 Task: Look for space in Quickborn, Germany from 8th August, 2023 to 15th August, 2023 for 9 adults in price range Rs.10000 to Rs.14000. Place can be shared room with 5 bedrooms having 9 beds and 5 bathrooms. Property type can be house, flat, guest house. Amenities needed are: wifi, TV, free parkinig on premises, gym, breakfast. Booking option can be shelf check-in. Required host language is English.
Action: Mouse moved to (372, 160)
Screenshot: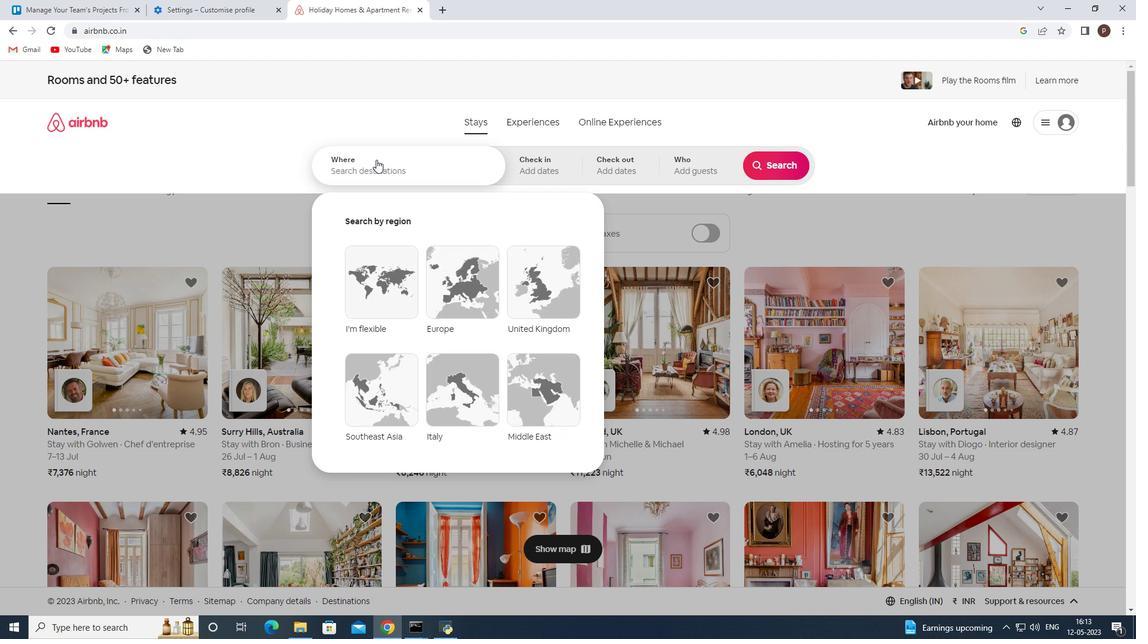 
Action: Mouse pressed left at (372, 160)
Screenshot: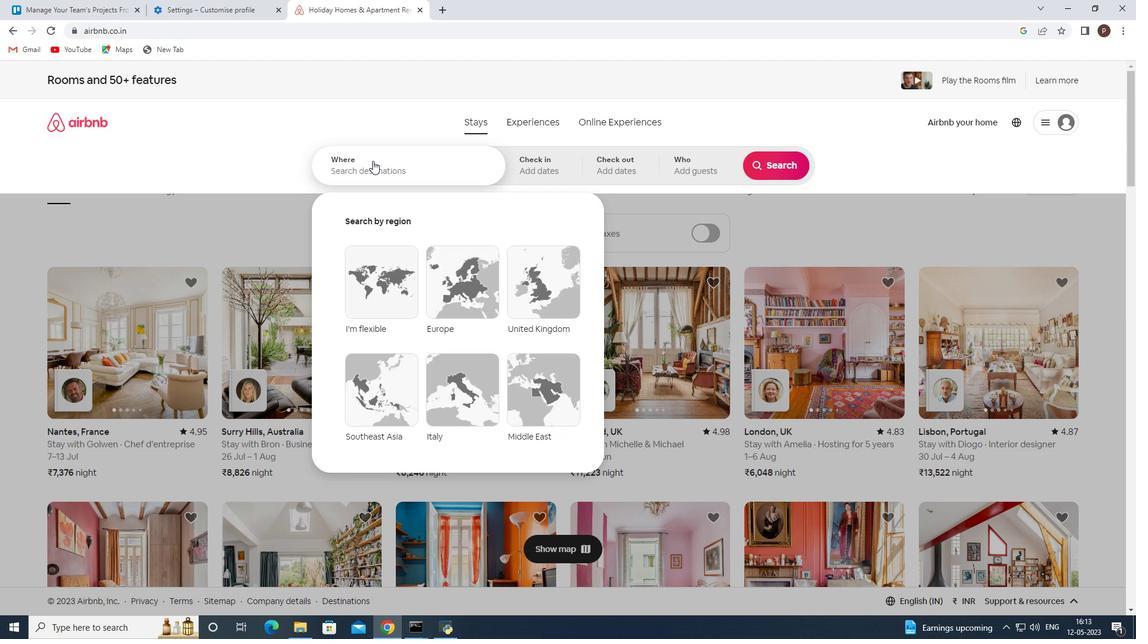 
Action: Mouse moved to (366, 169)
Screenshot: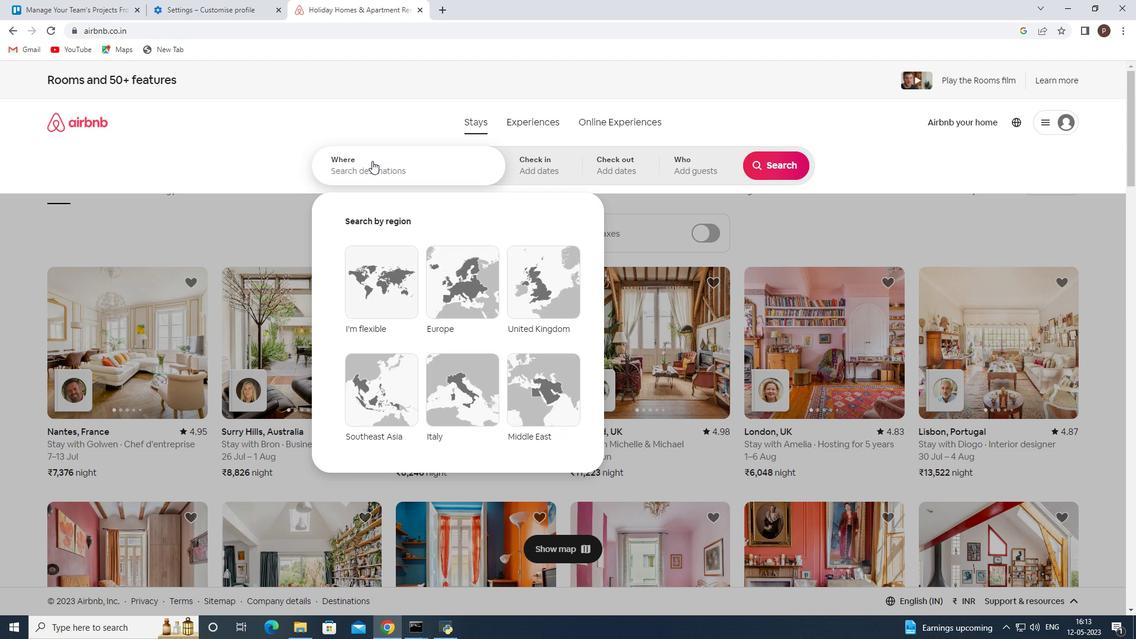 
Action: Mouse pressed left at (366, 169)
Screenshot: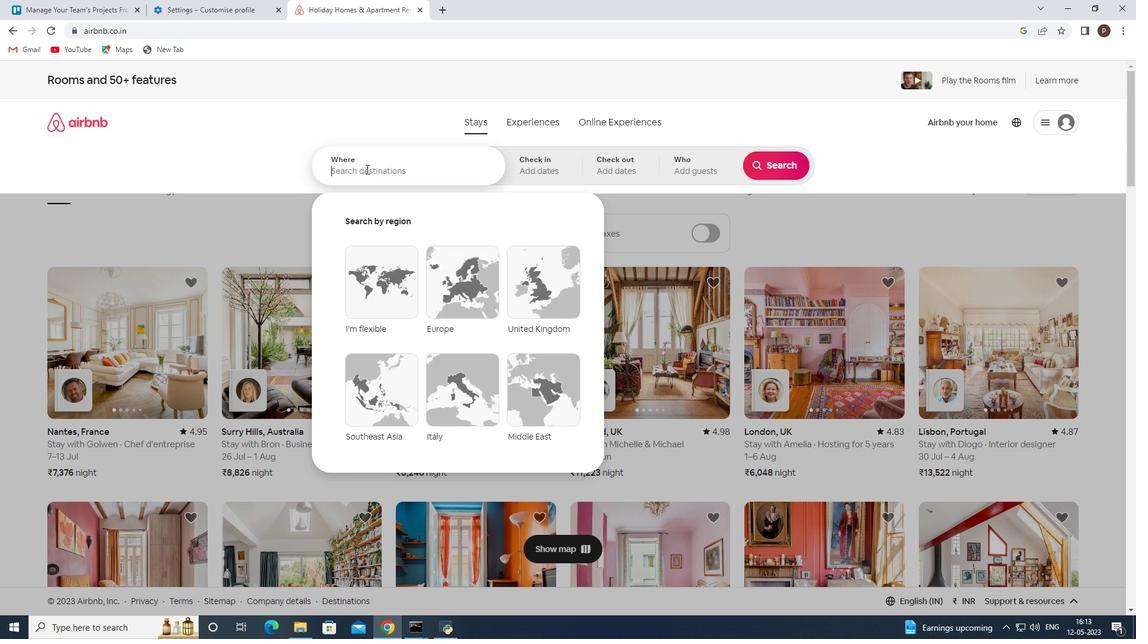
Action: Key pressed <Key.caps_lock>Q<Key.caps_lock>uickborn,<Key.space><Key.caps_lock>G<Key.caps_lock>ermany
Screenshot: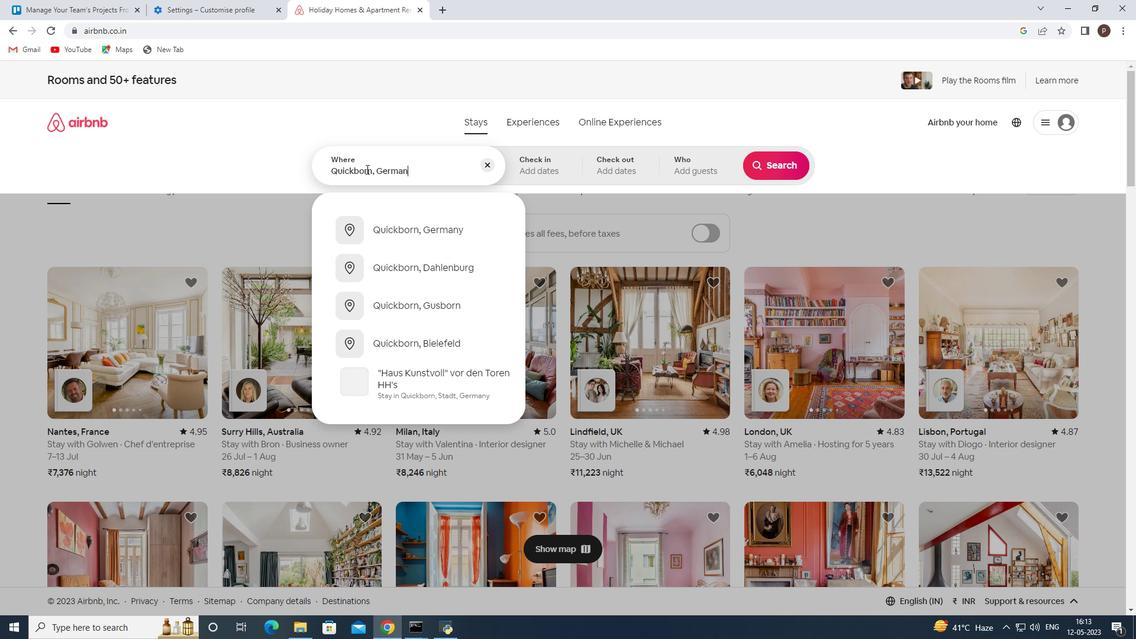 
Action: Mouse moved to (398, 222)
Screenshot: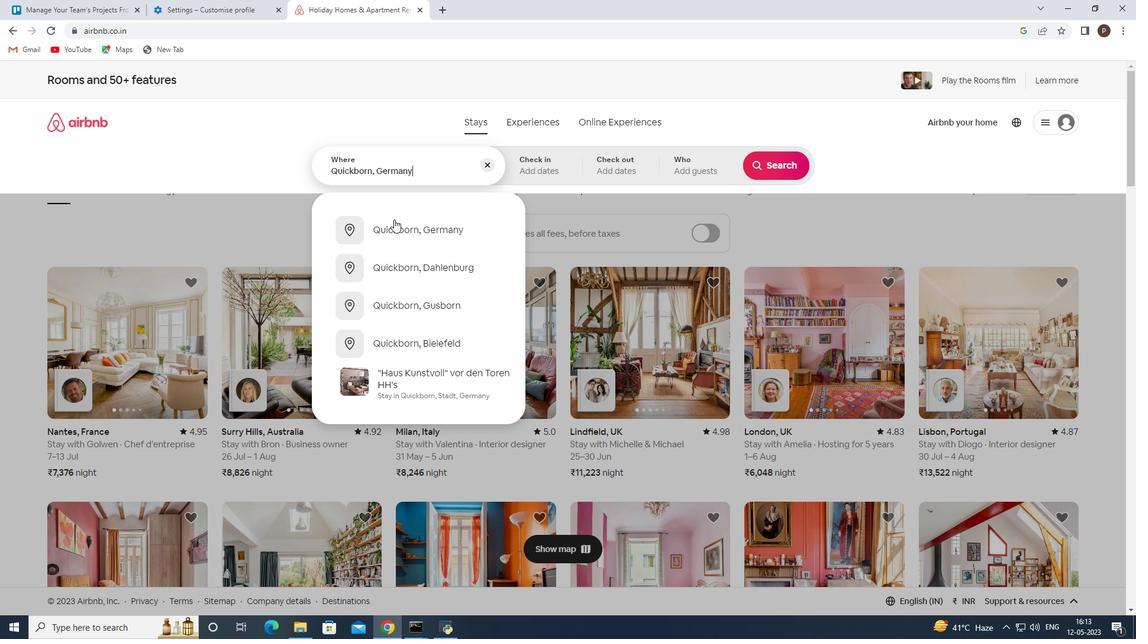 
Action: Mouse pressed left at (398, 222)
Screenshot: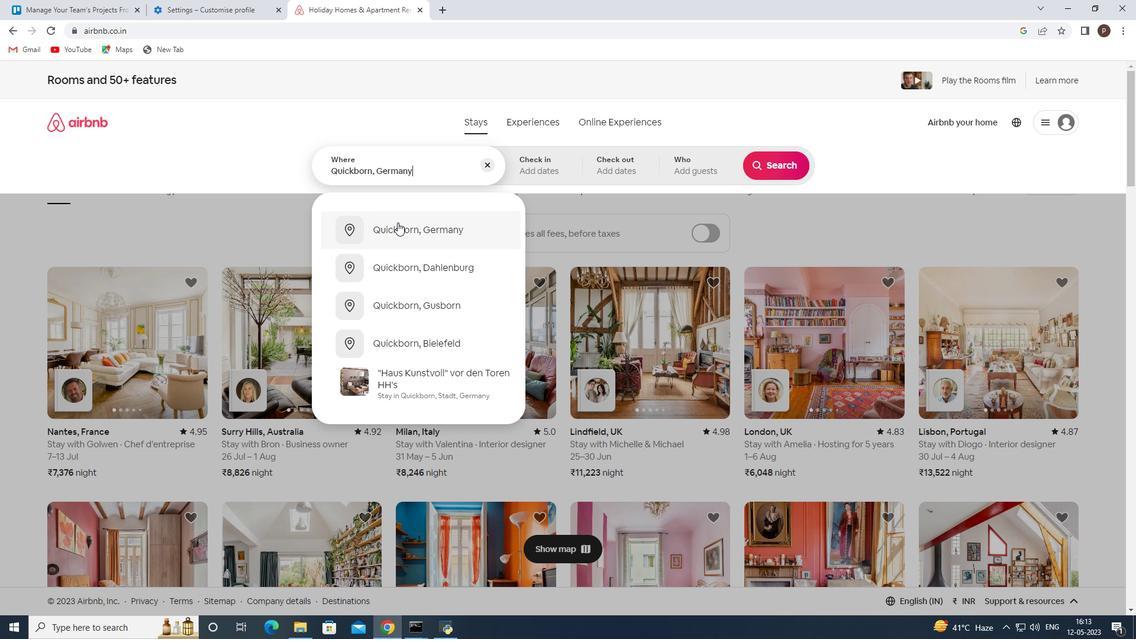 
Action: Mouse moved to (770, 262)
Screenshot: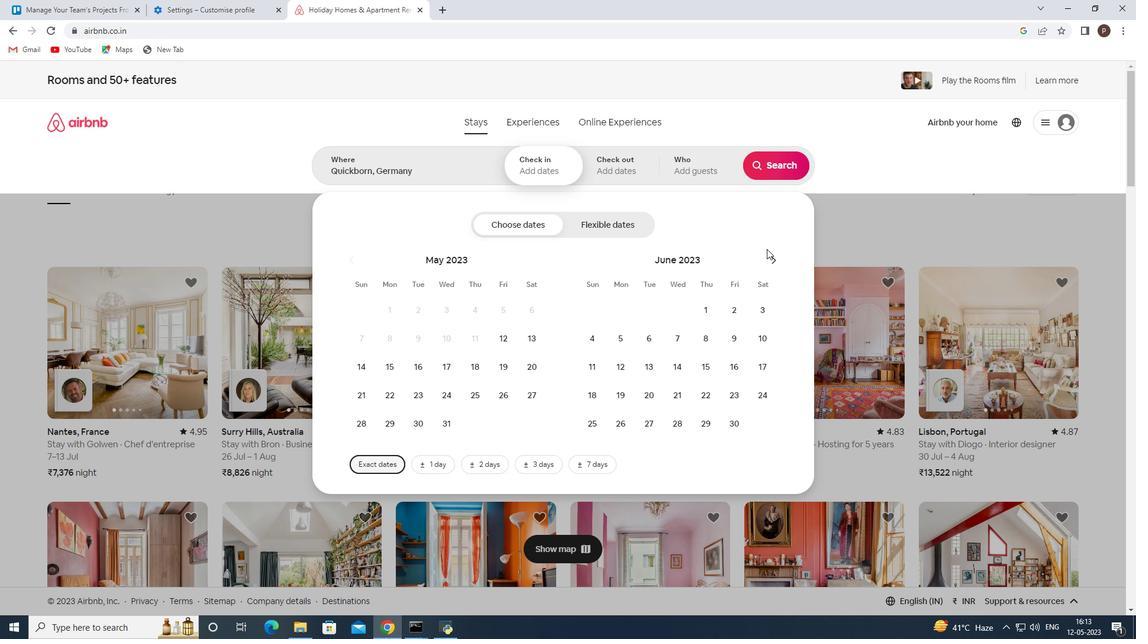 
Action: Mouse pressed left at (770, 262)
Screenshot: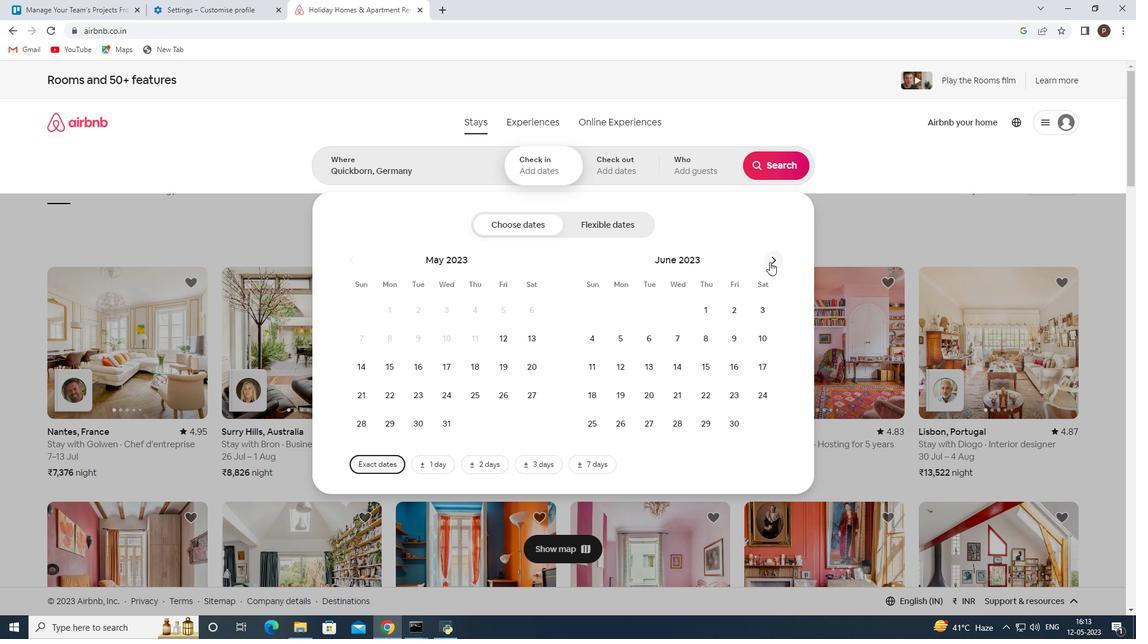 
Action: Mouse pressed left at (770, 262)
Screenshot: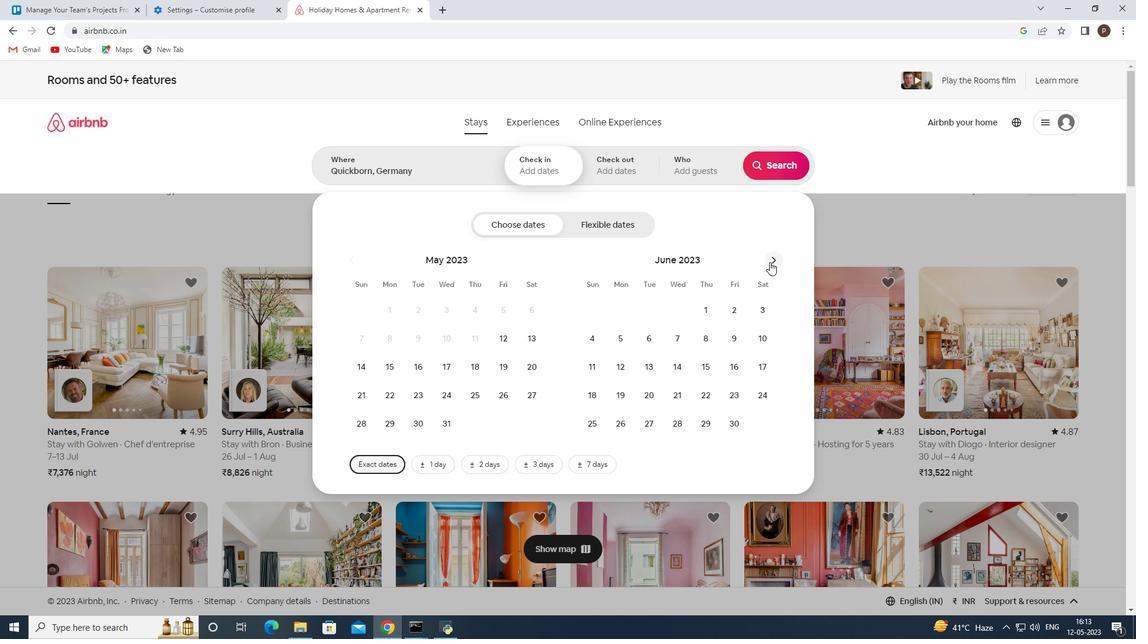 
Action: Mouse moved to (654, 334)
Screenshot: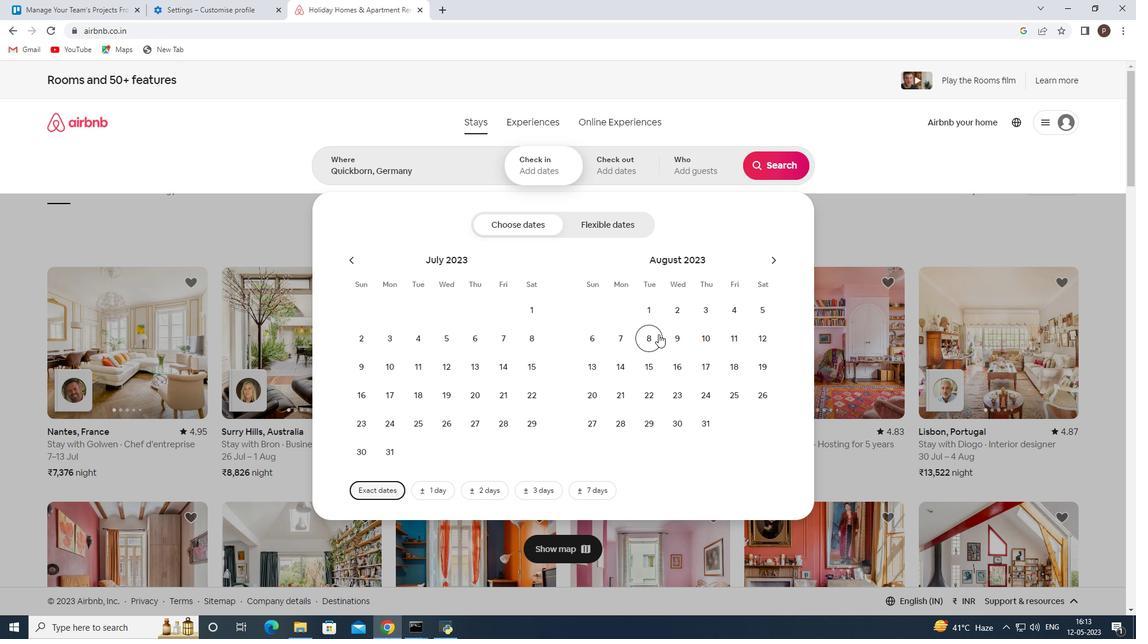 
Action: Mouse pressed left at (654, 334)
Screenshot: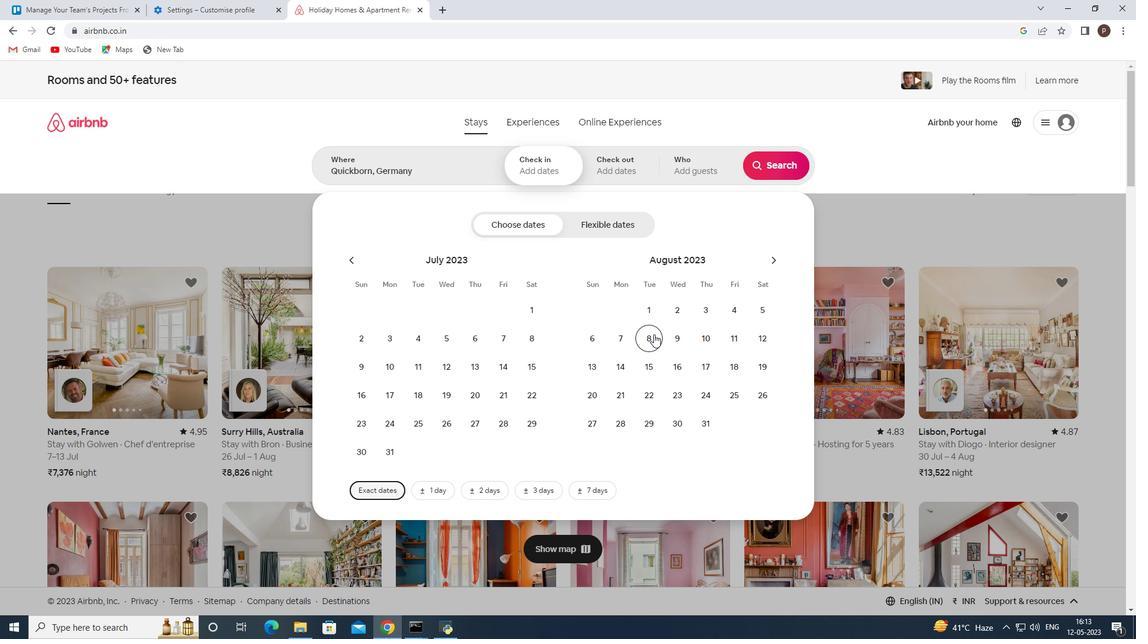 
Action: Mouse moved to (647, 363)
Screenshot: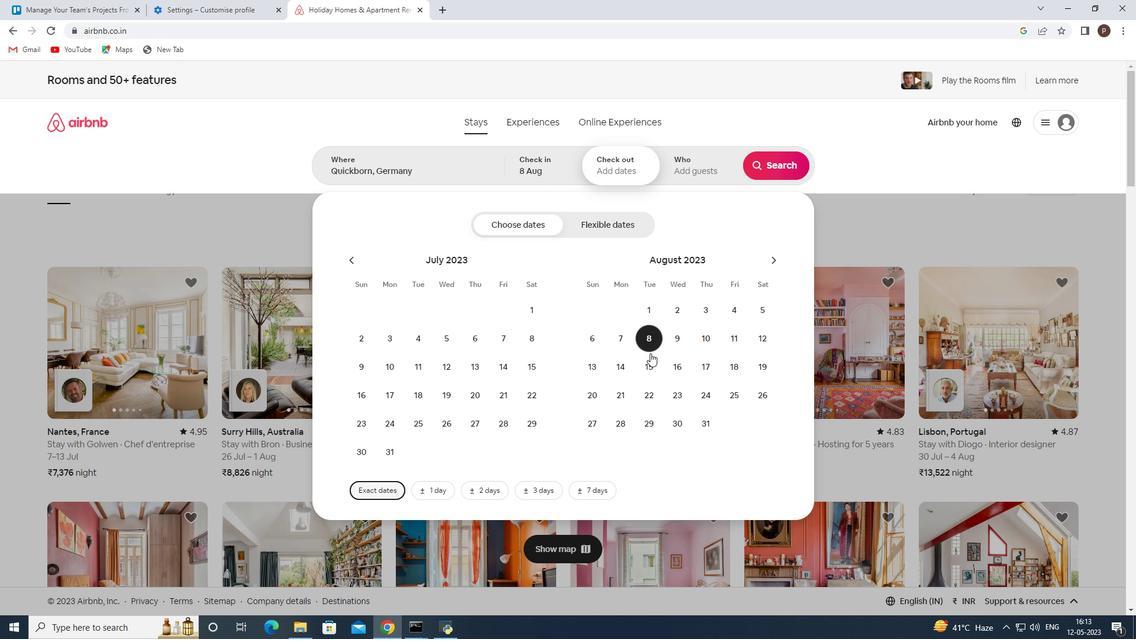 
Action: Mouse pressed left at (647, 363)
Screenshot: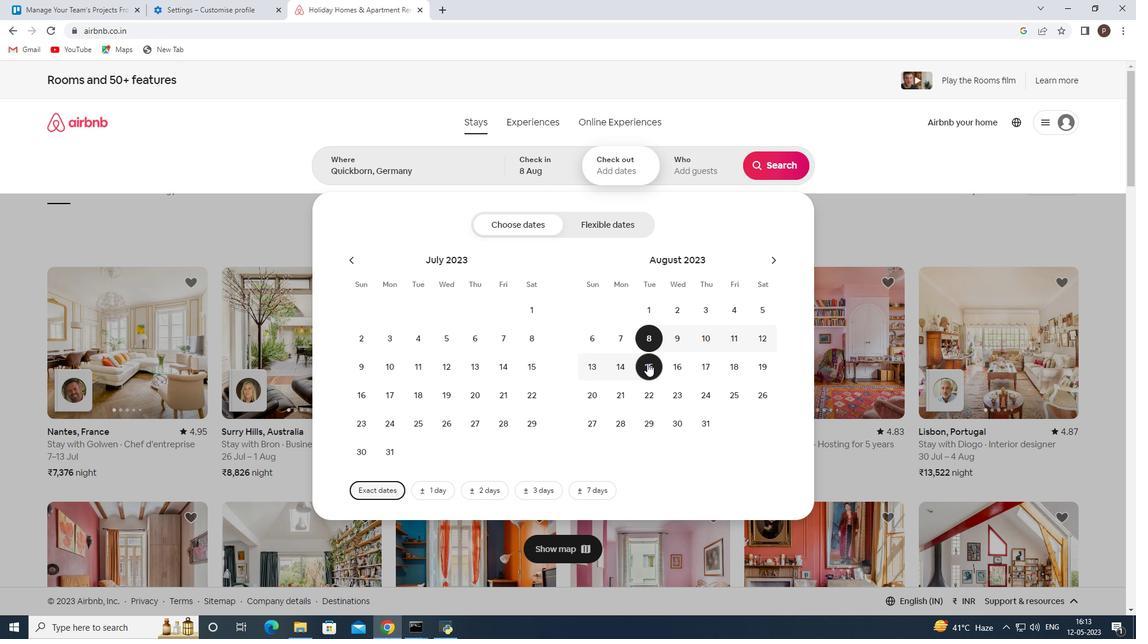 
Action: Mouse moved to (707, 164)
Screenshot: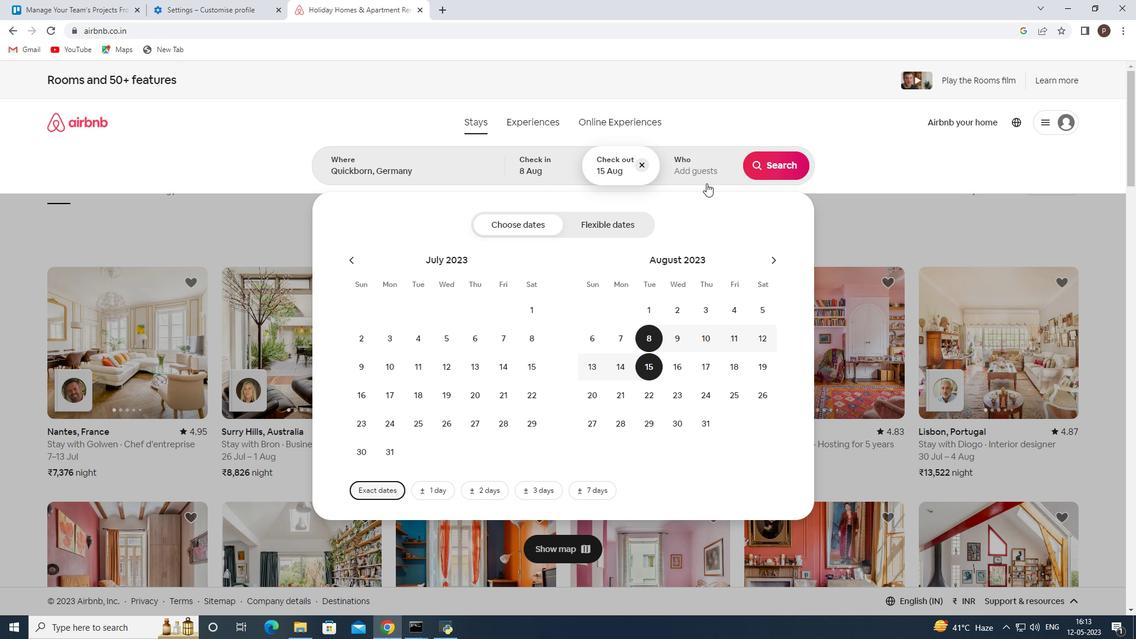
Action: Mouse pressed left at (707, 164)
Screenshot: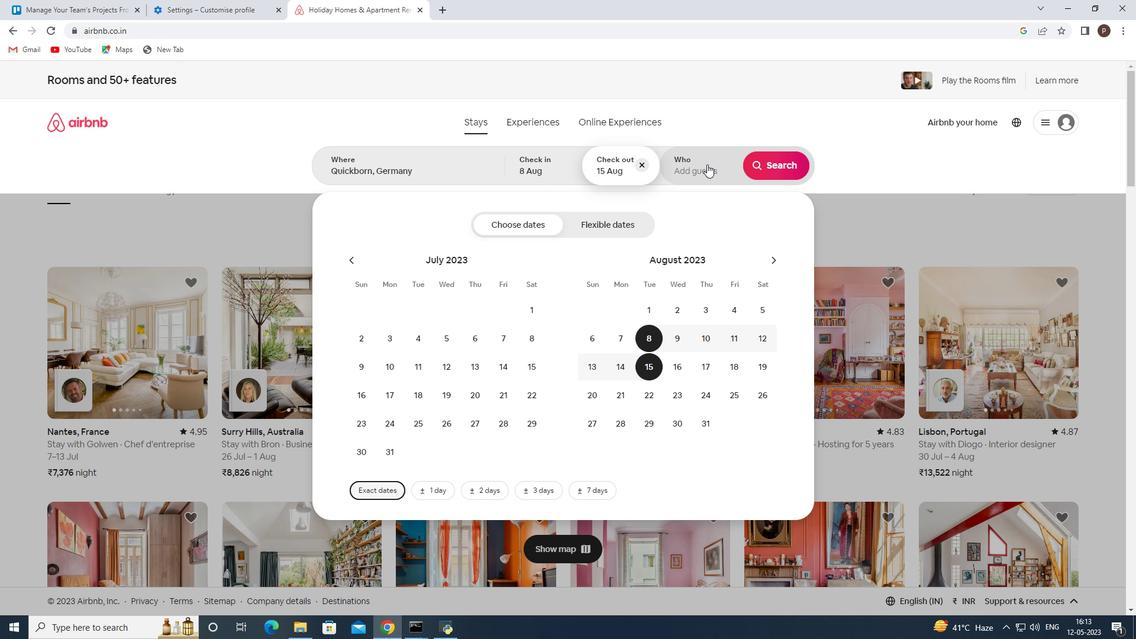 
Action: Mouse moved to (780, 231)
Screenshot: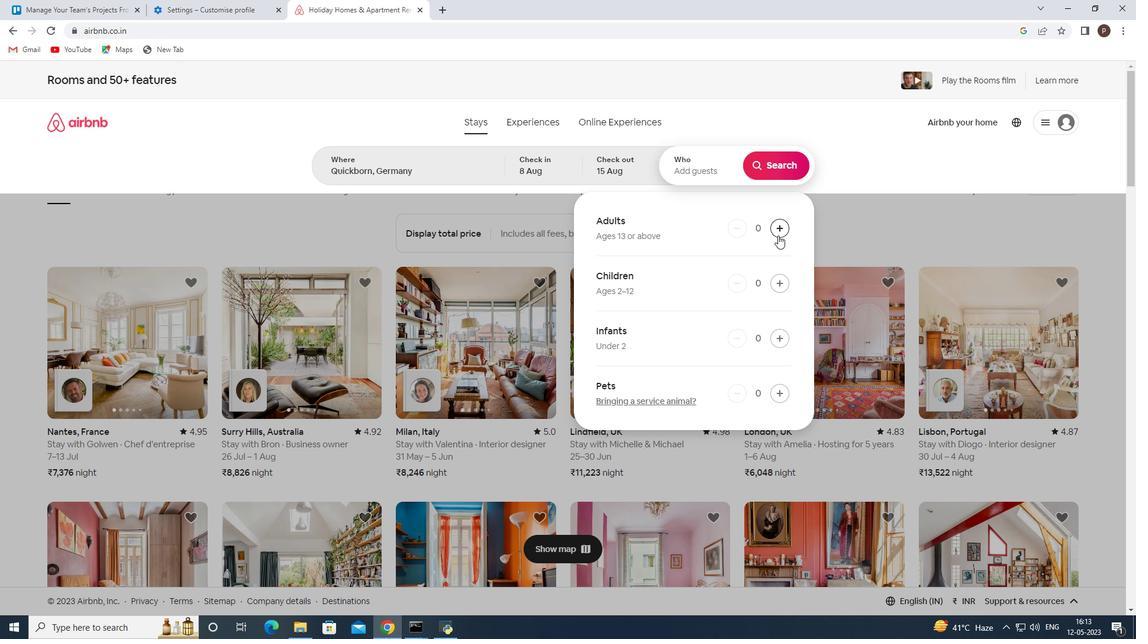
Action: Mouse pressed left at (780, 231)
Screenshot: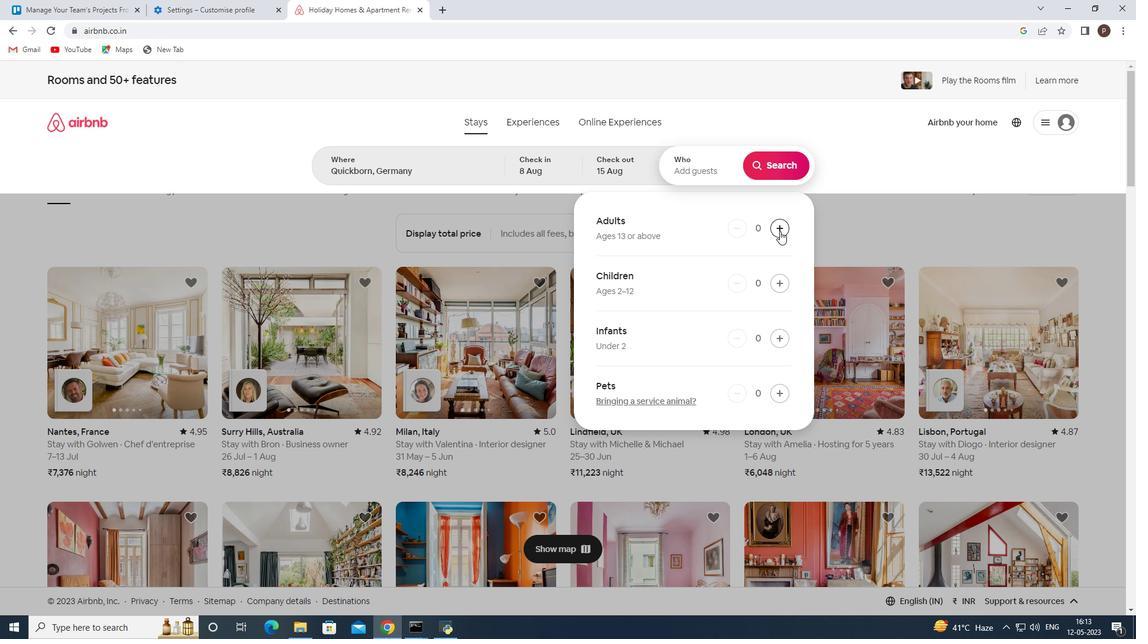 
Action: Mouse pressed left at (780, 231)
Screenshot: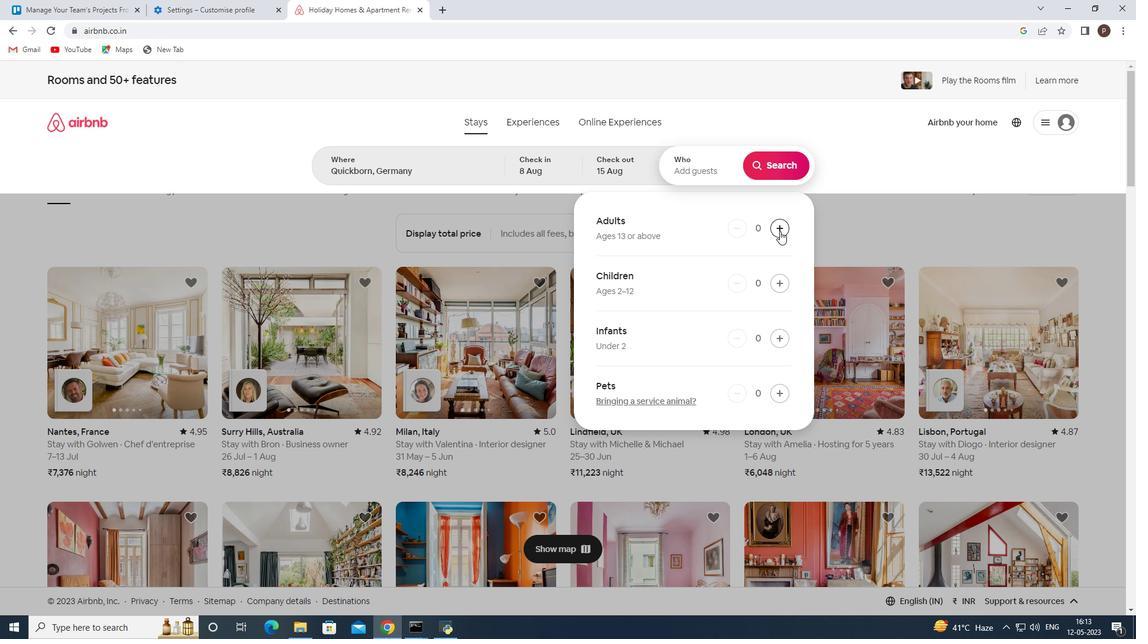 
Action: Mouse pressed left at (780, 231)
Screenshot: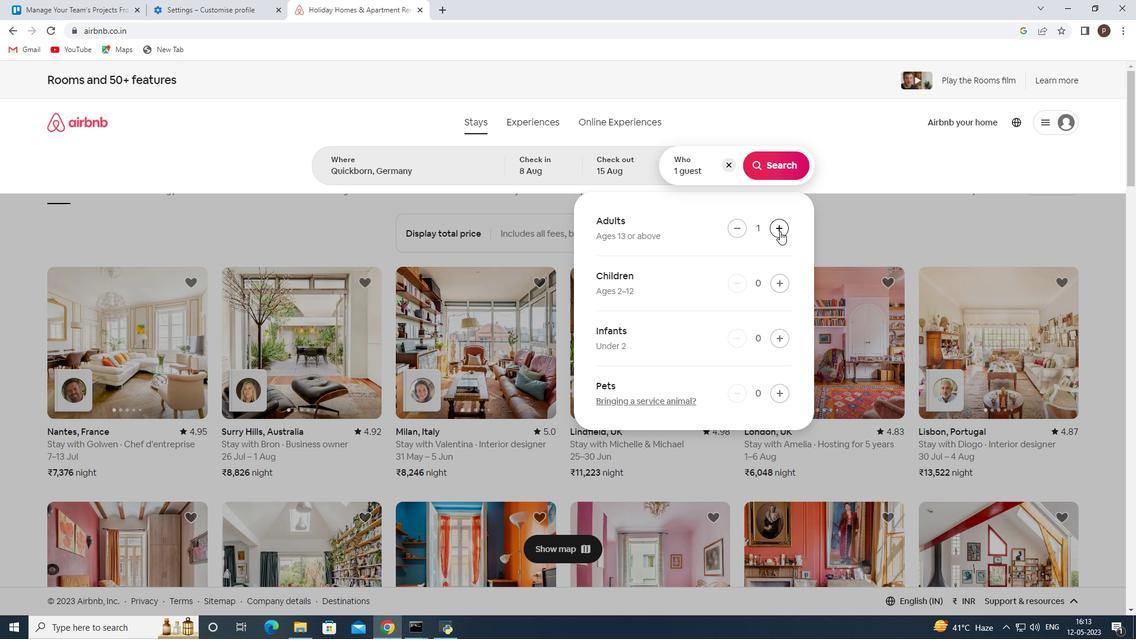 
Action: Mouse pressed left at (780, 231)
Screenshot: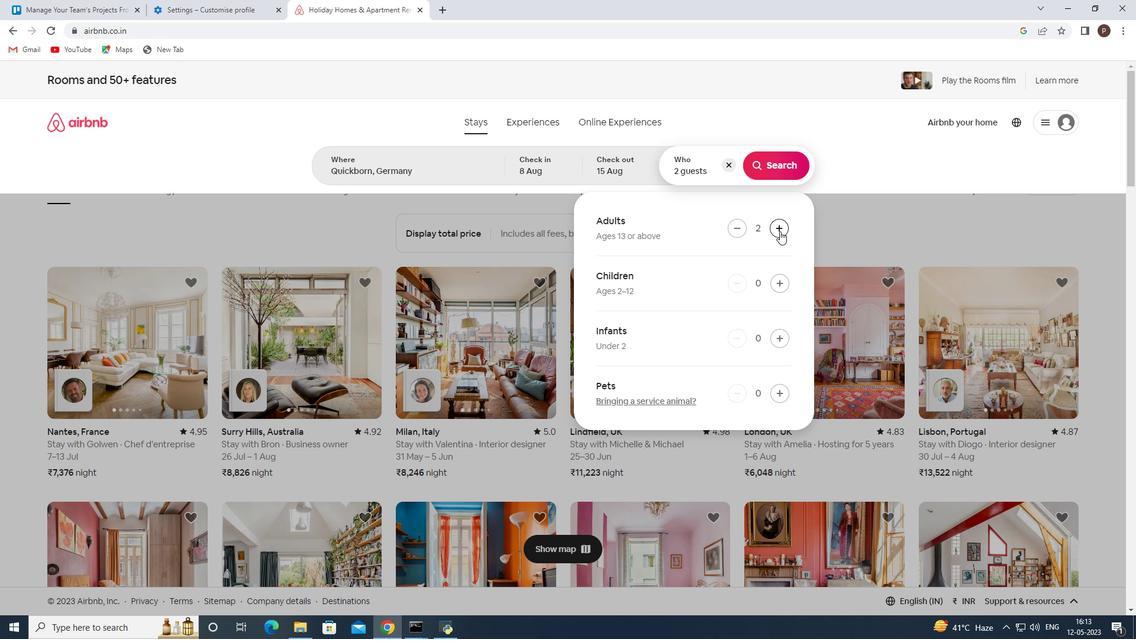 
Action: Mouse pressed left at (780, 231)
Screenshot: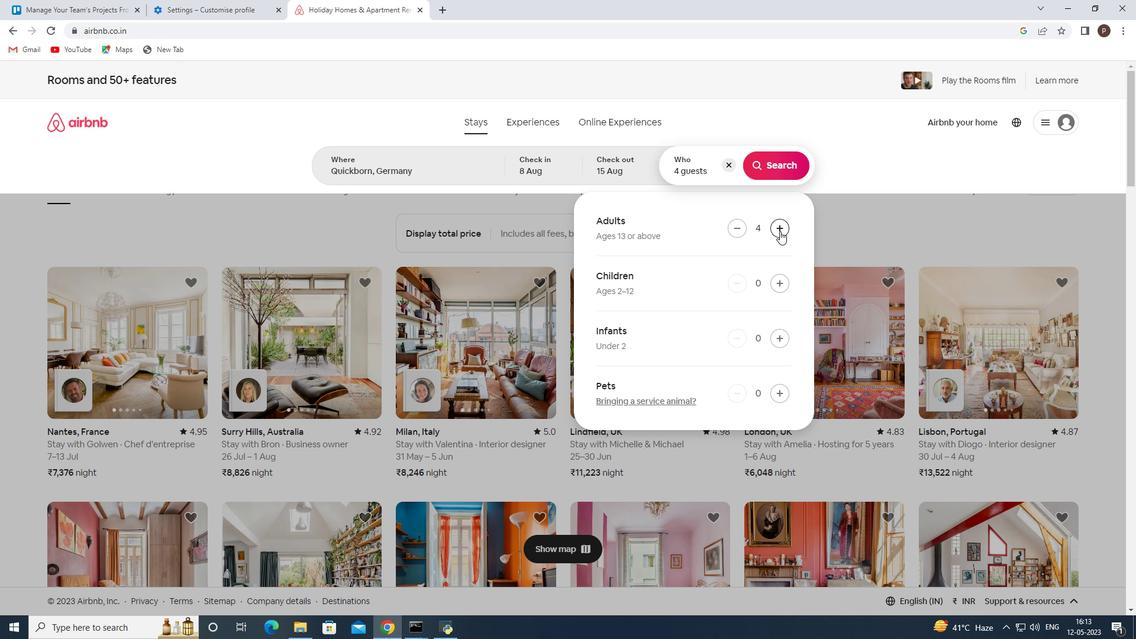 
Action: Mouse pressed left at (780, 231)
Screenshot: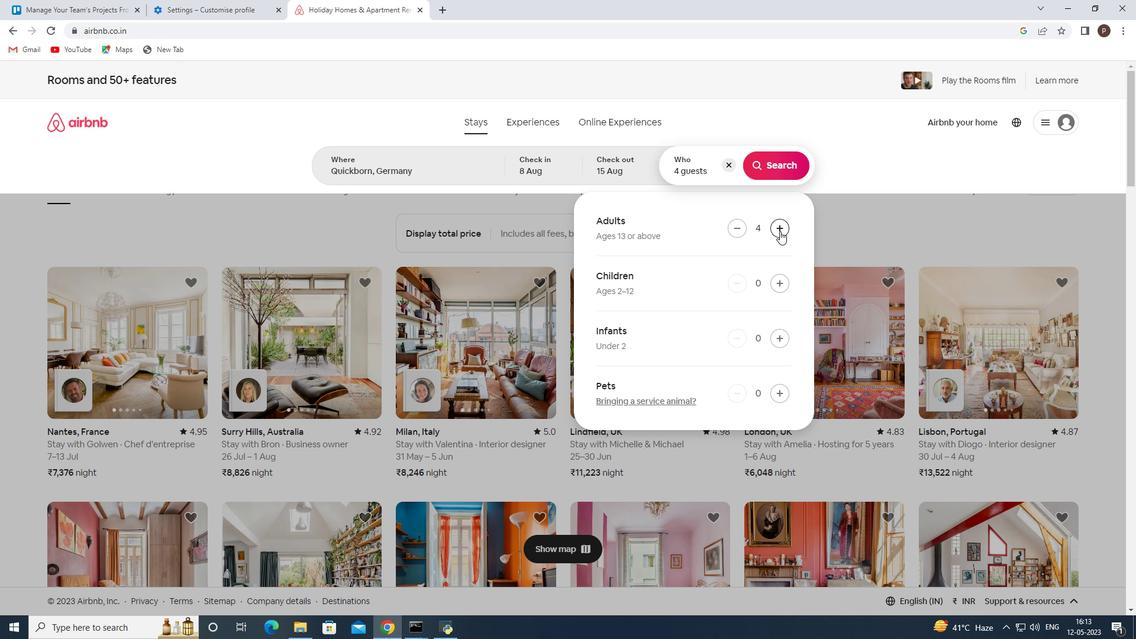 
Action: Mouse pressed left at (780, 231)
Screenshot: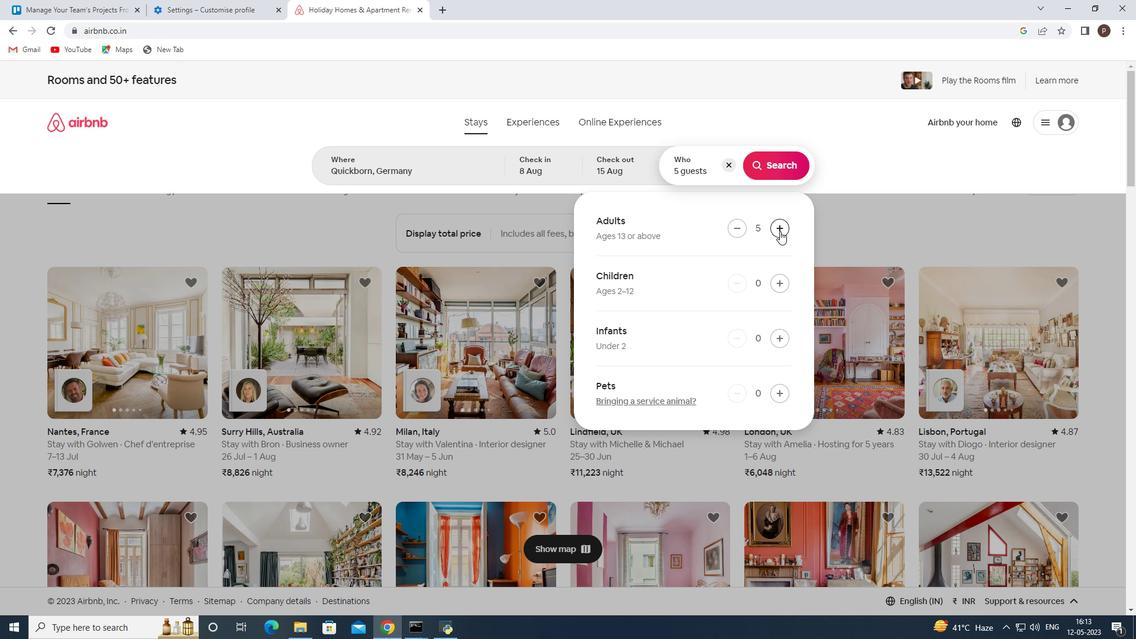 
Action: Mouse pressed left at (780, 231)
Screenshot: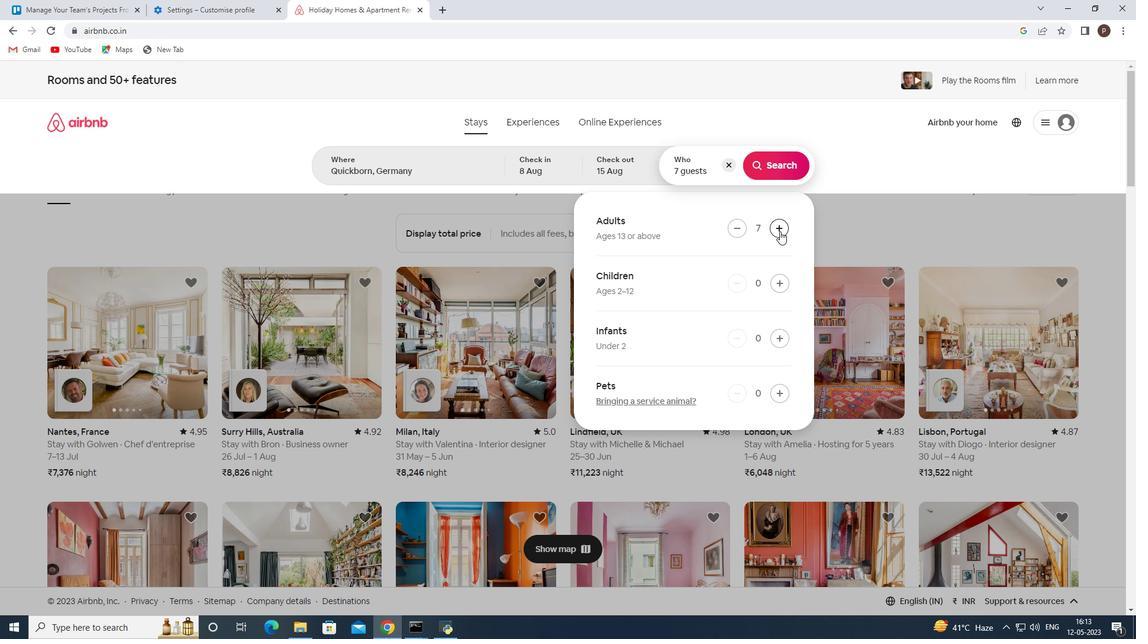
Action: Mouse pressed left at (780, 231)
Screenshot: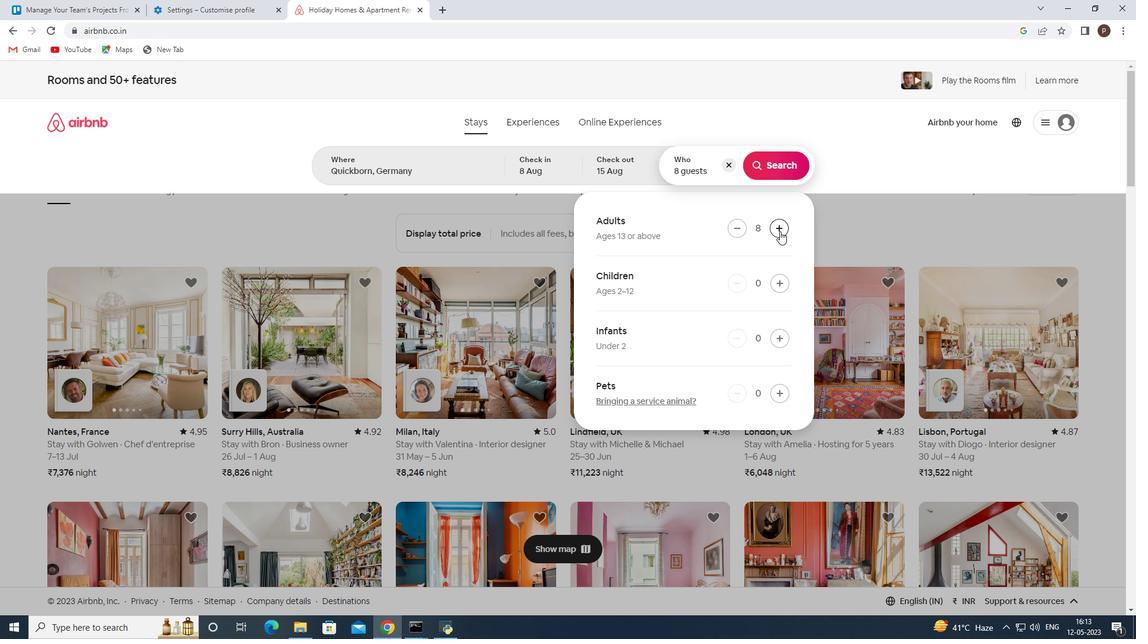 
Action: Mouse moved to (782, 165)
Screenshot: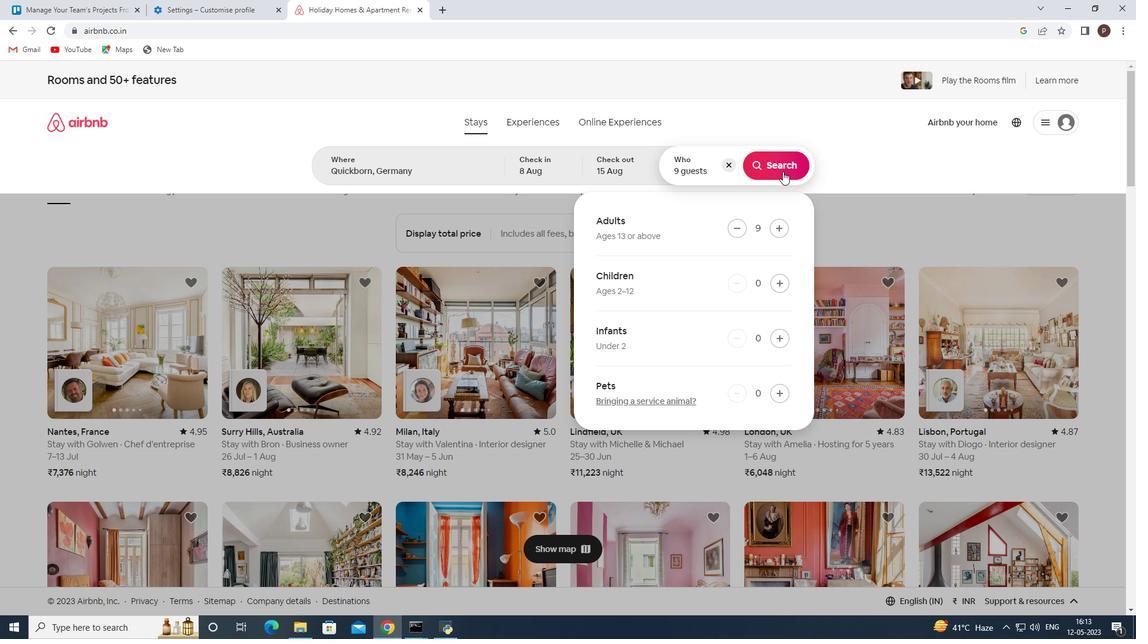 
Action: Mouse pressed left at (782, 165)
Screenshot: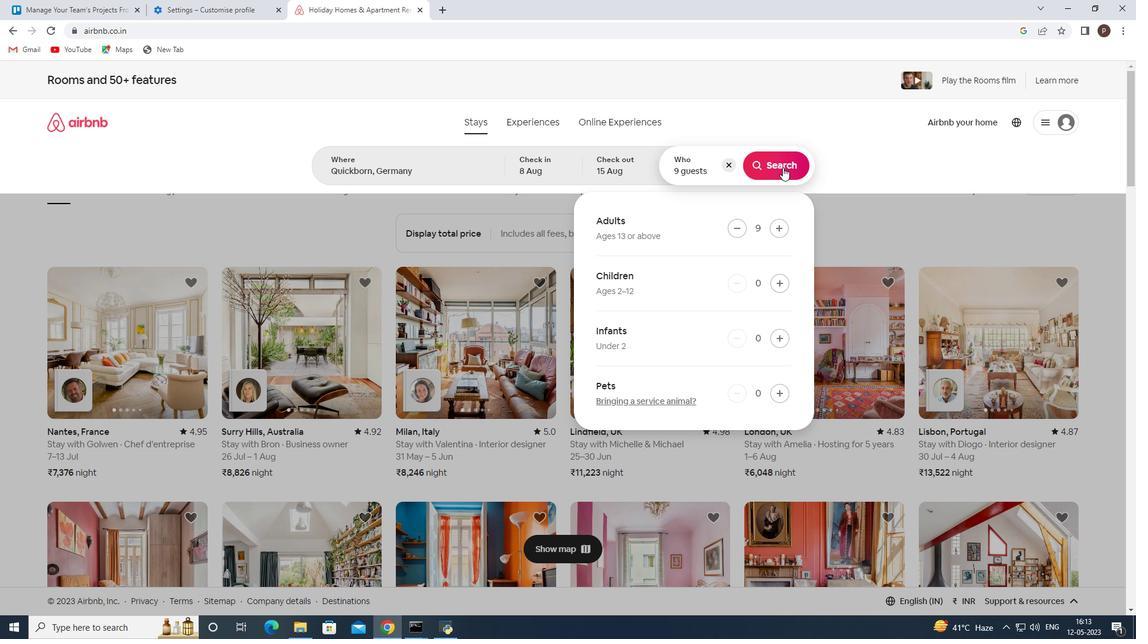 
Action: Mouse moved to (1066, 132)
Screenshot: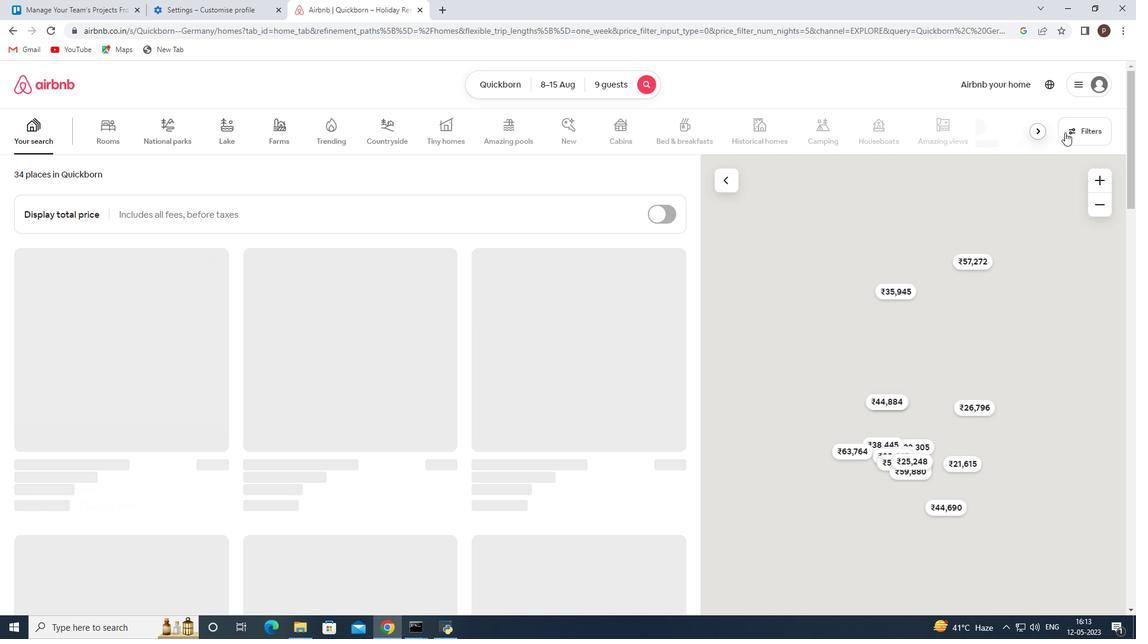 
Action: Mouse pressed left at (1066, 132)
Screenshot: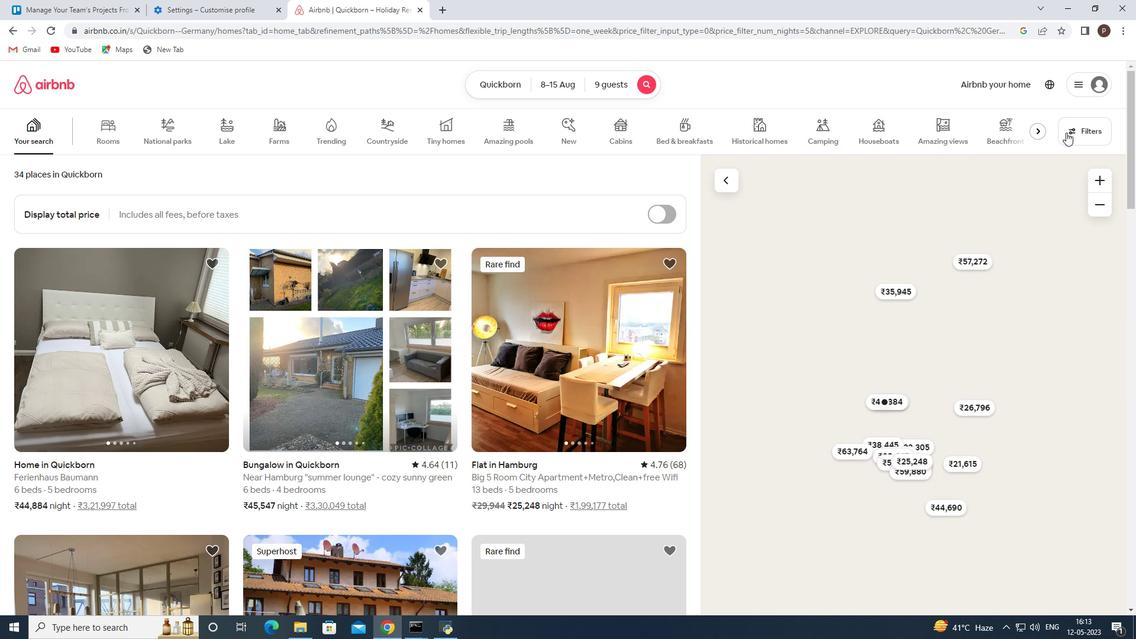 
Action: Mouse moved to (392, 420)
Screenshot: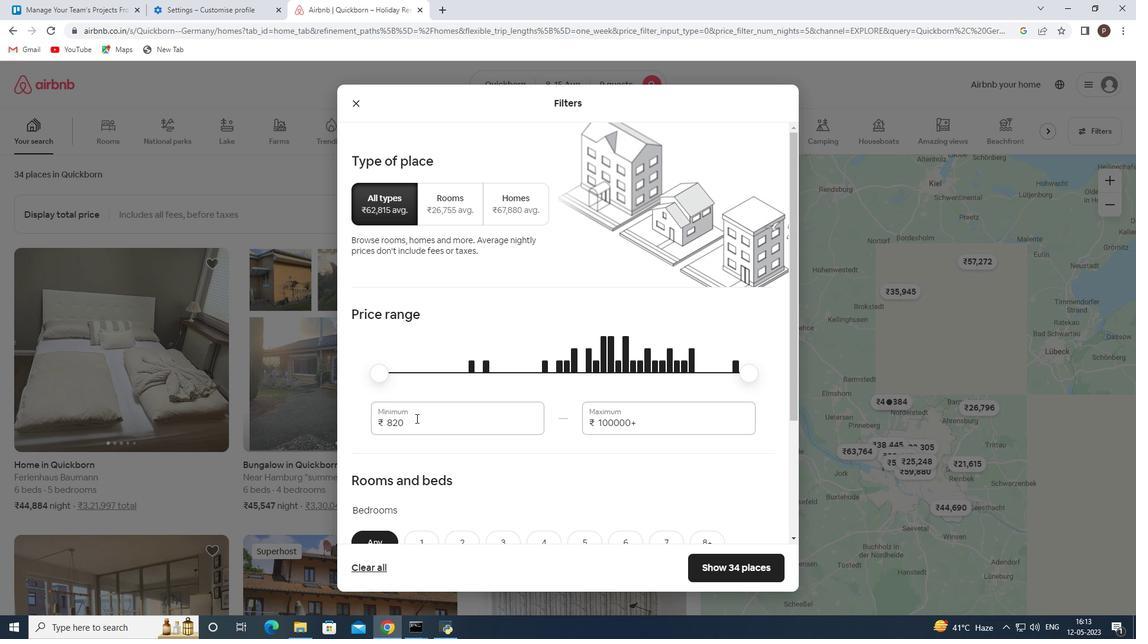
Action: Mouse pressed left at (392, 420)
Screenshot: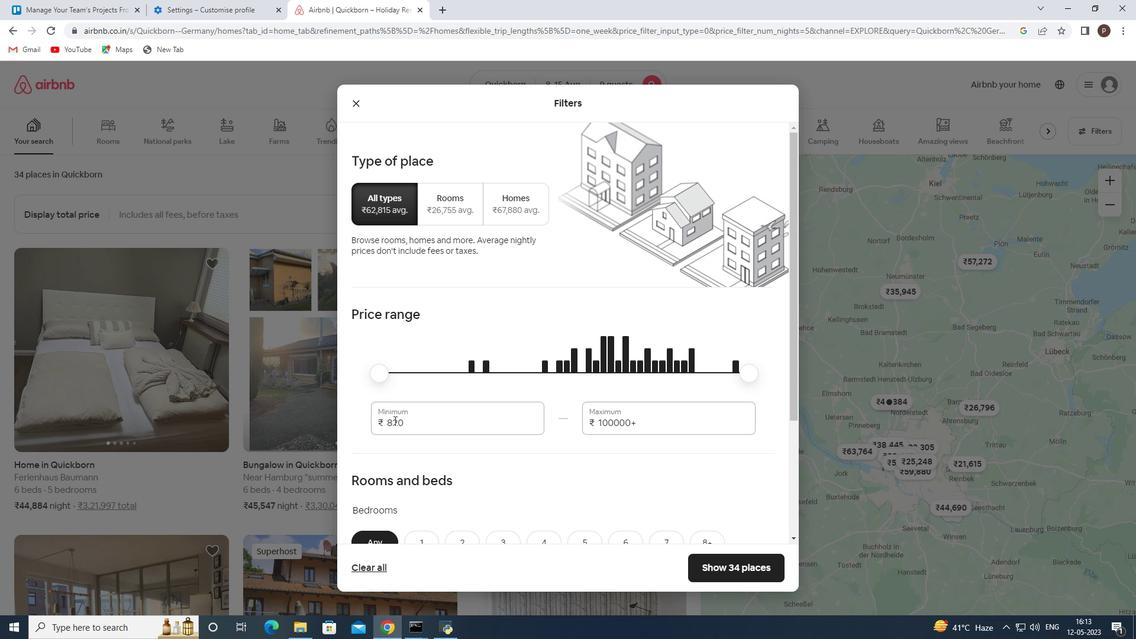 
Action: Mouse pressed left at (392, 420)
Screenshot: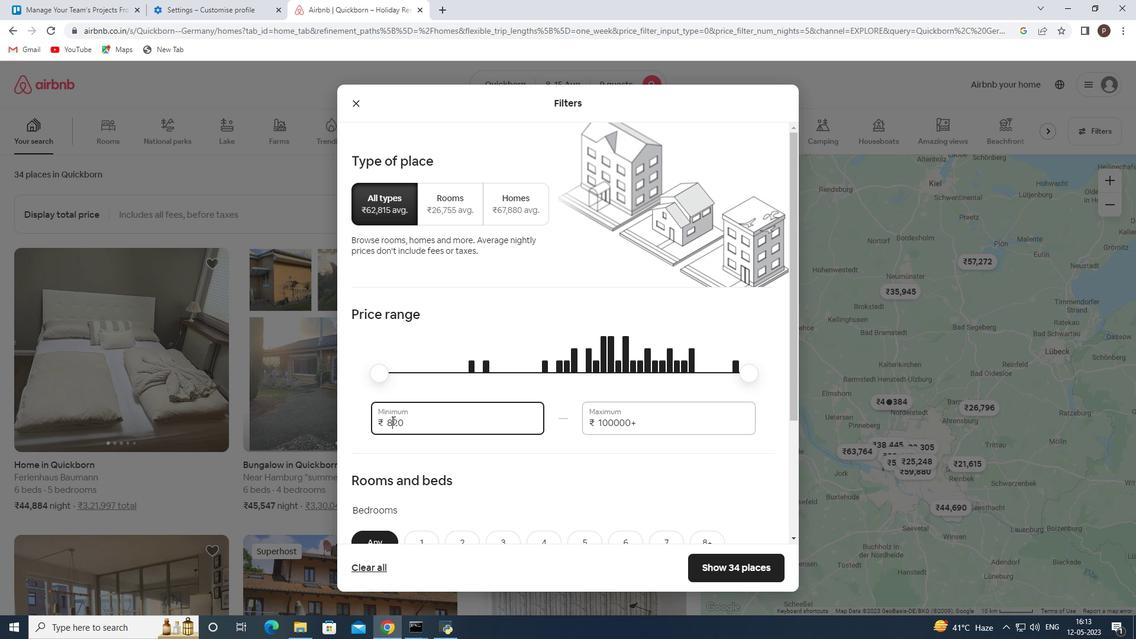 
Action: Key pressed 10000<Key.tab>14000
Screenshot: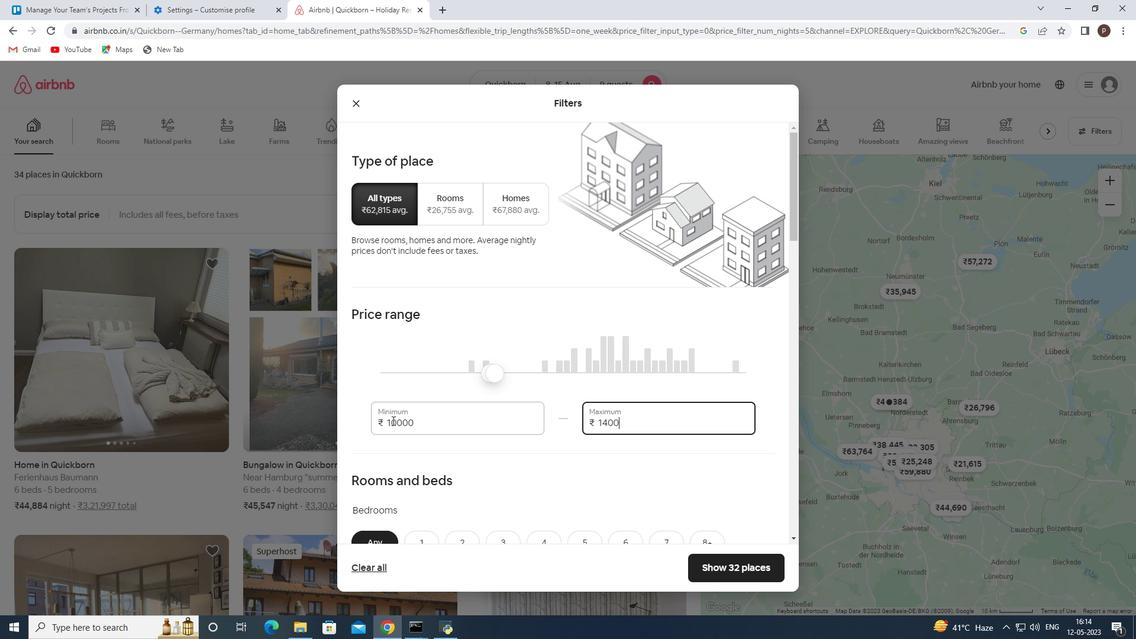 
Action: Mouse moved to (426, 435)
Screenshot: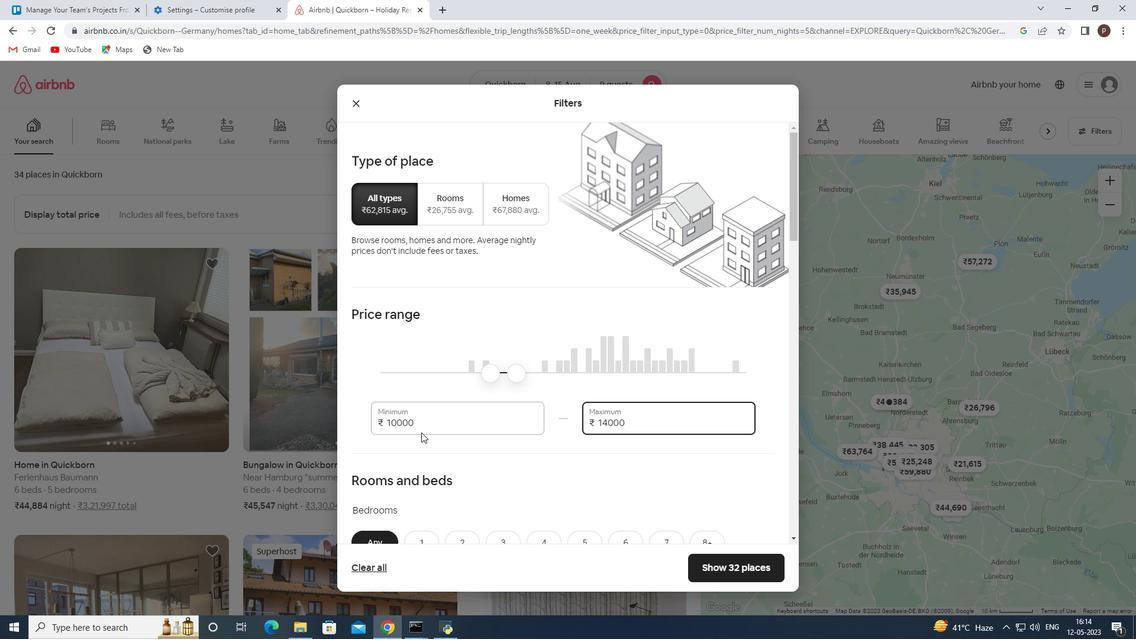 
Action: Mouse scrolled (426, 434) with delta (0, 0)
Screenshot: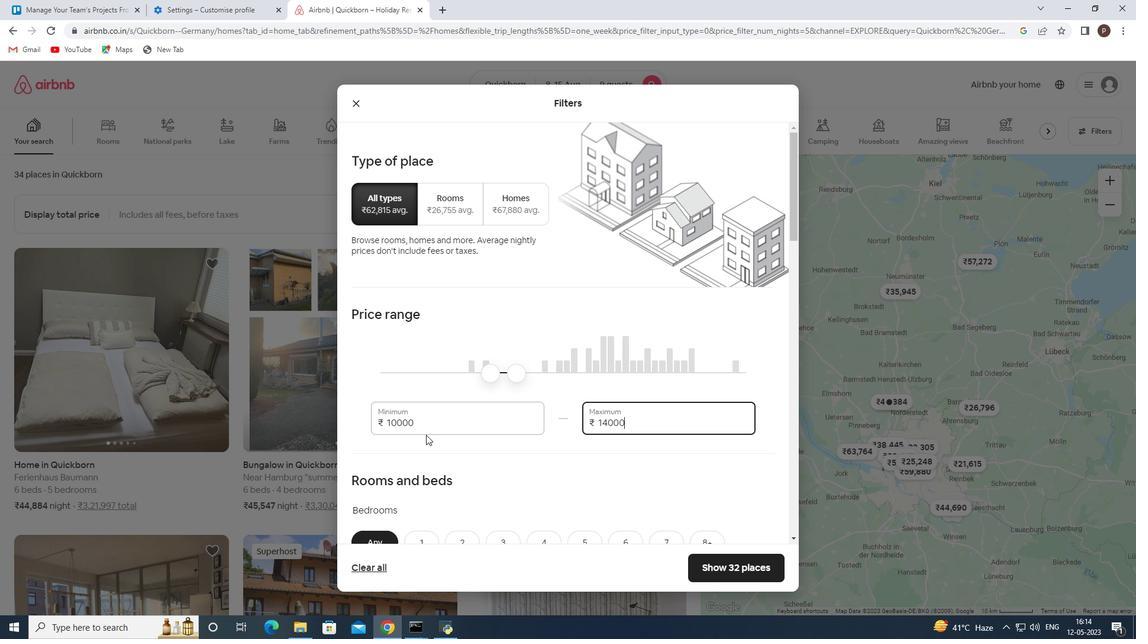 
Action: Mouse scrolled (426, 434) with delta (0, 0)
Screenshot: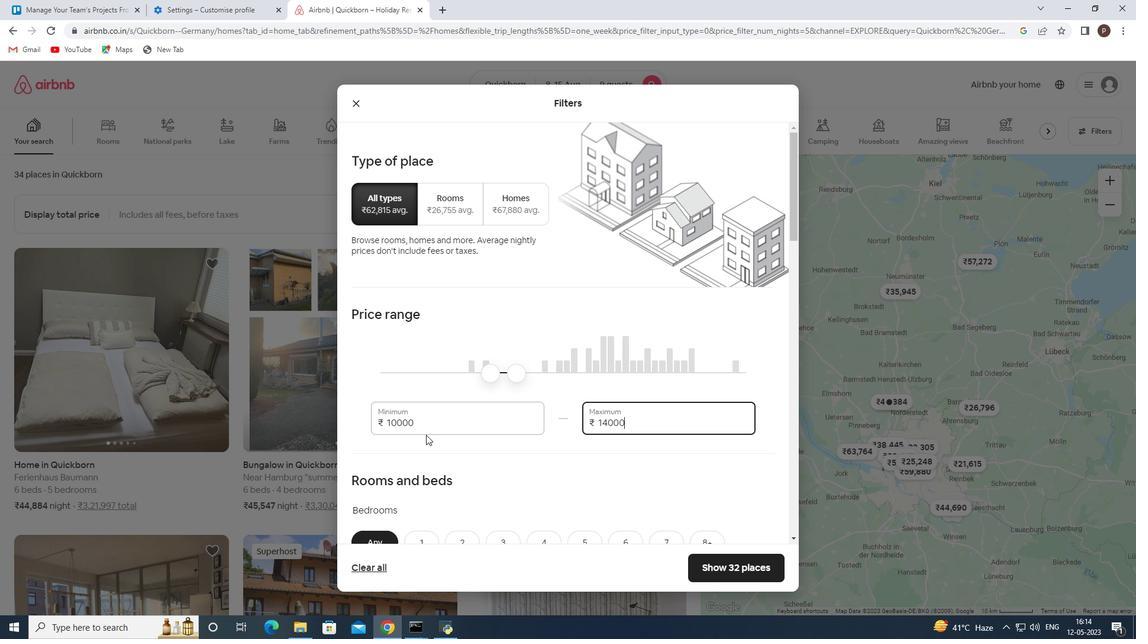
Action: Mouse moved to (426, 436)
Screenshot: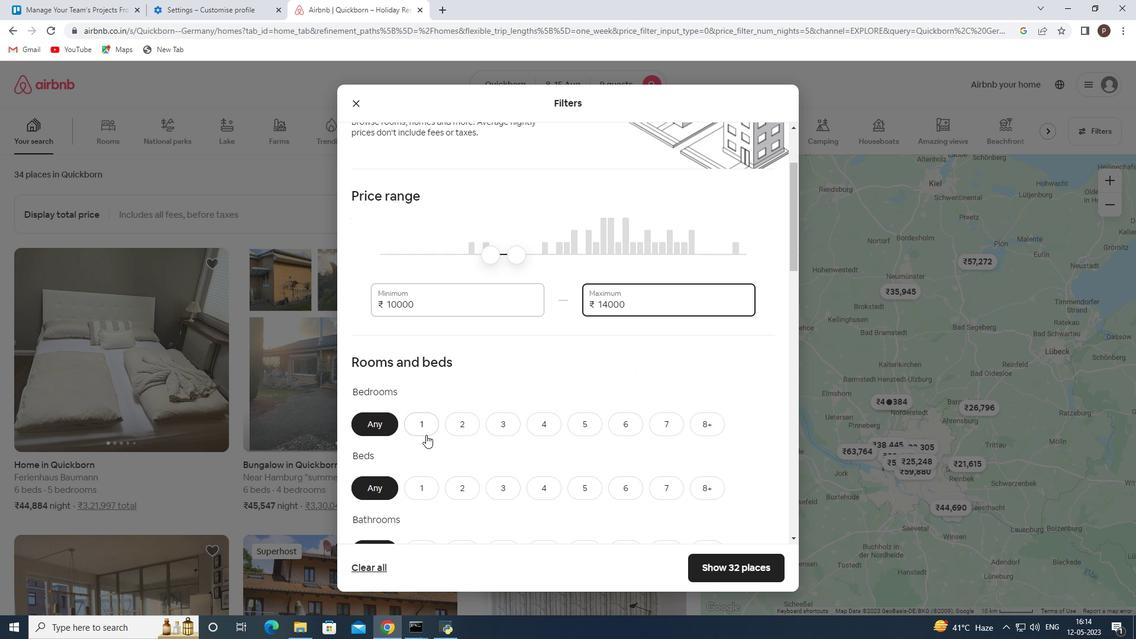 
Action: Mouse scrolled (426, 436) with delta (0, 0)
Screenshot: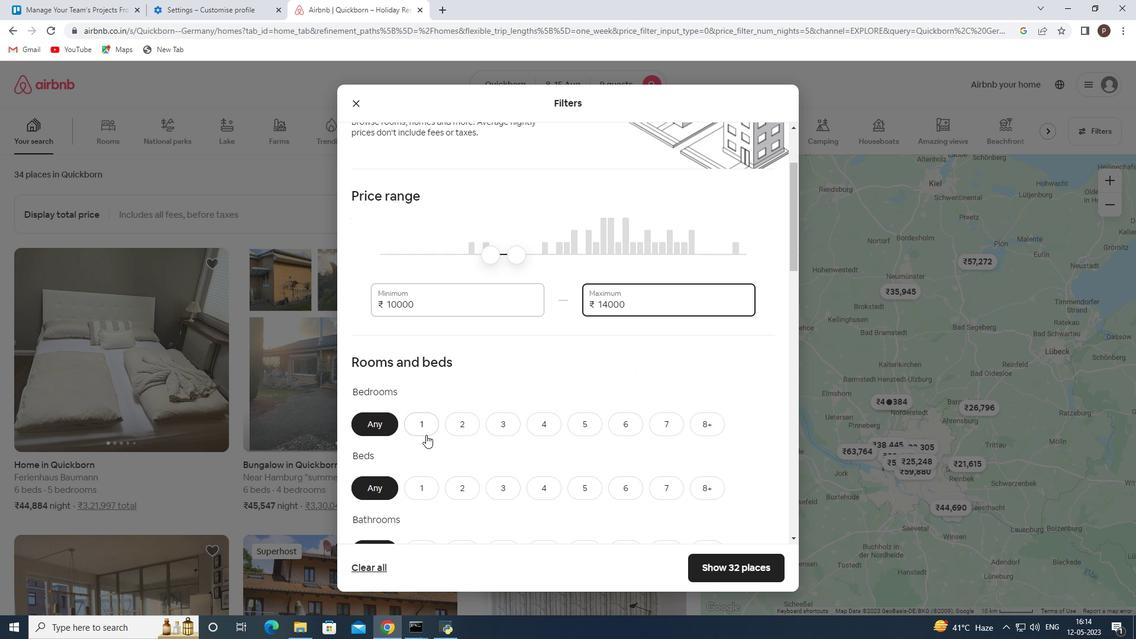 
Action: Mouse moved to (591, 358)
Screenshot: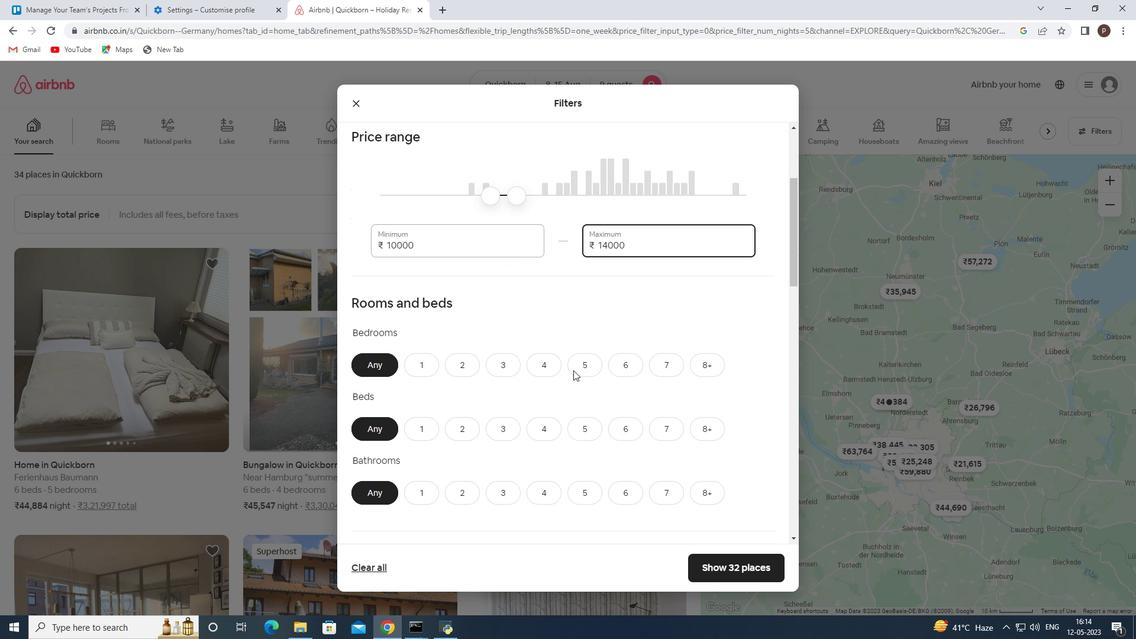 
Action: Mouse pressed left at (591, 358)
Screenshot: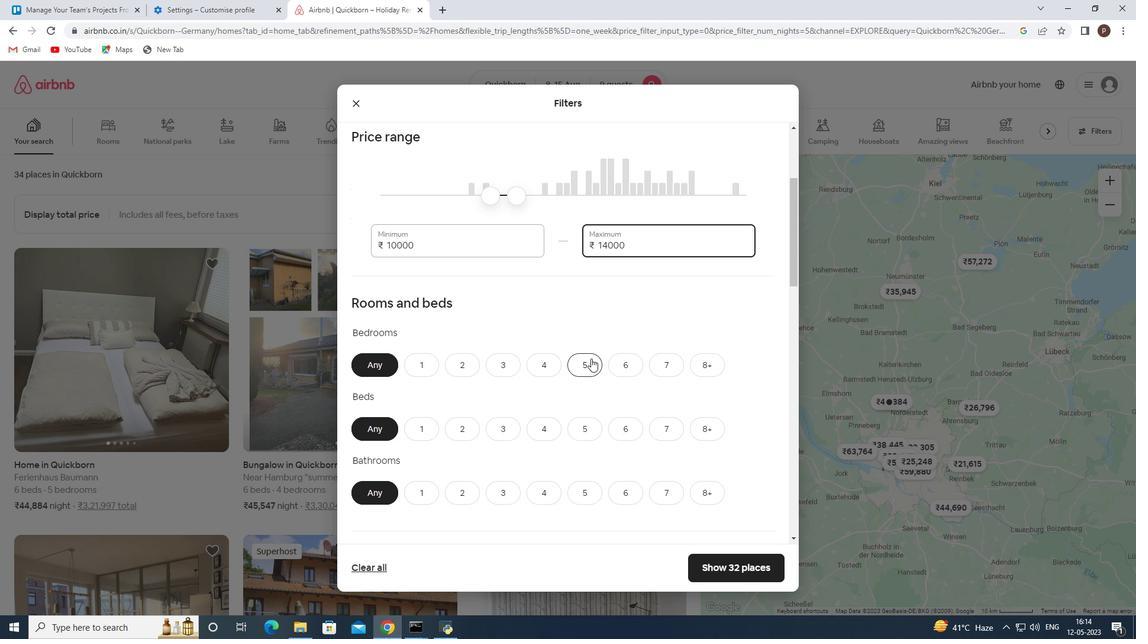 
Action: Mouse moved to (700, 429)
Screenshot: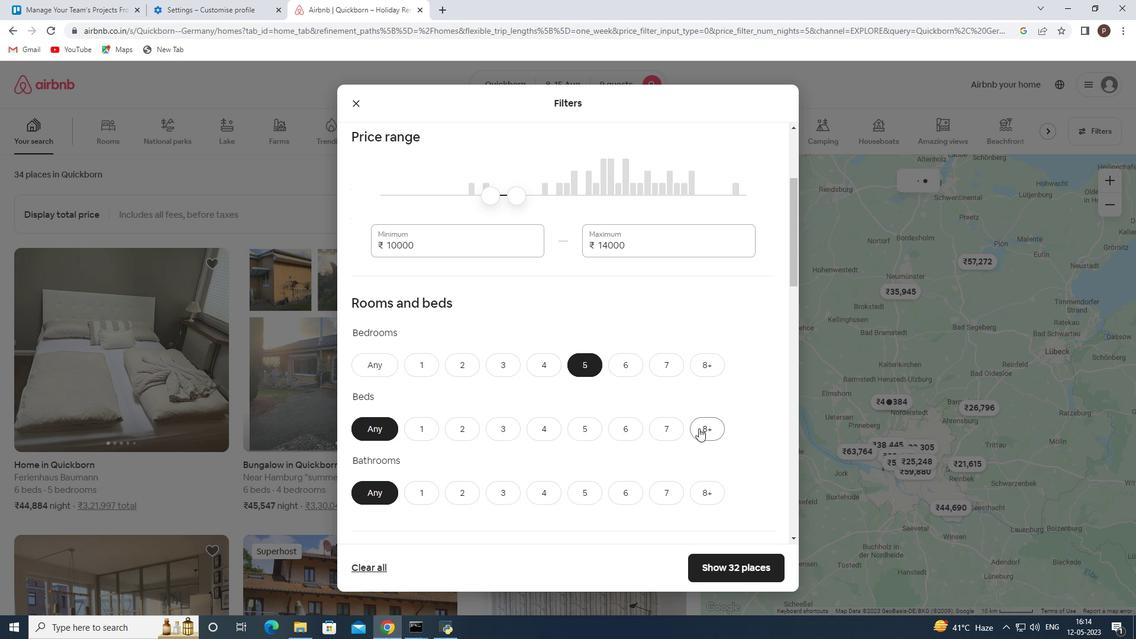 
Action: Mouse pressed left at (700, 429)
Screenshot: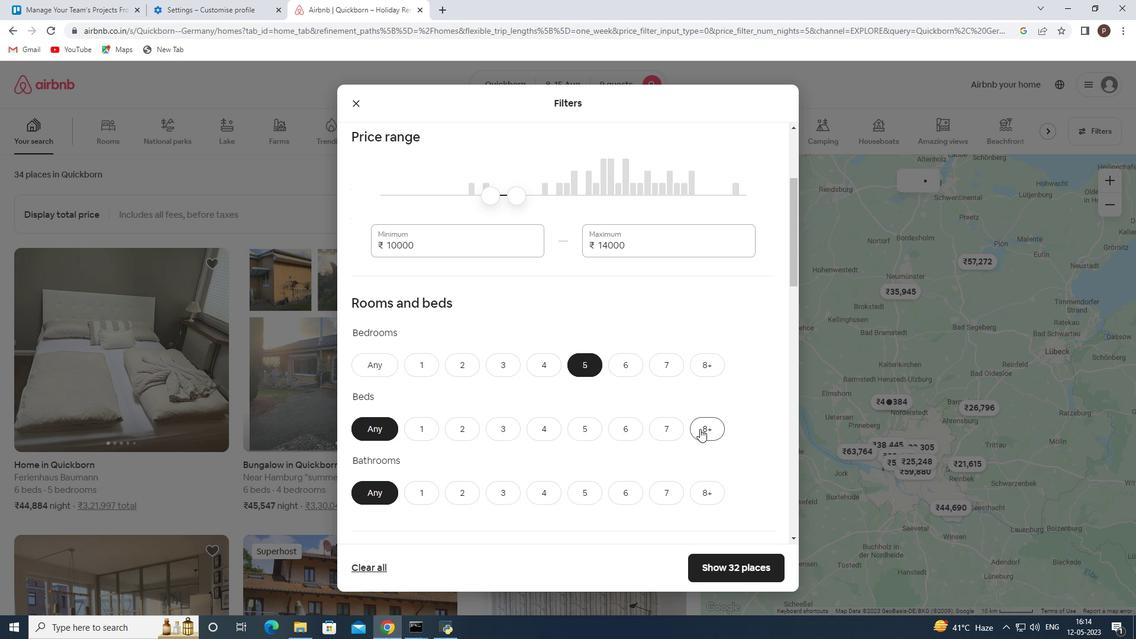
Action: Mouse moved to (586, 490)
Screenshot: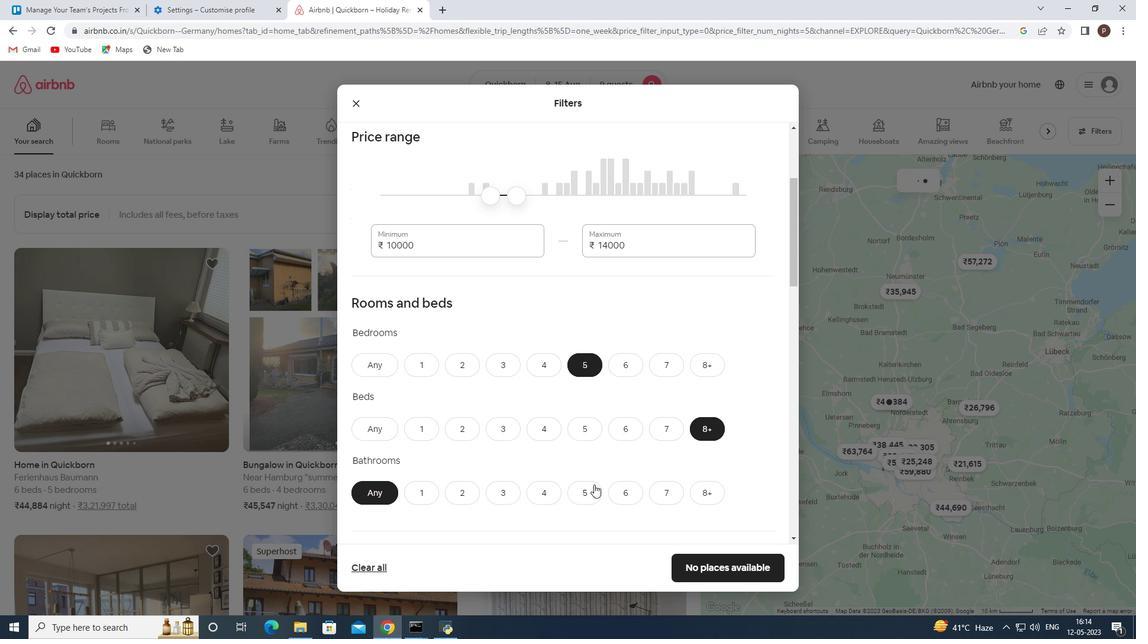
Action: Mouse pressed left at (586, 490)
Screenshot: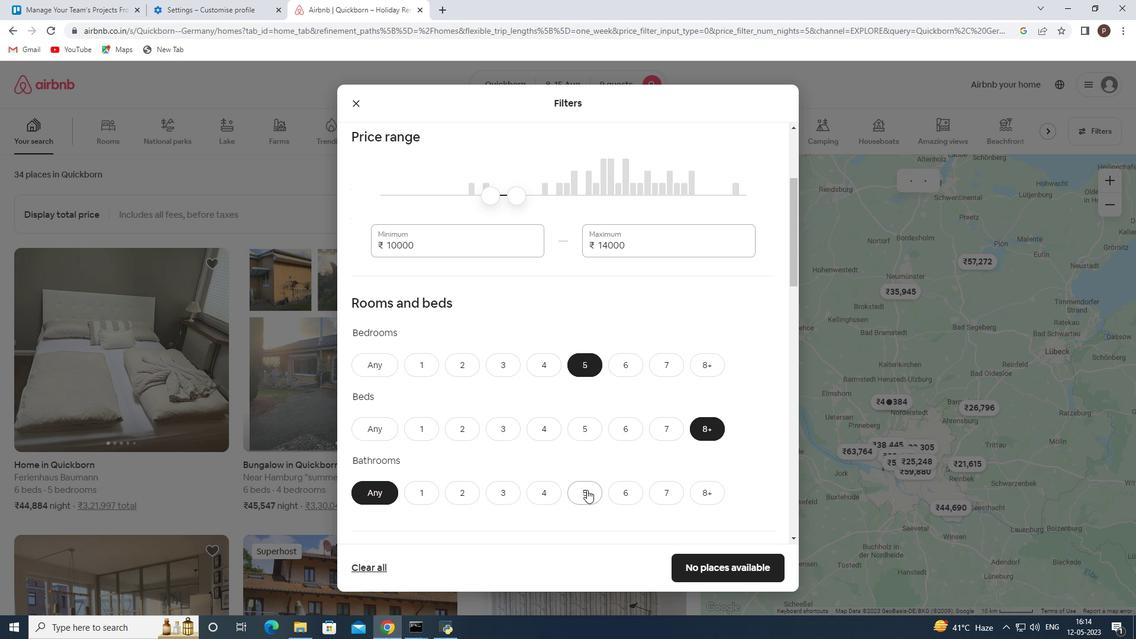 
Action: Mouse moved to (539, 466)
Screenshot: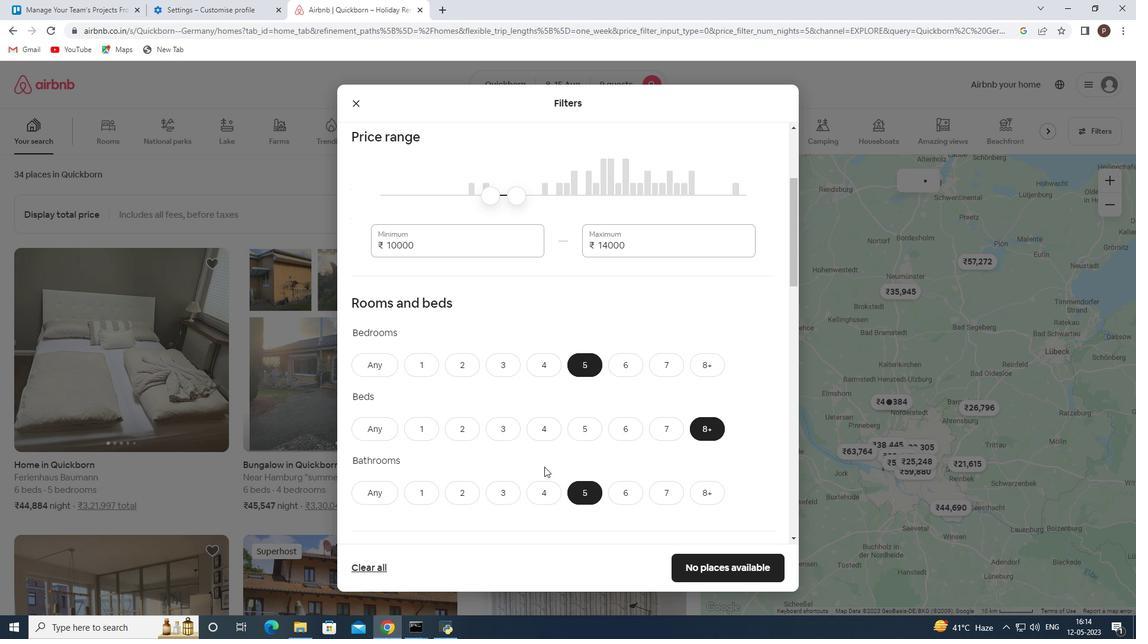 
Action: Mouse scrolled (539, 466) with delta (0, 0)
Screenshot: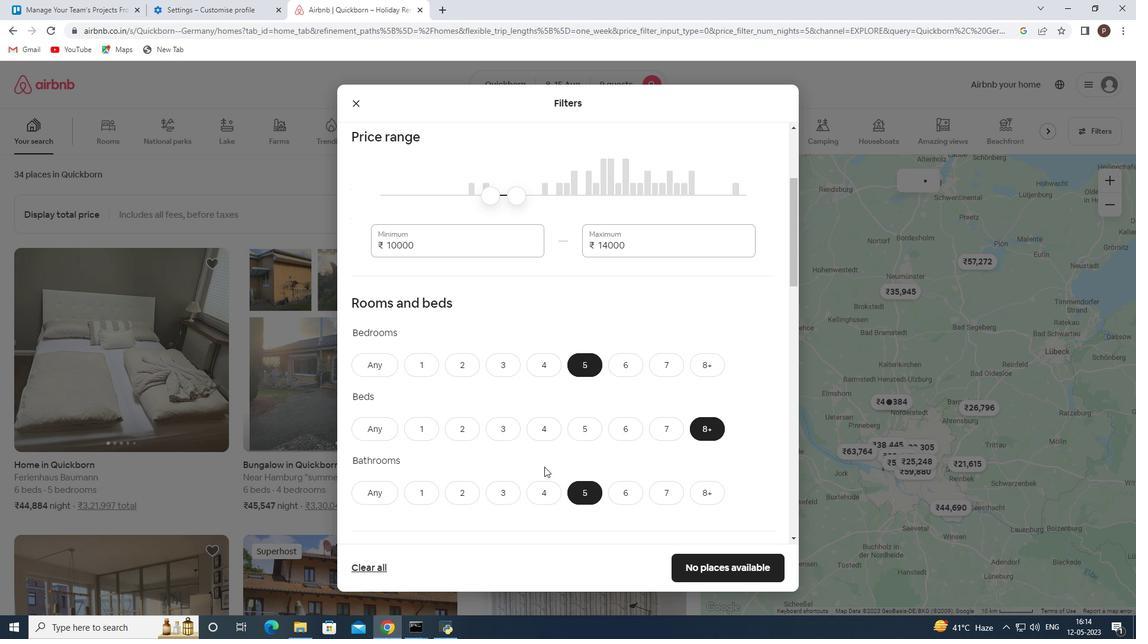 
Action: Mouse moved to (538, 466)
Screenshot: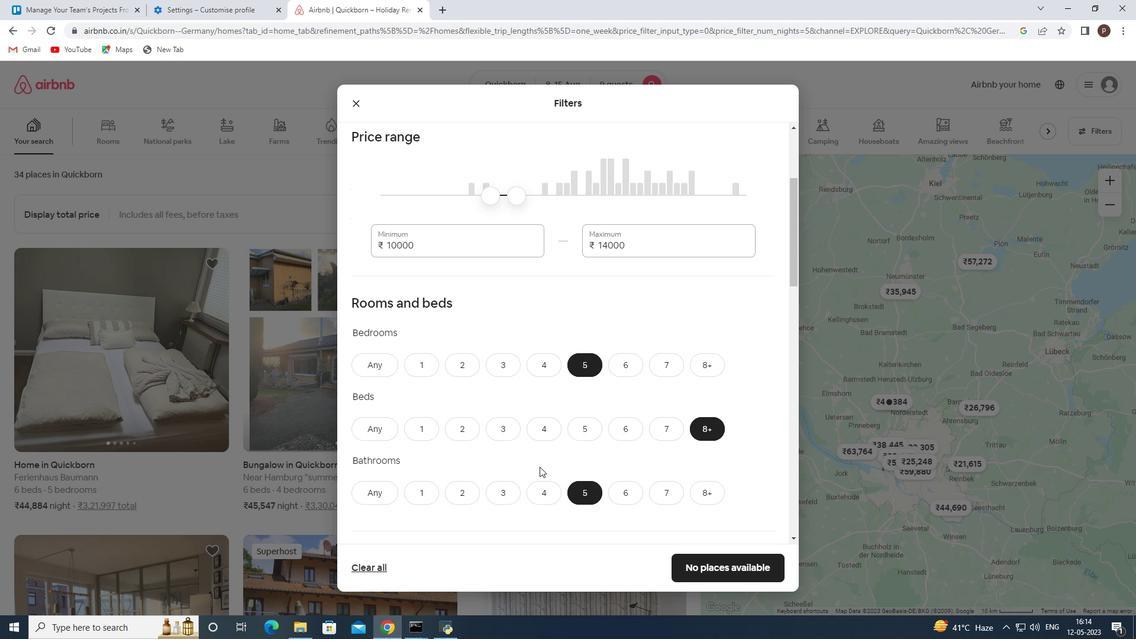 
Action: Mouse scrolled (538, 466) with delta (0, 0)
Screenshot: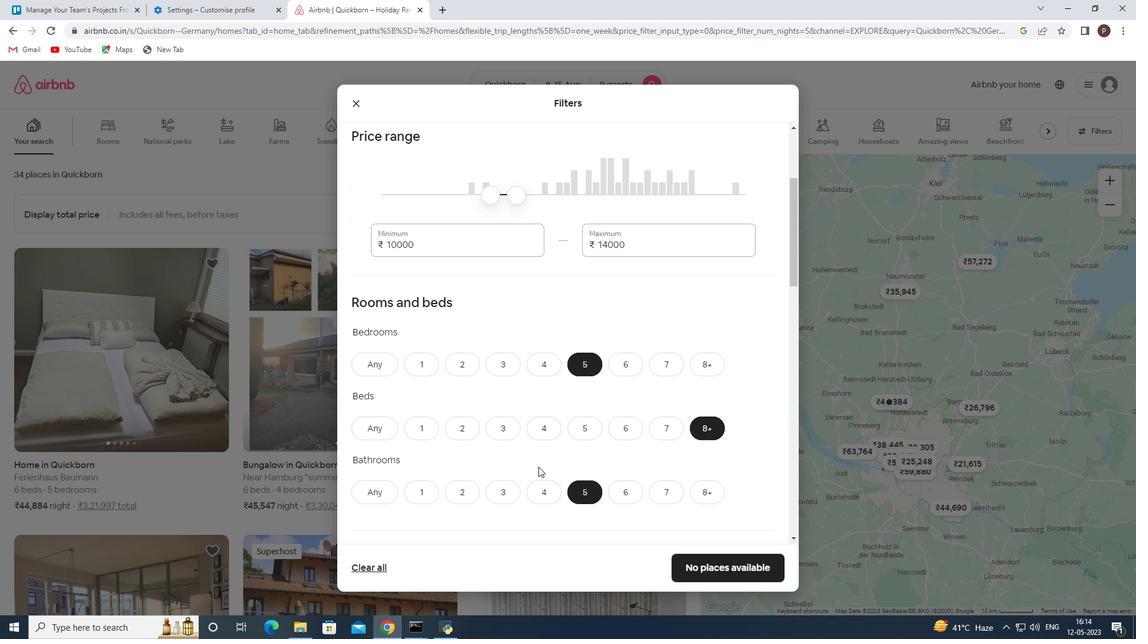 
Action: Mouse moved to (528, 445)
Screenshot: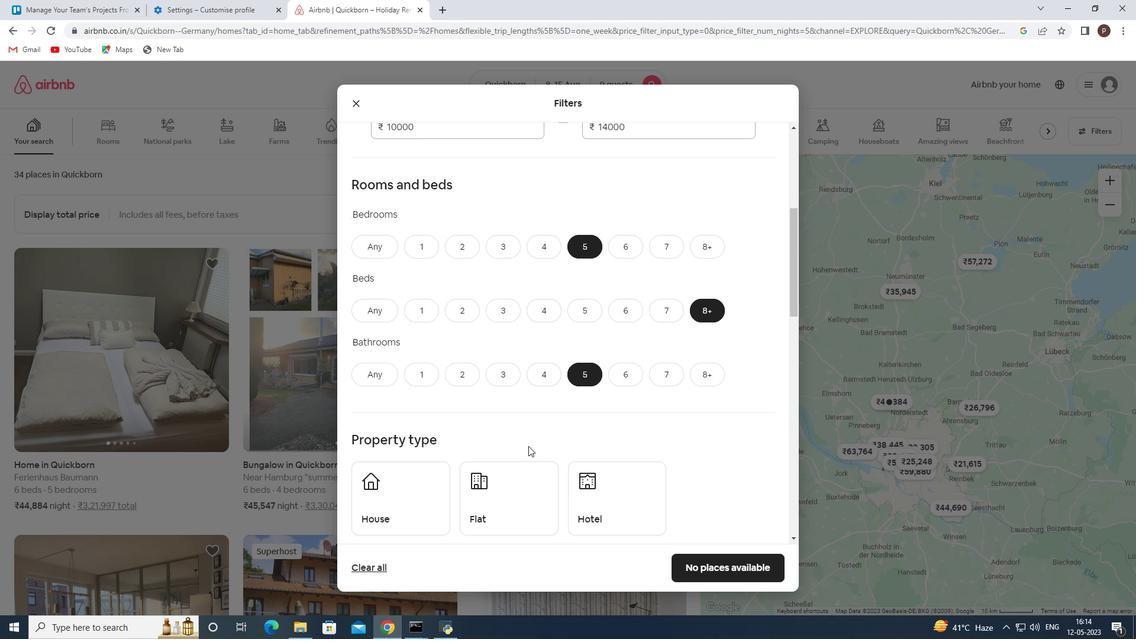 
Action: Mouse scrolled (528, 445) with delta (0, 0)
Screenshot: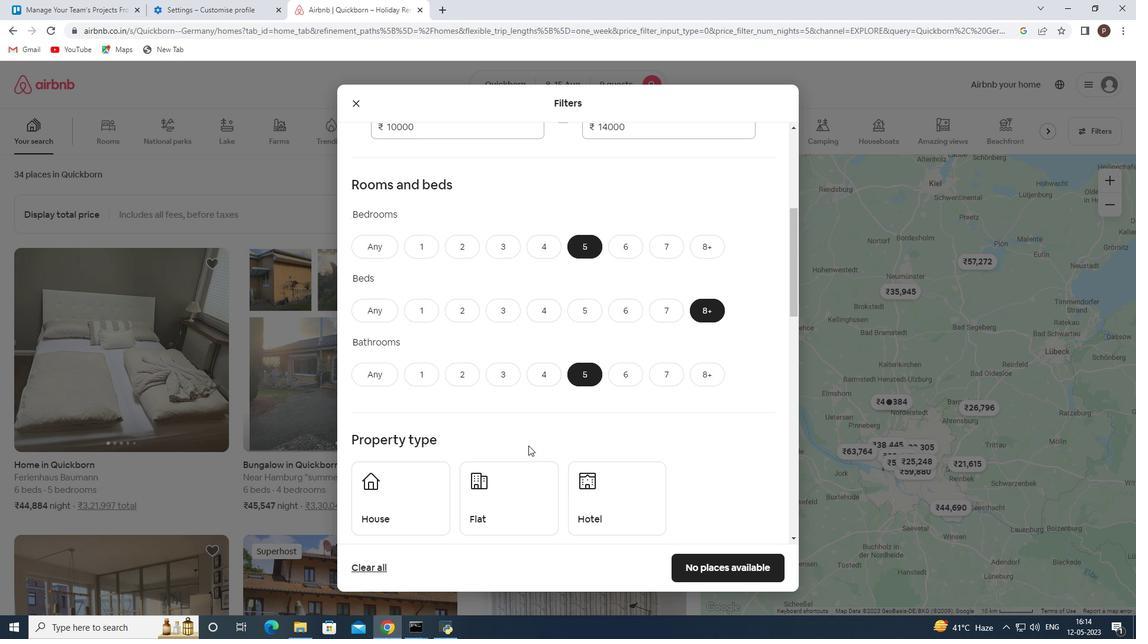 
Action: Mouse moved to (413, 426)
Screenshot: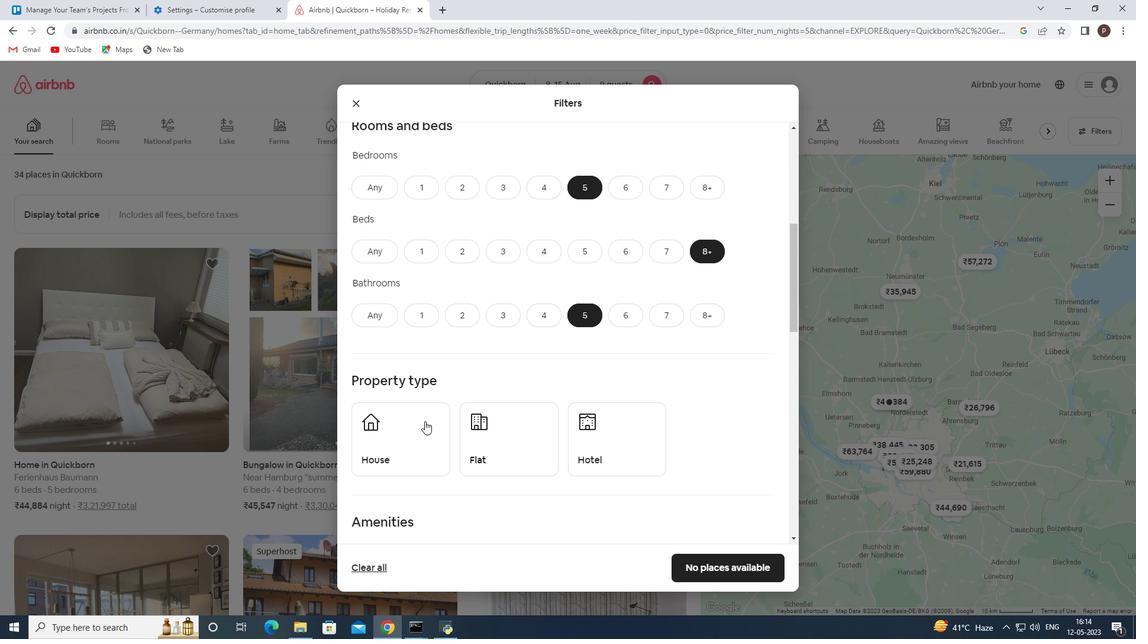 
Action: Mouse pressed left at (413, 426)
Screenshot: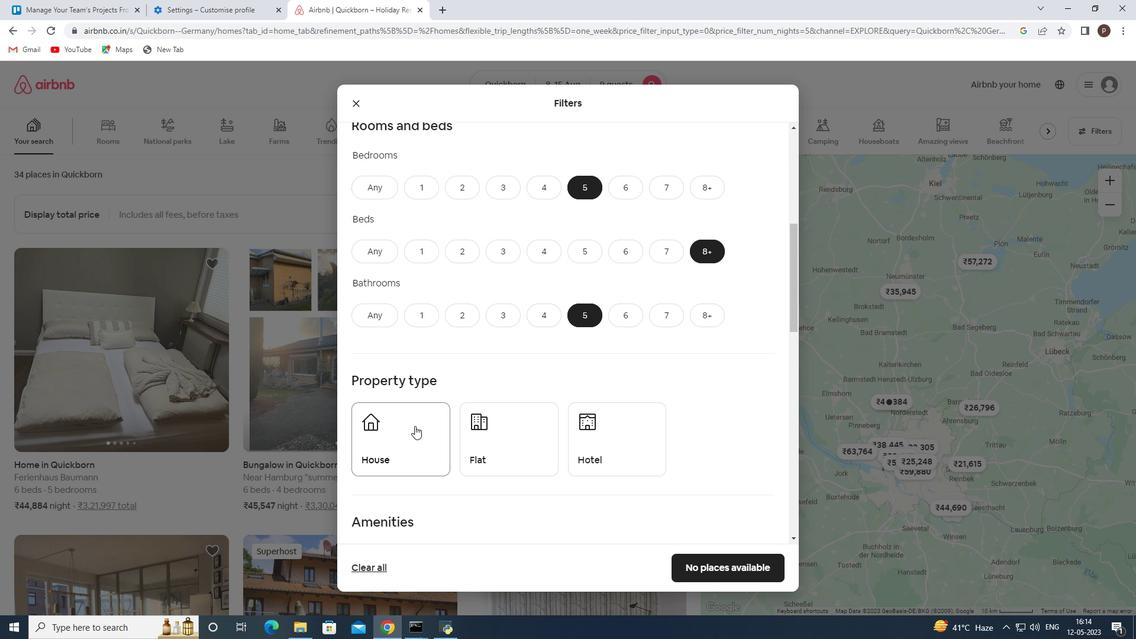 
Action: Mouse moved to (490, 435)
Screenshot: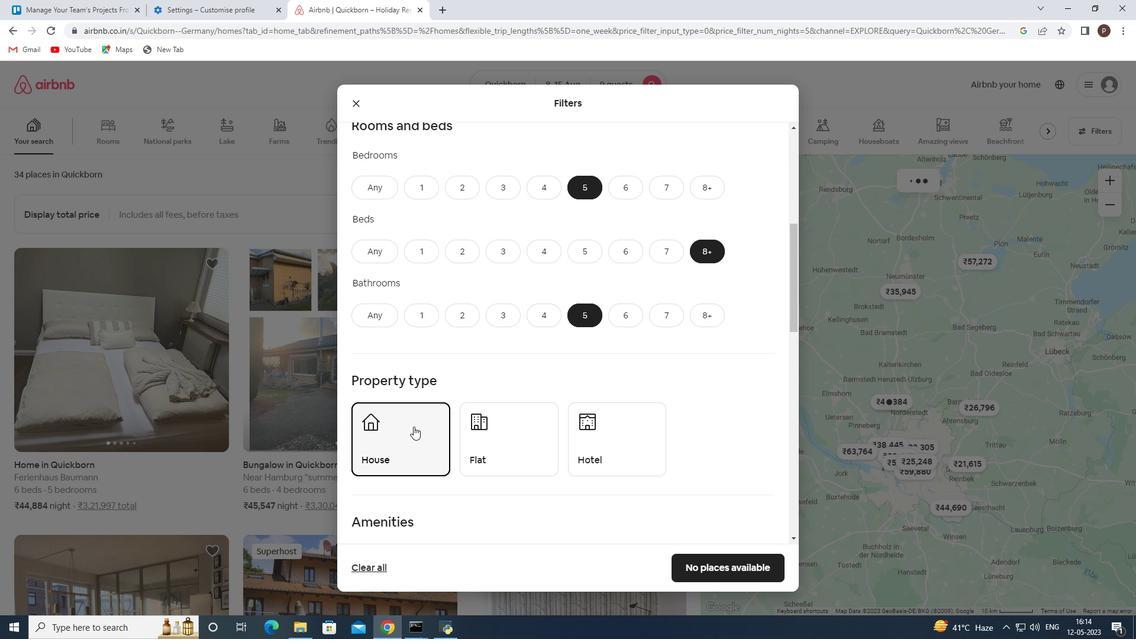 
Action: Mouse pressed left at (490, 435)
Screenshot: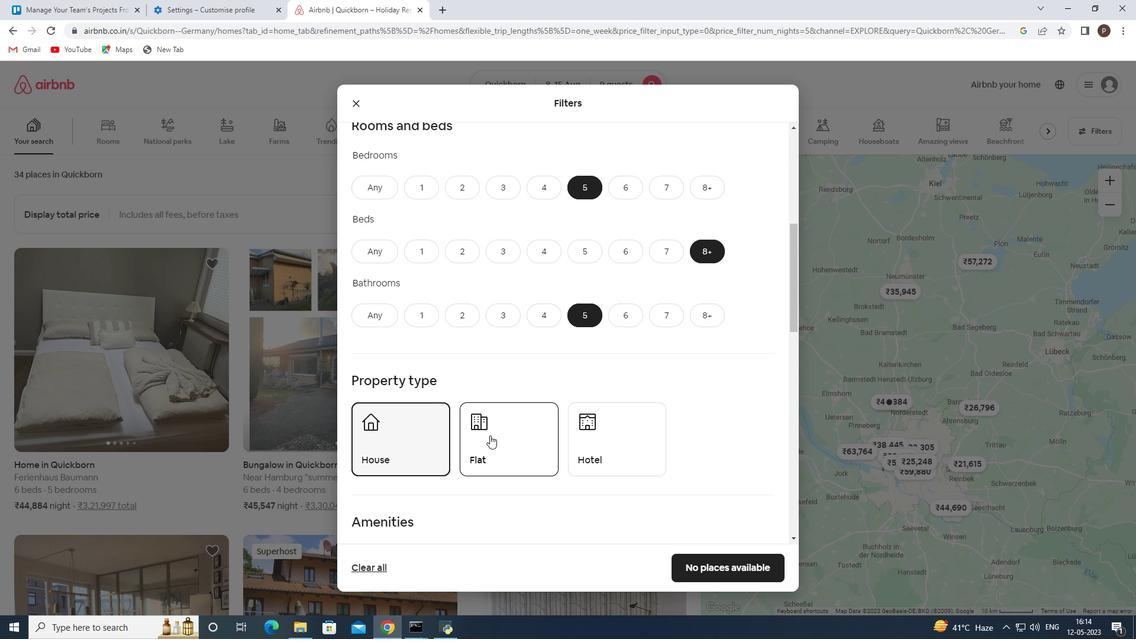 
Action: Mouse moved to (491, 439)
Screenshot: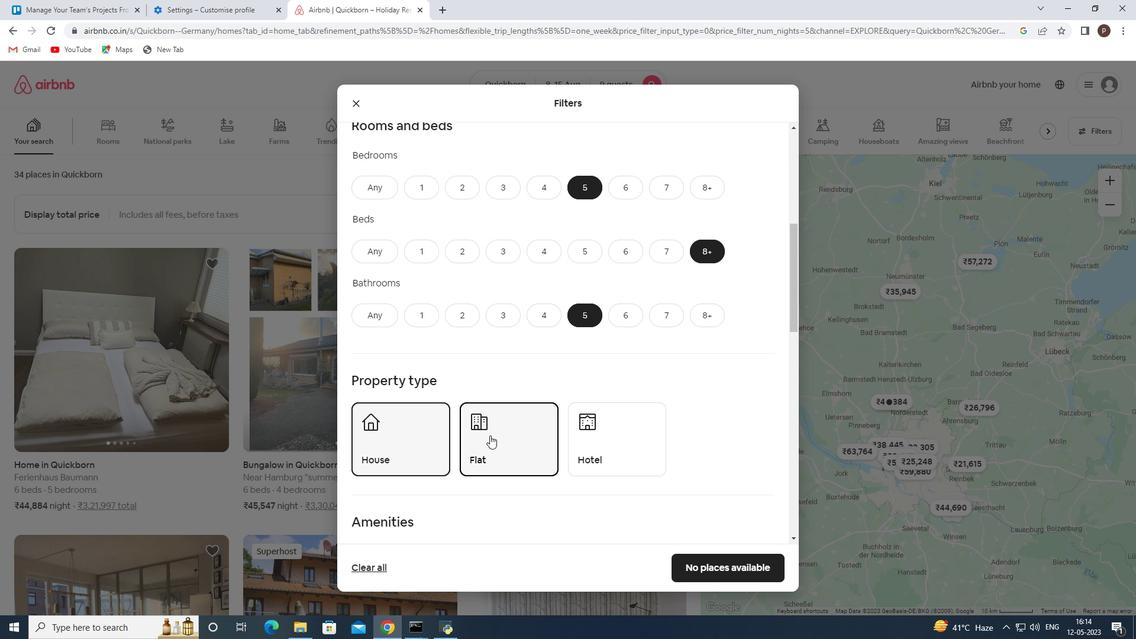 
Action: Mouse scrolled (491, 438) with delta (0, 0)
Screenshot: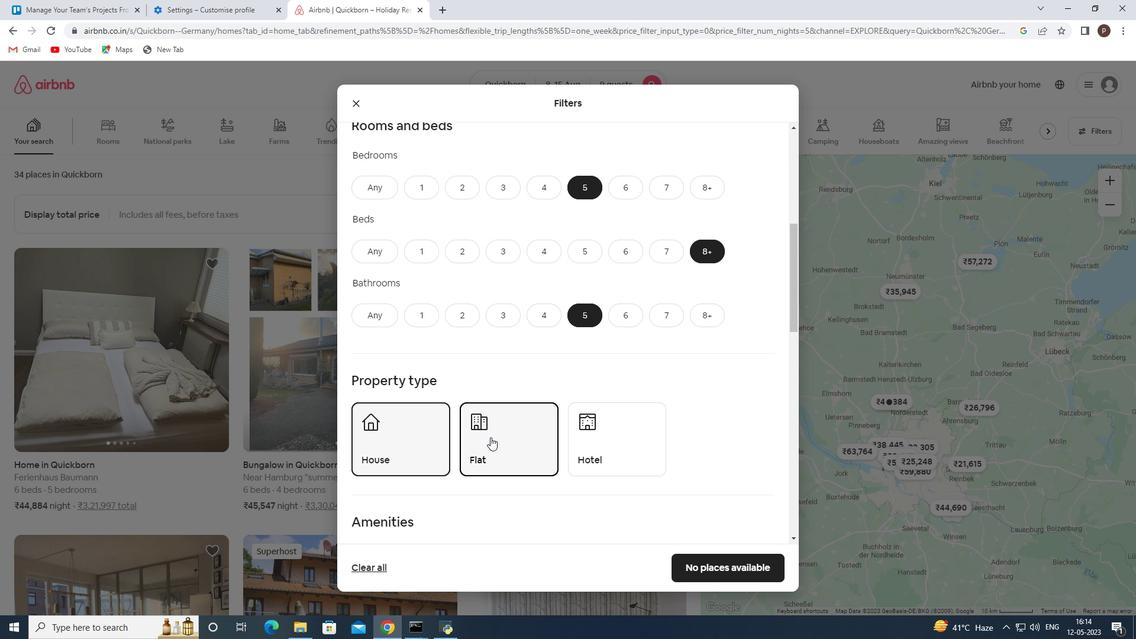 
Action: Mouse scrolled (491, 438) with delta (0, 0)
Screenshot: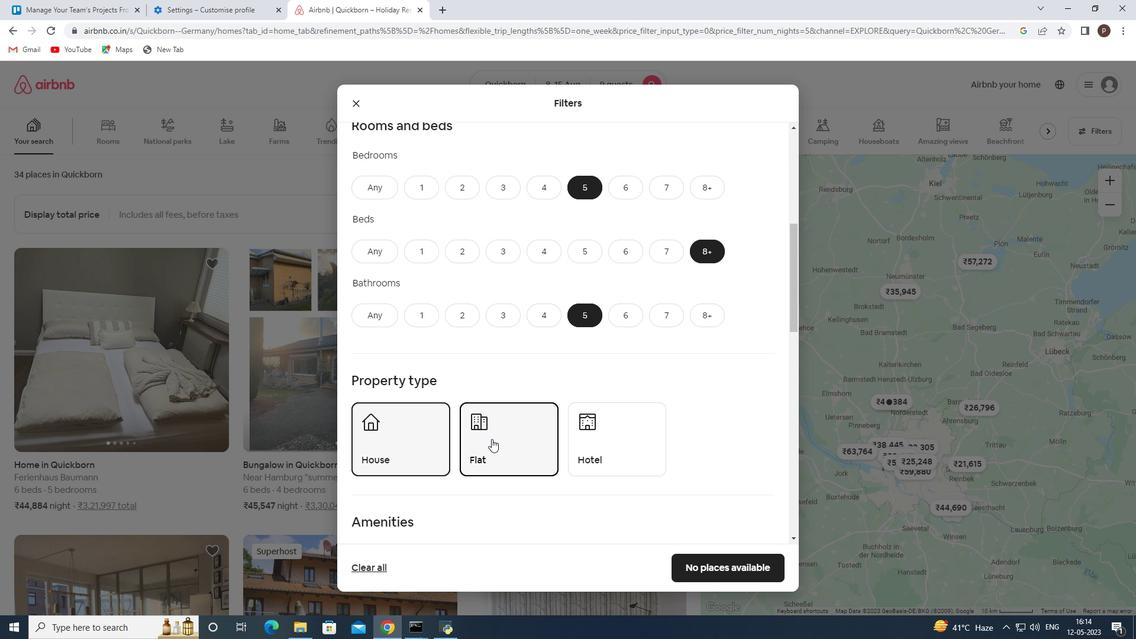 
Action: Mouse scrolled (491, 438) with delta (0, 0)
Screenshot: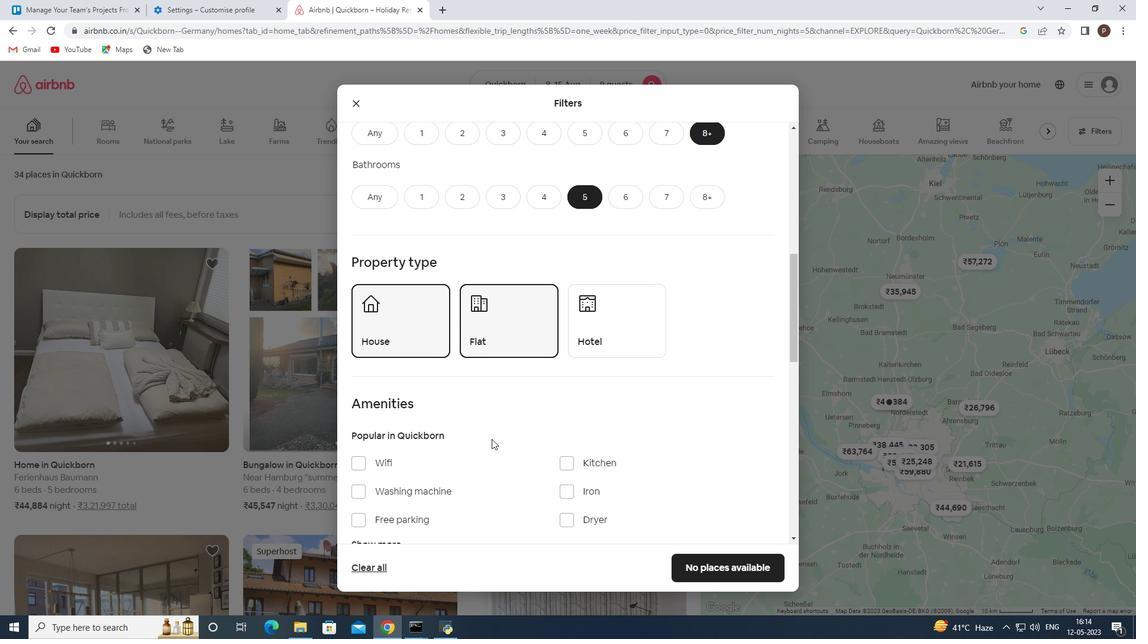 
Action: Mouse moved to (360, 408)
Screenshot: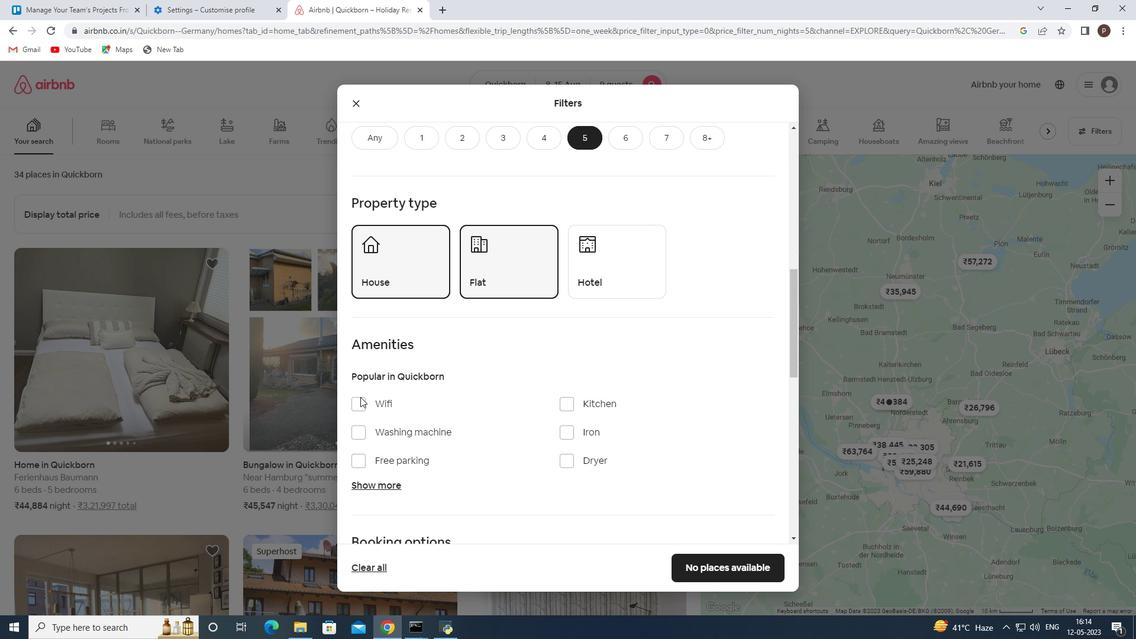 
Action: Mouse pressed left at (360, 408)
Screenshot: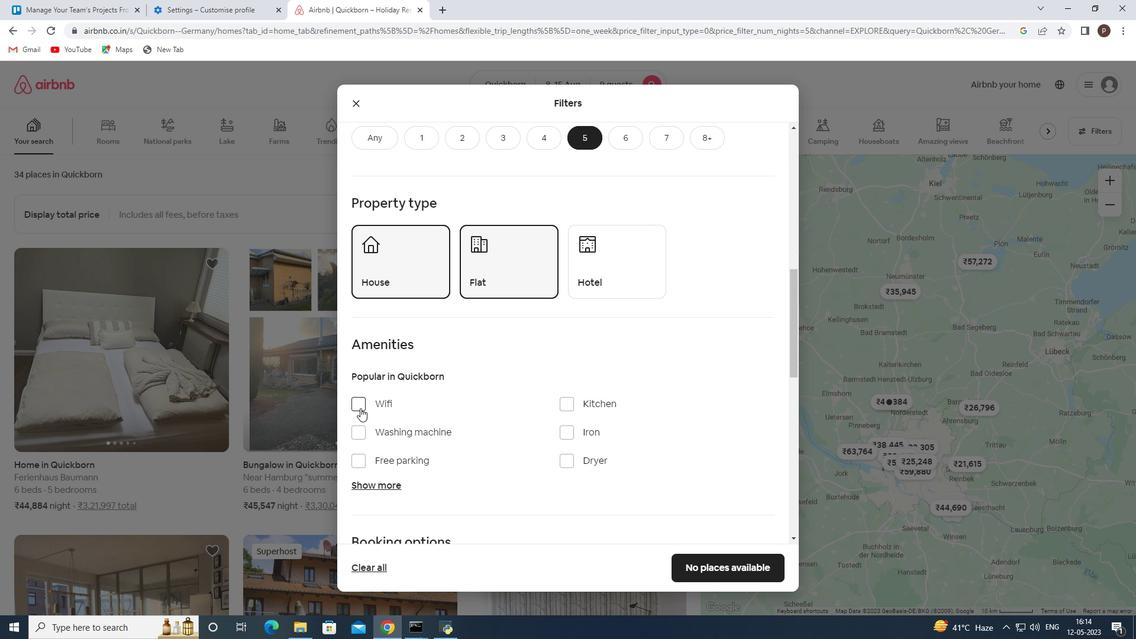 
Action: Mouse moved to (361, 461)
Screenshot: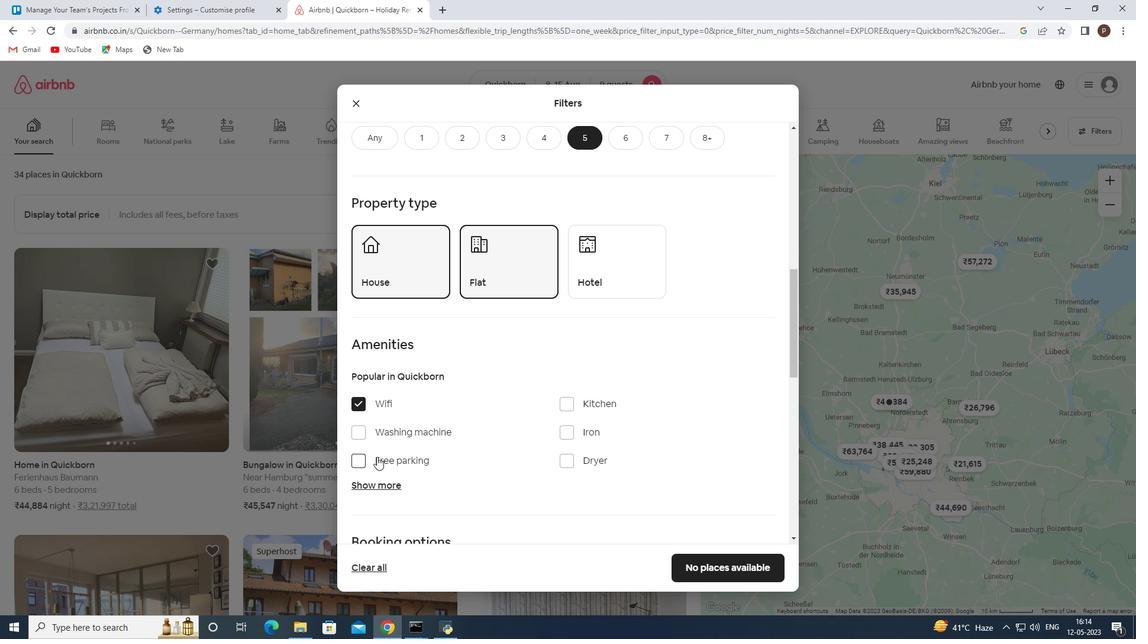 
Action: Mouse pressed left at (361, 461)
Screenshot: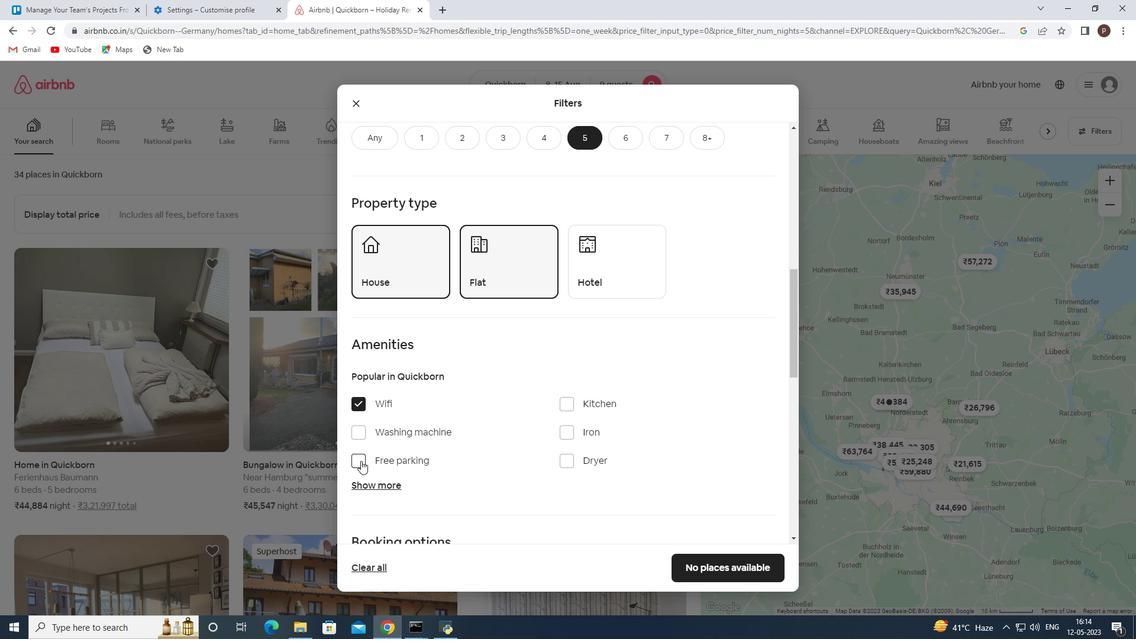 
Action: Mouse moved to (378, 484)
Screenshot: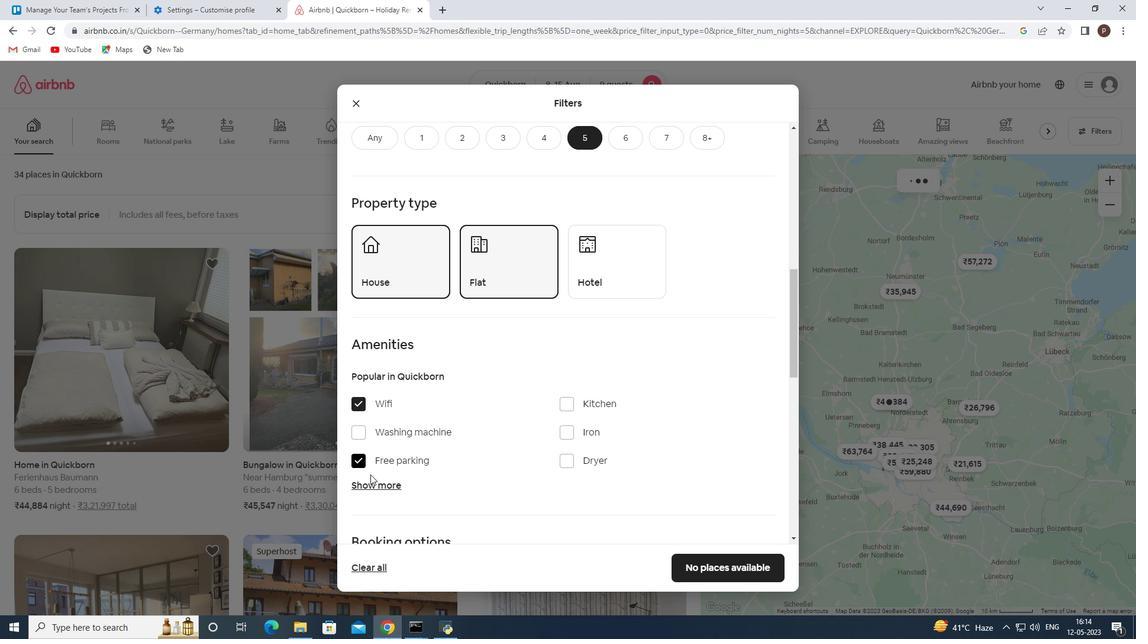 
Action: Mouse pressed left at (378, 484)
Screenshot: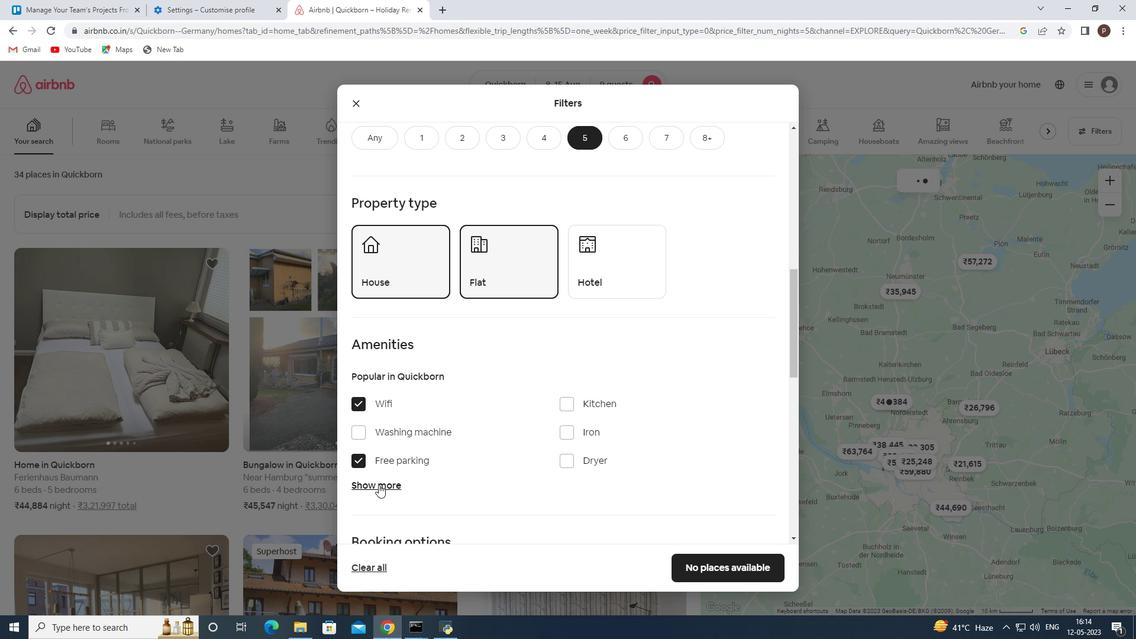 
Action: Mouse moved to (419, 485)
Screenshot: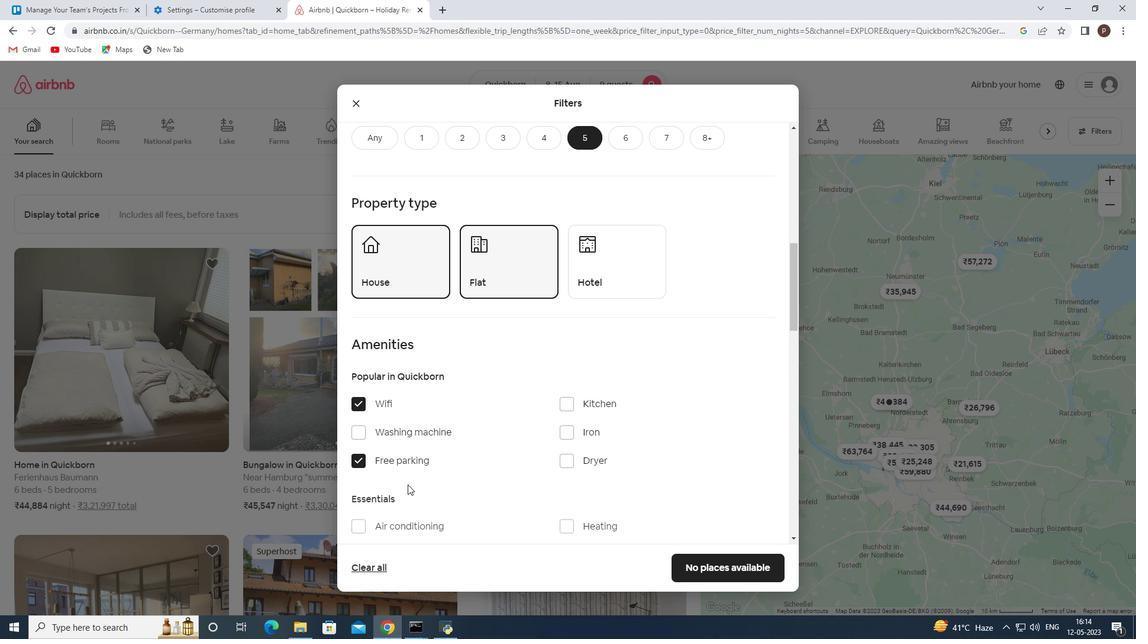 
Action: Mouse scrolled (419, 484) with delta (0, 0)
Screenshot: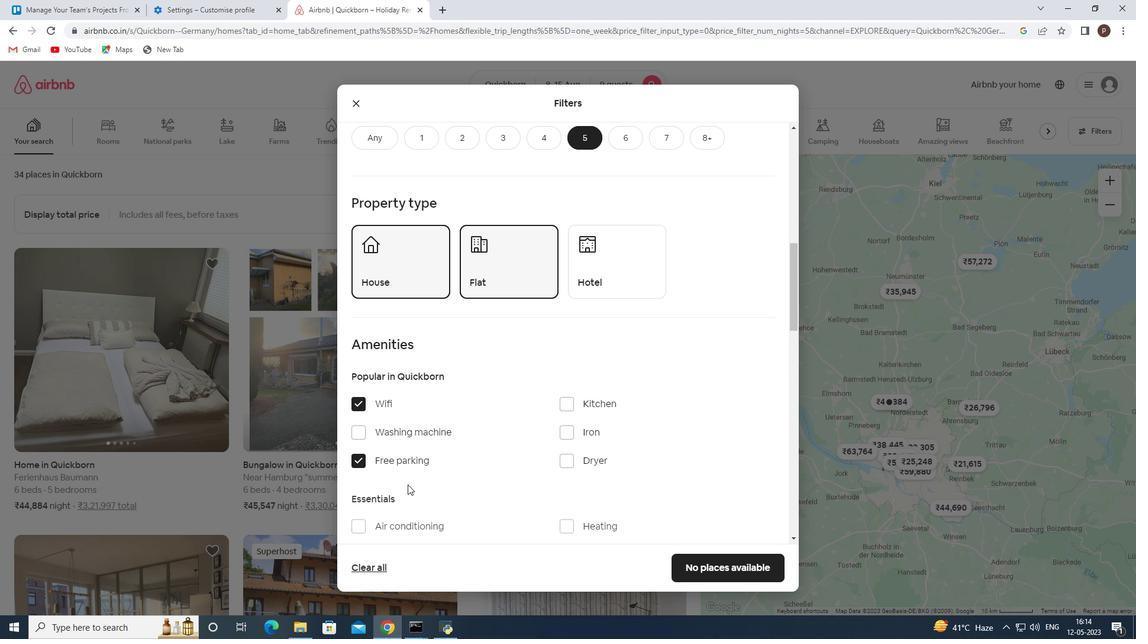
Action: Mouse scrolled (419, 484) with delta (0, 0)
Screenshot: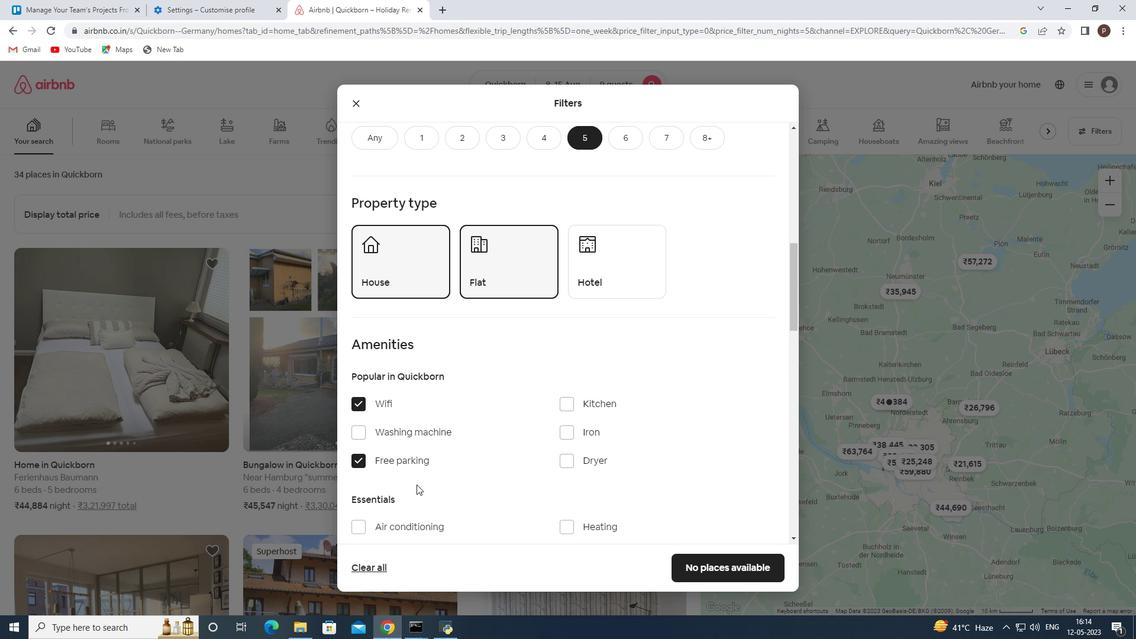 
Action: Mouse moved to (420, 485)
Screenshot: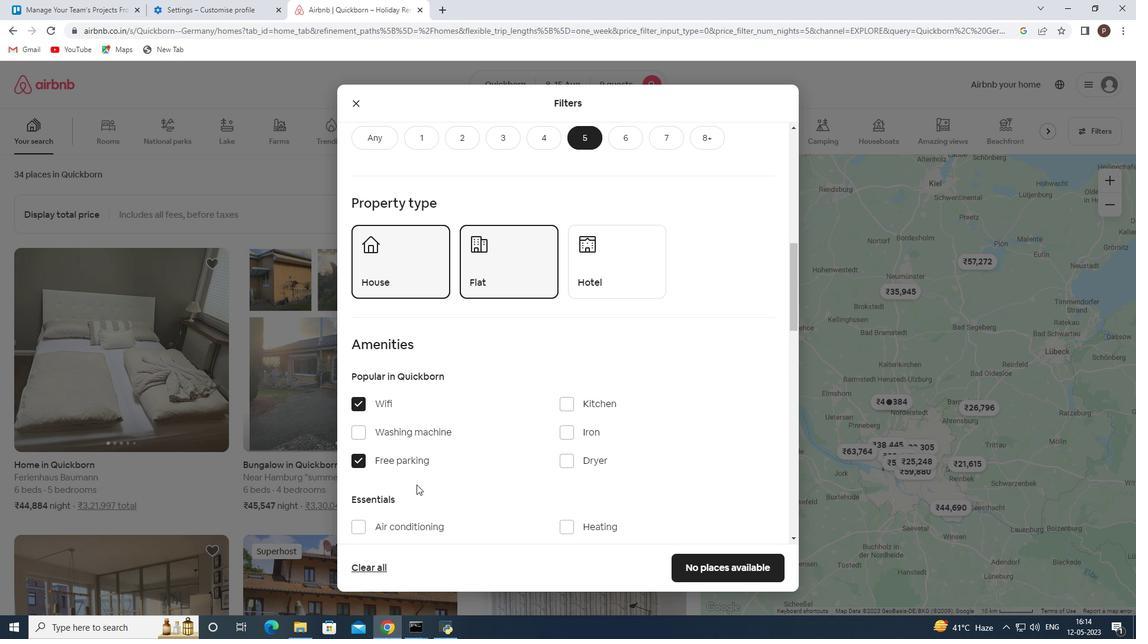 
Action: Mouse scrolled (420, 484) with delta (0, 0)
Screenshot: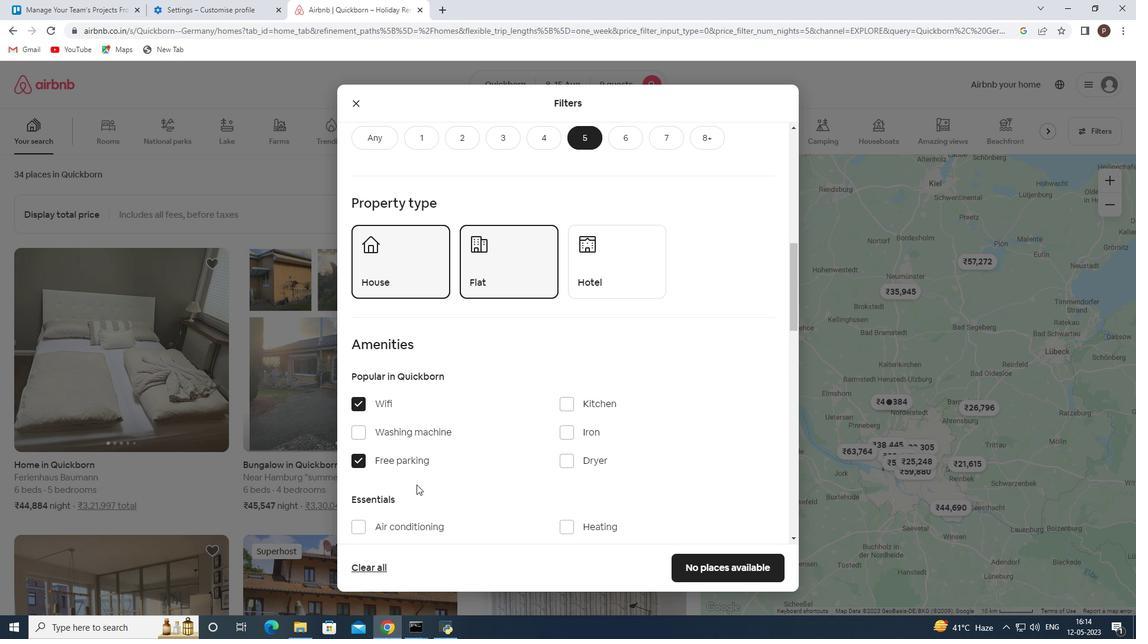 
Action: Mouse moved to (567, 378)
Screenshot: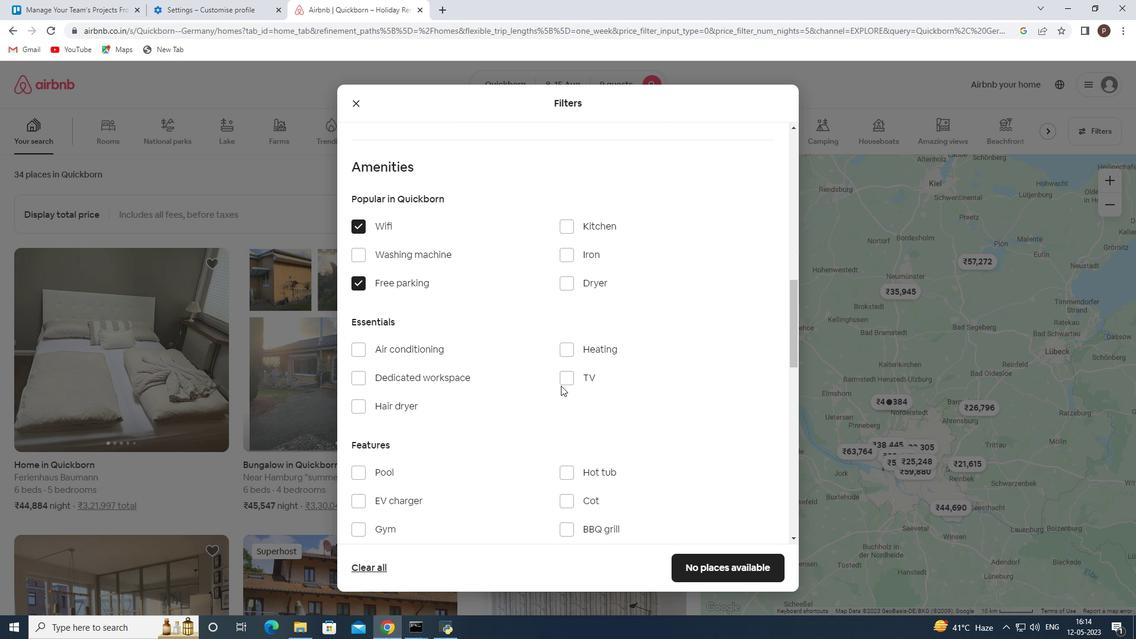 
Action: Mouse pressed left at (567, 378)
Screenshot: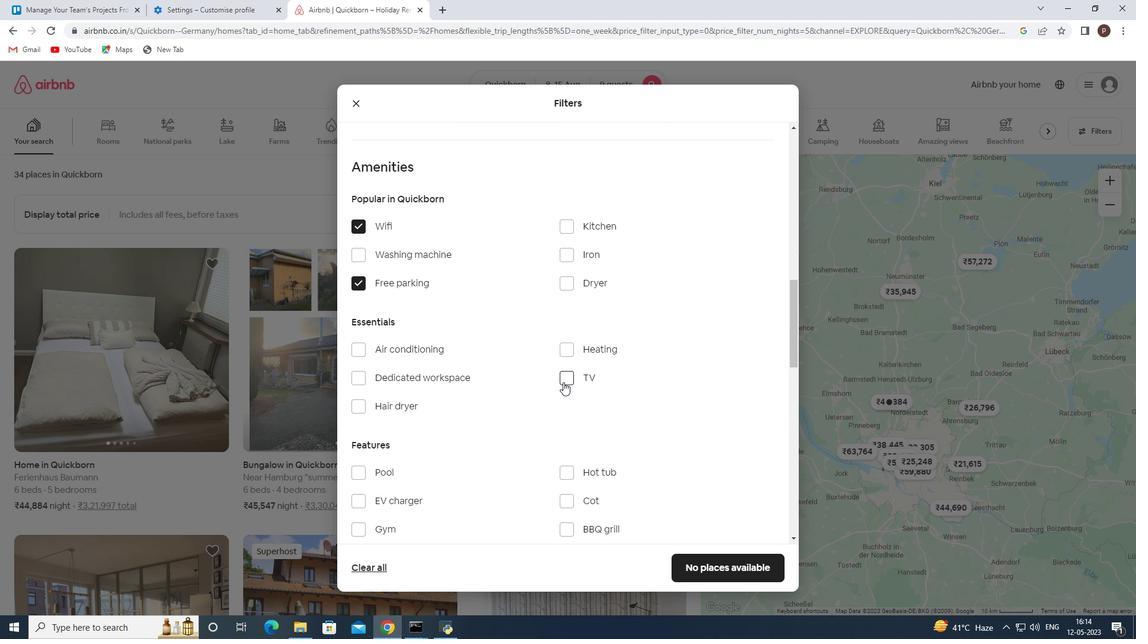 
Action: Mouse moved to (488, 435)
Screenshot: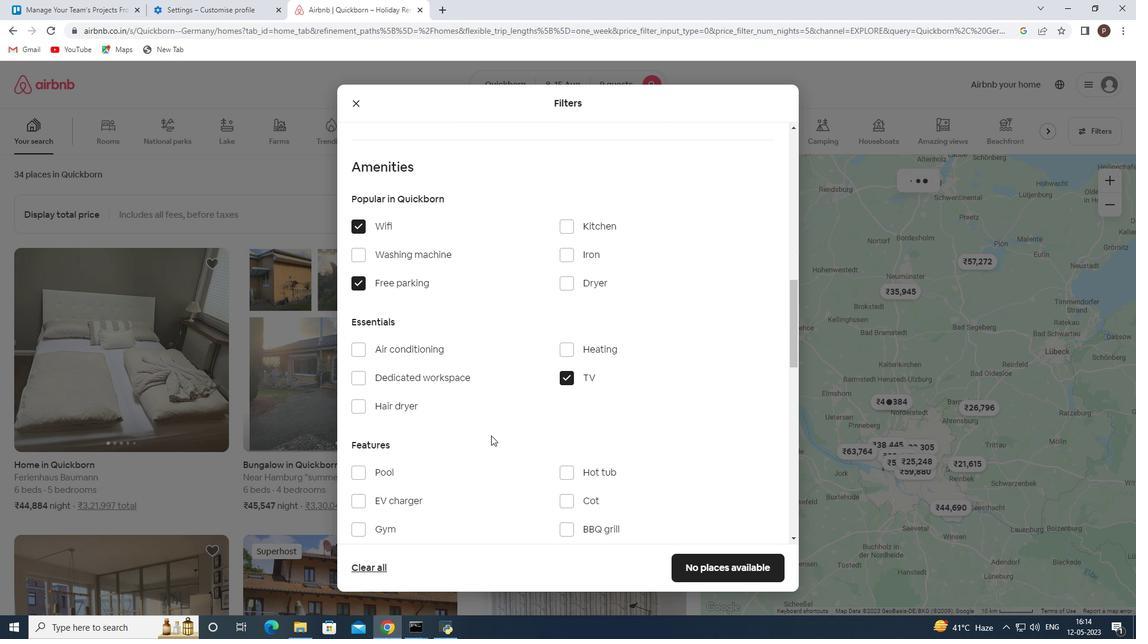 
Action: Mouse scrolled (488, 435) with delta (0, 0)
Screenshot: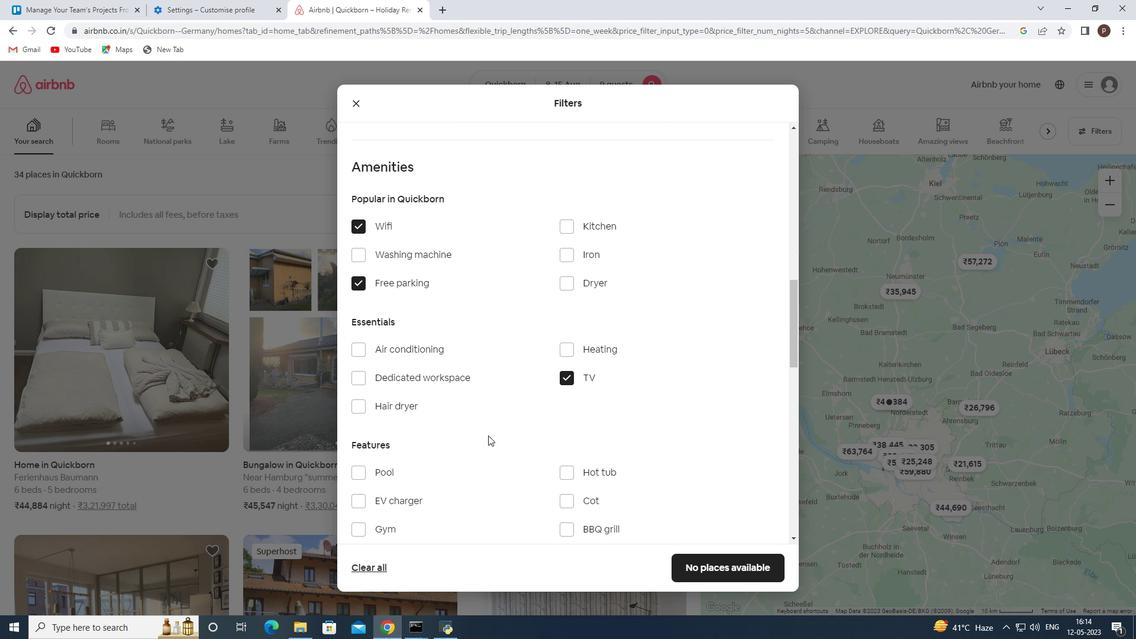 
Action: Mouse scrolled (488, 435) with delta (0, 0)
Screenshot: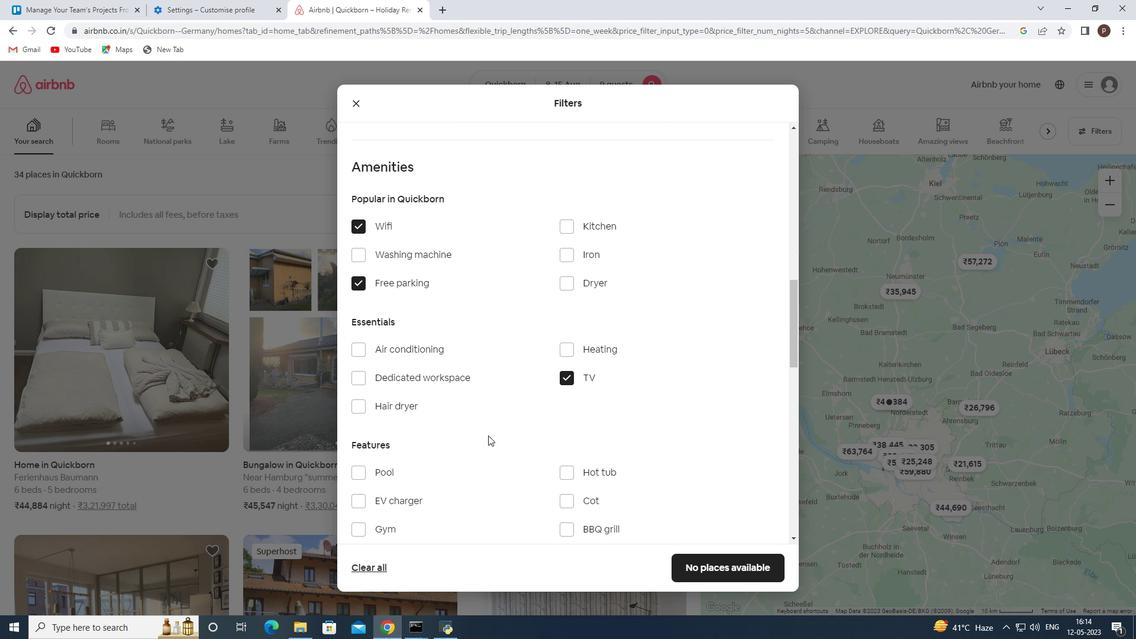 
Action: Mouse moved to (358, 410)
Screenshot: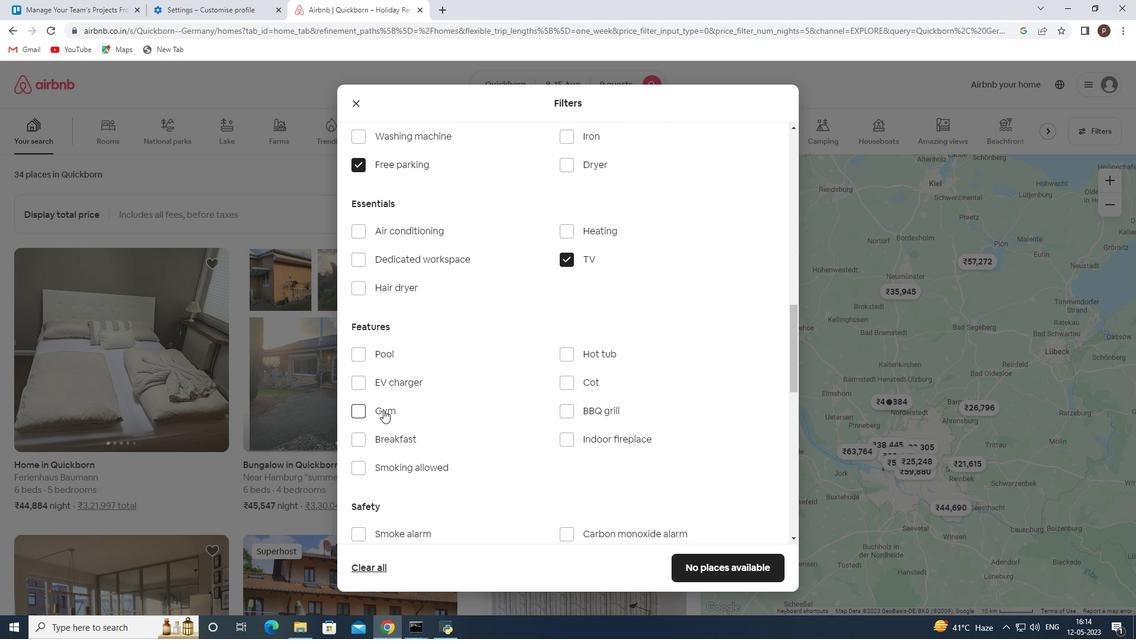 
Action: Mouse pressed left at (358, 410)
Screenshot: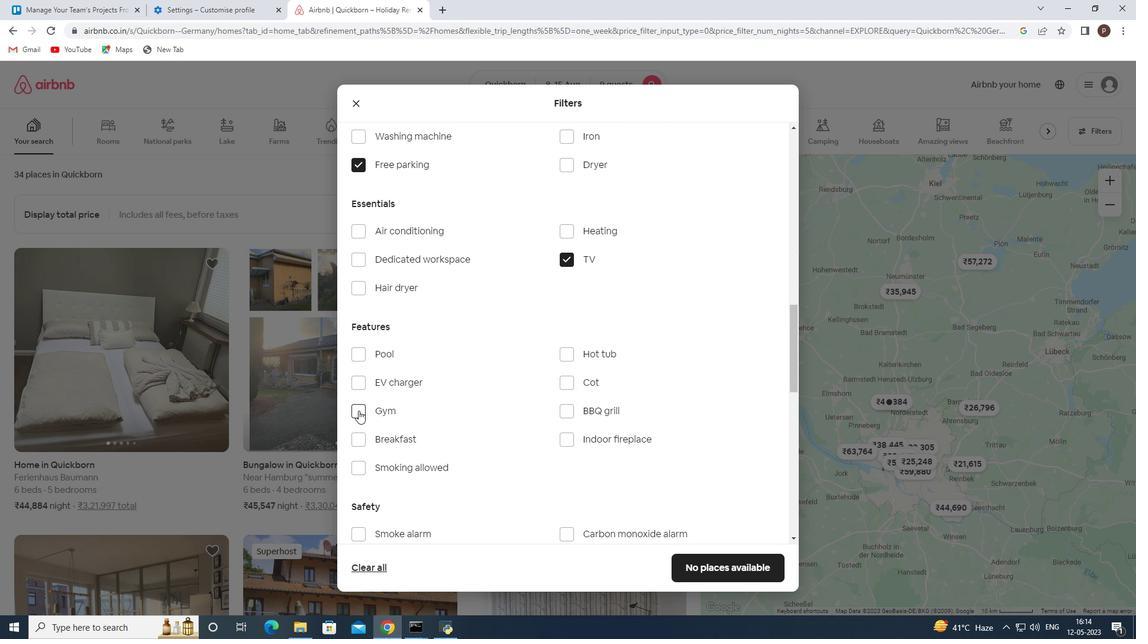 
Action: Mouse moved to (358, 434)
Screenshot: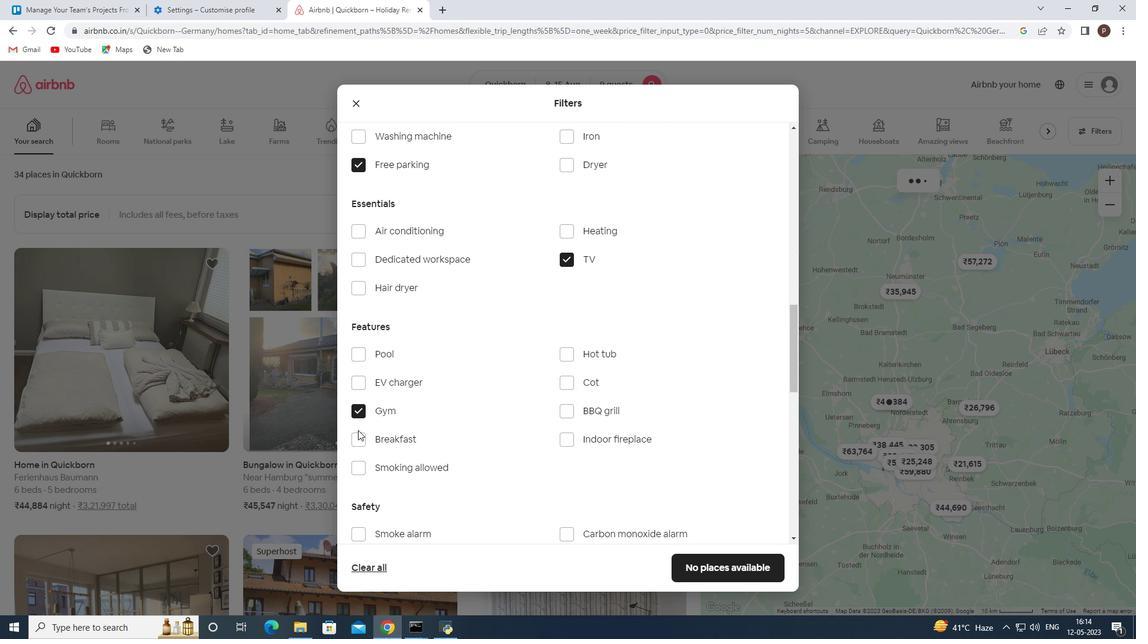 
Action: Mouse pressed left at (358, 434)
Screenshot: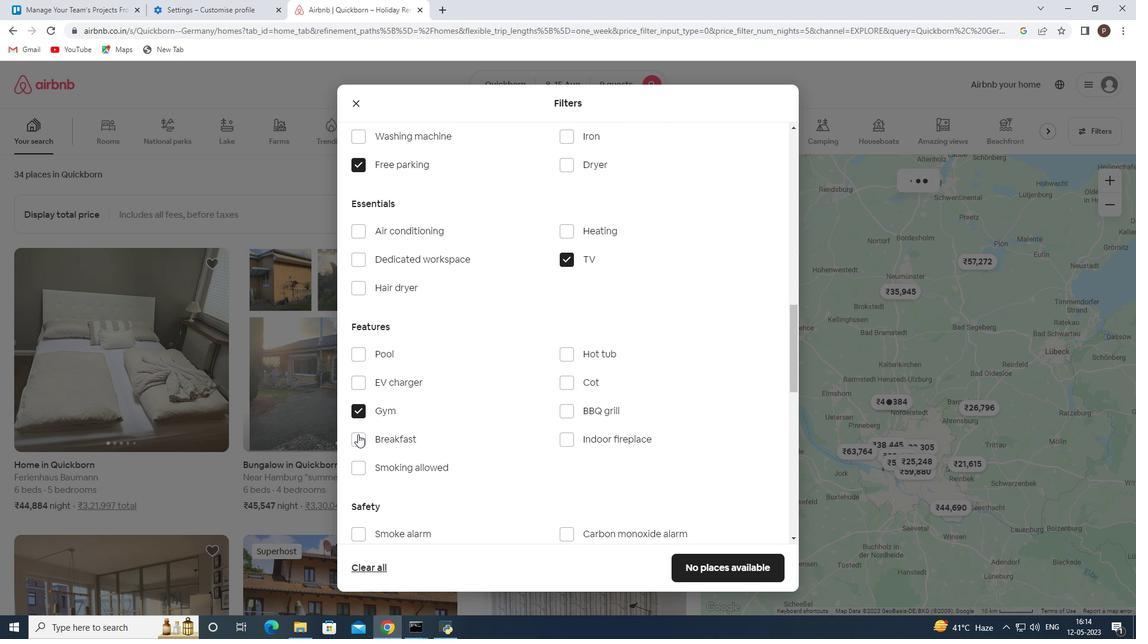 
Action: Mouse moved to (443, 435)
Screenshot: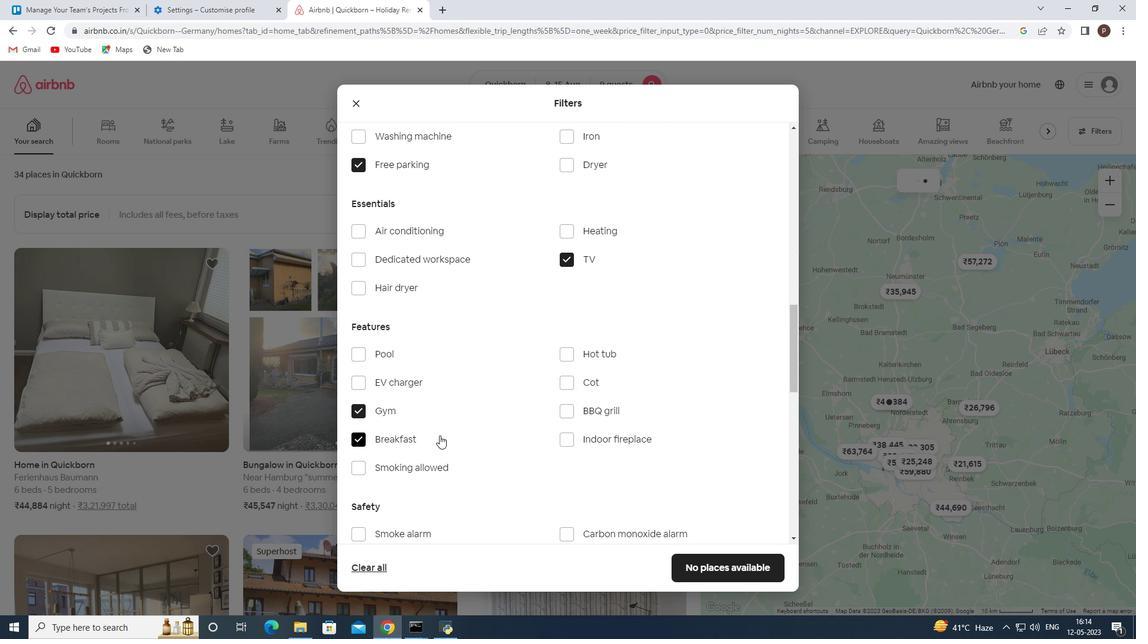 
Action: Mouse scrolled (443, 435) with delta (0, 0)
Screenshot: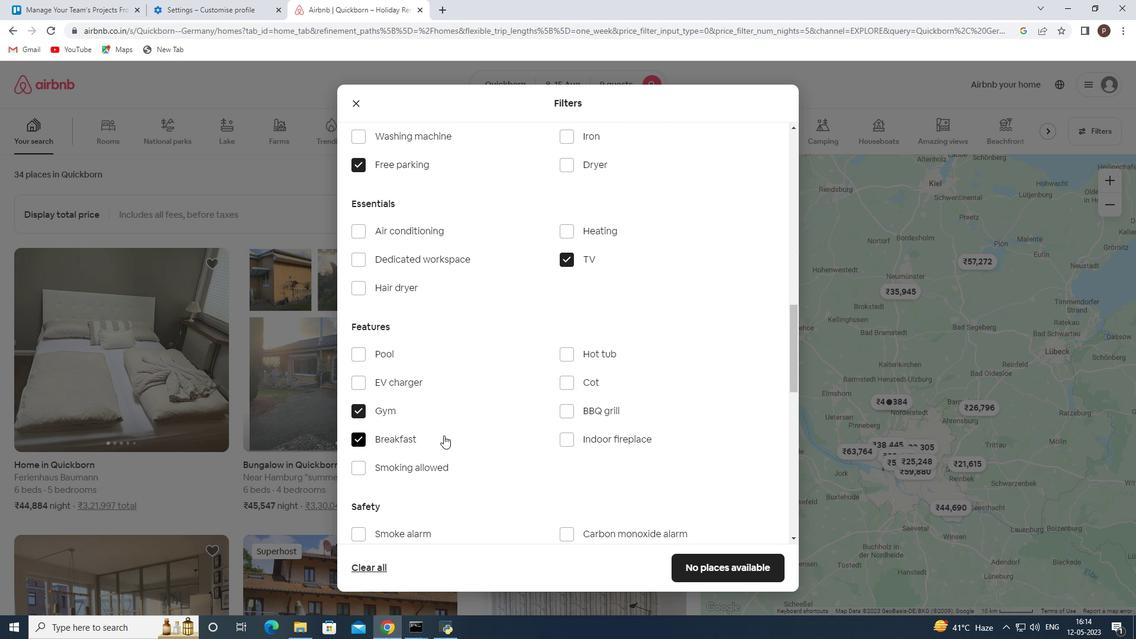 
Action: Mouse scrolled (443, 435) with delta (0, 0)
Screenshot: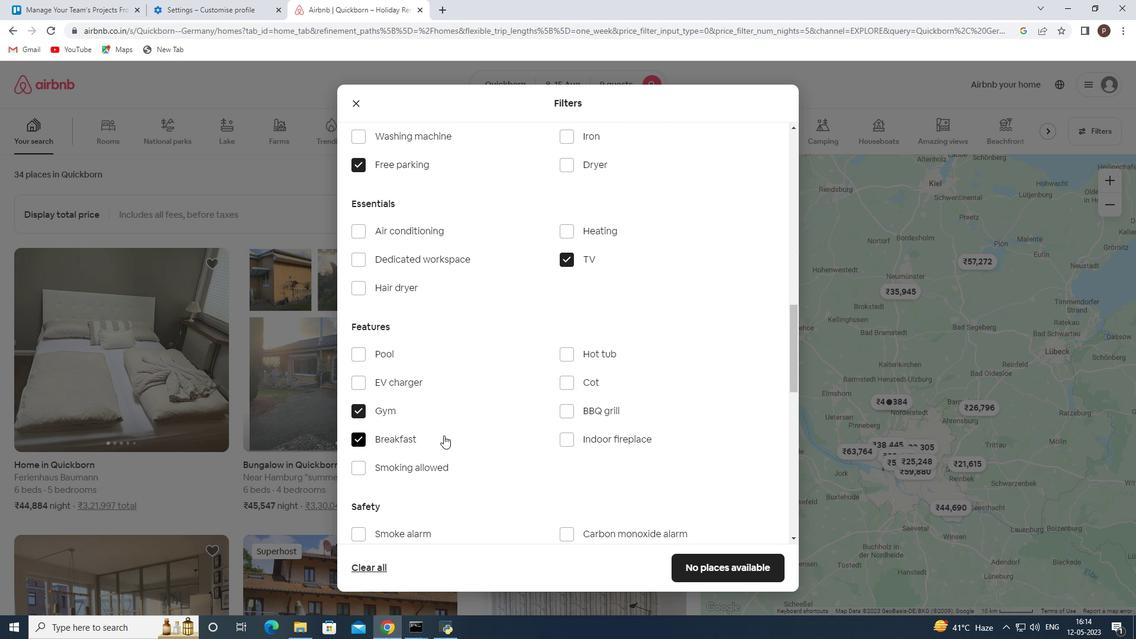 
Action: Mouse scrolled (443, 435) with delta (0, 0)
Screenshot: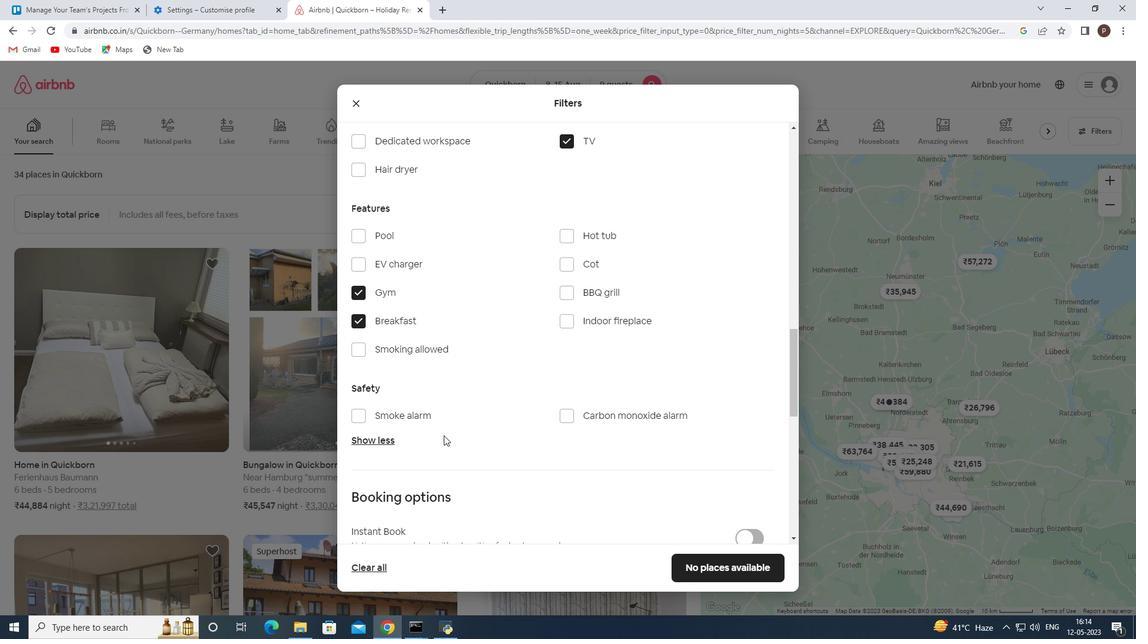 
Action: Mouse scrolled (443, 435) with delta (0, 0)
Screenshot: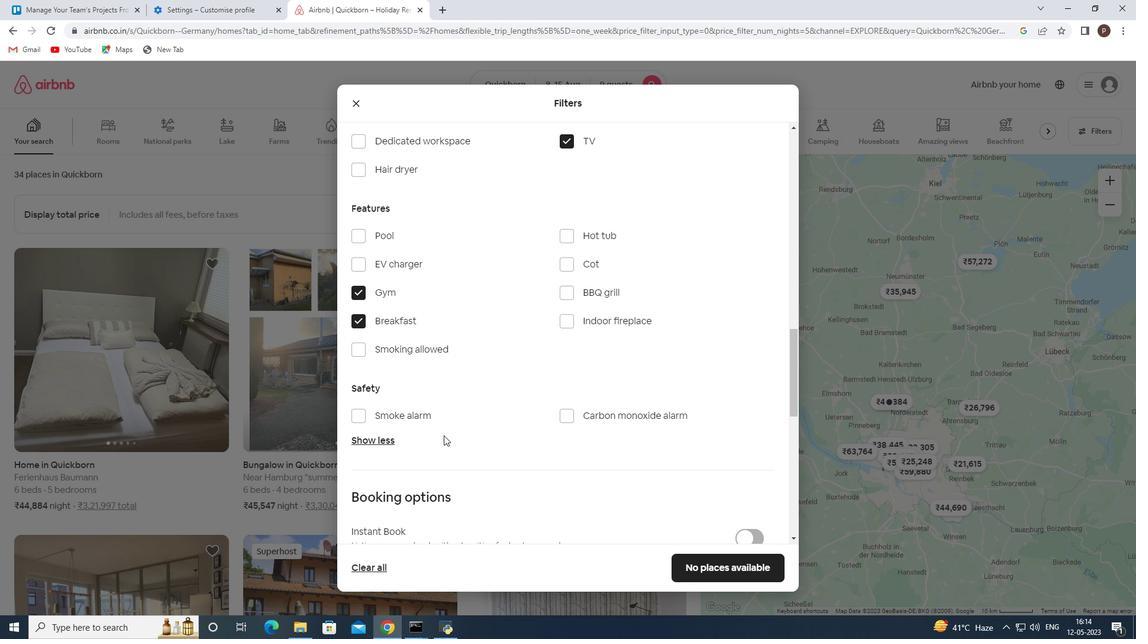 
Action: Mouse moved to (741, 455)
Screenshot: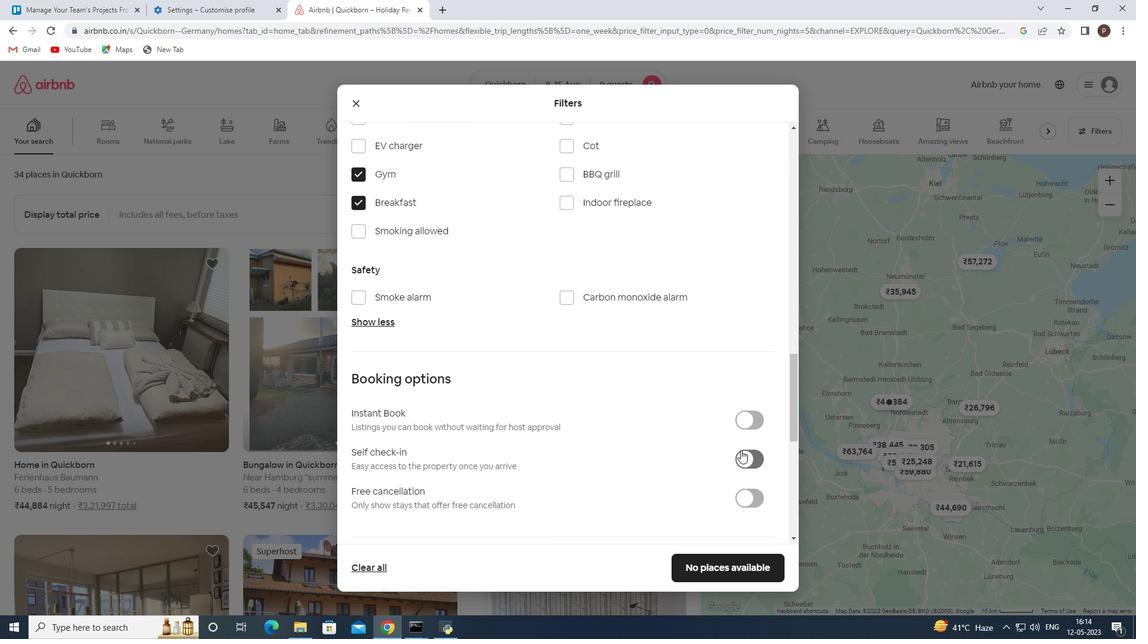 
Action: Mouse pressed left at (741, 455)
Screenshot: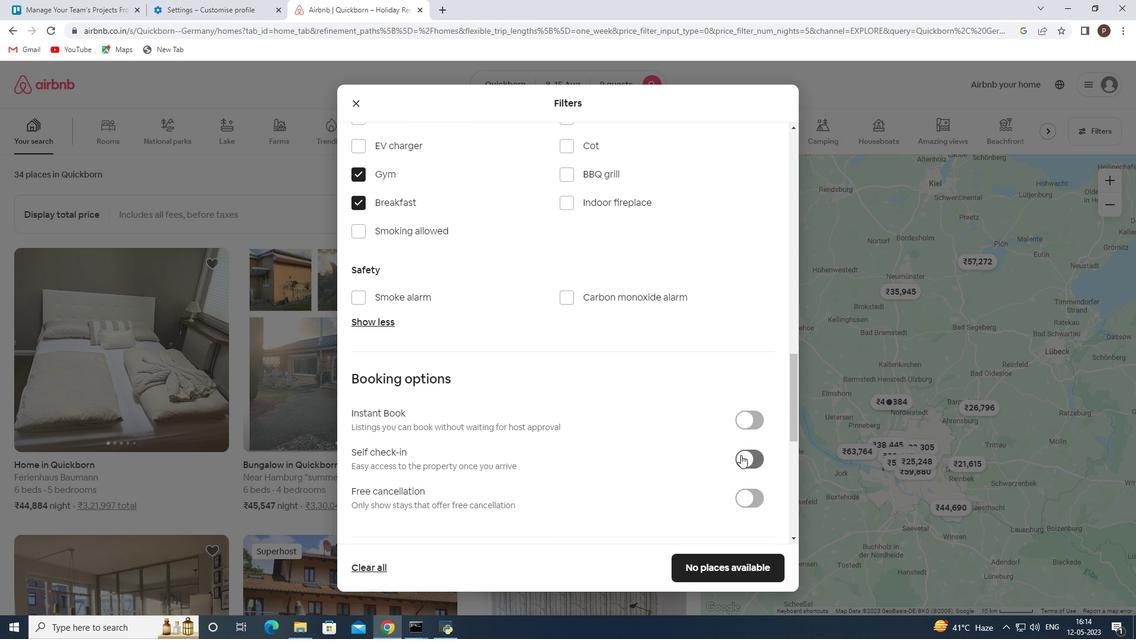 
Action: Mouse moved to (659, 449)
Screenshot: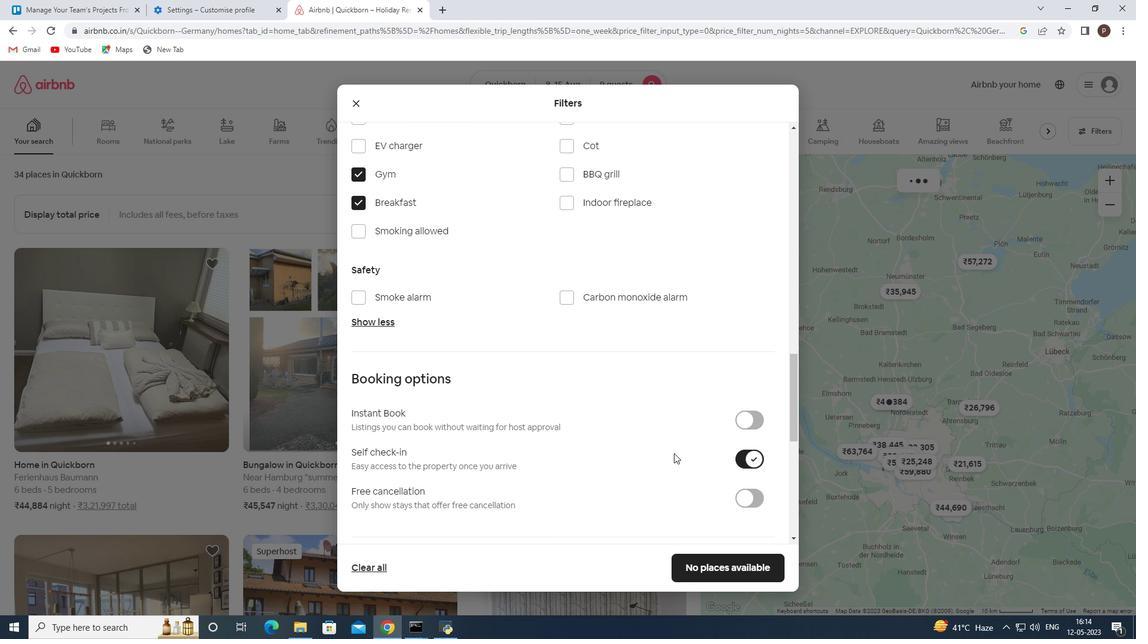 
Action: Mouse scrolled (659, 449) with delta (0, 0)
Screenshot: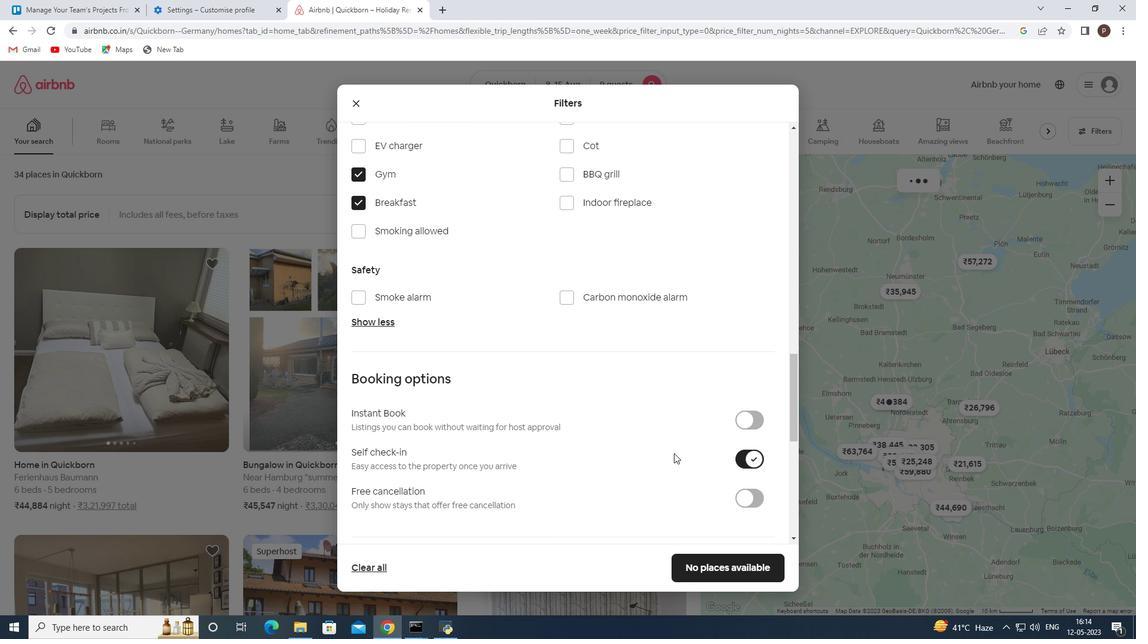 
Action: Mouse moved to (657, 449)
Screenshot: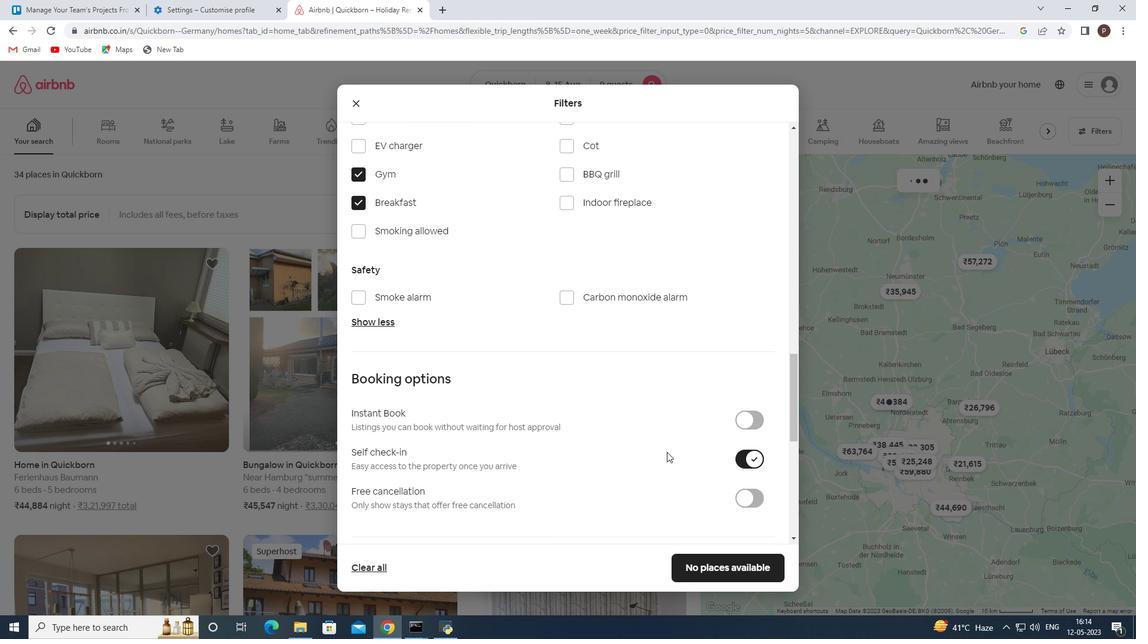 
Action: Mouse scrolled (657, 449) with delta (0, 0)
Screenshot: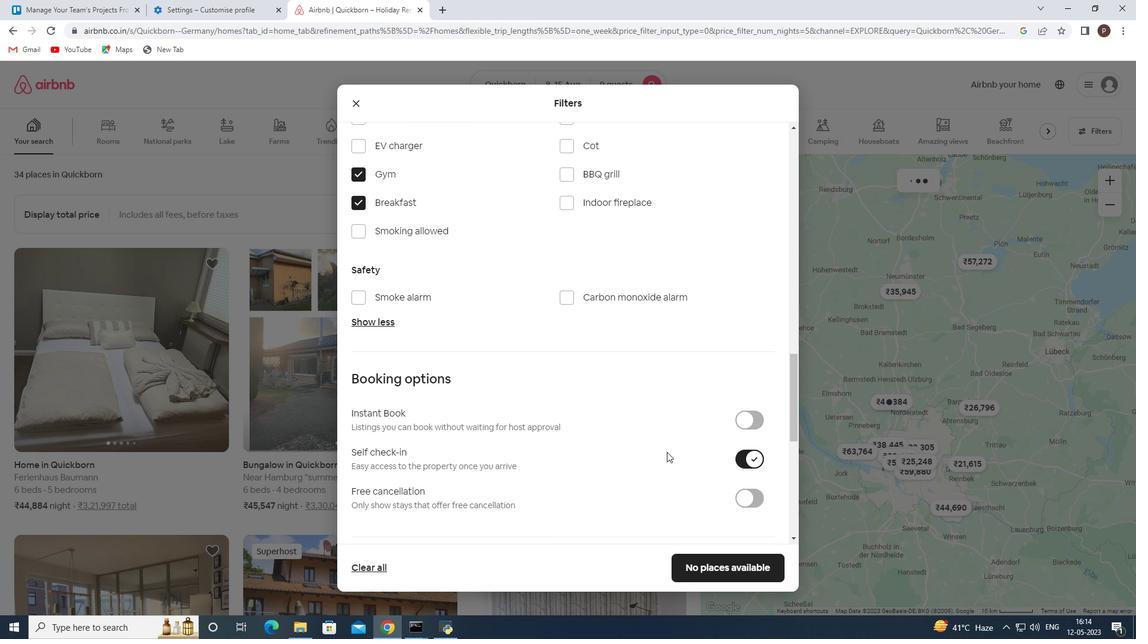 
Action: Mouse moved to (655, 449)
Screenshot: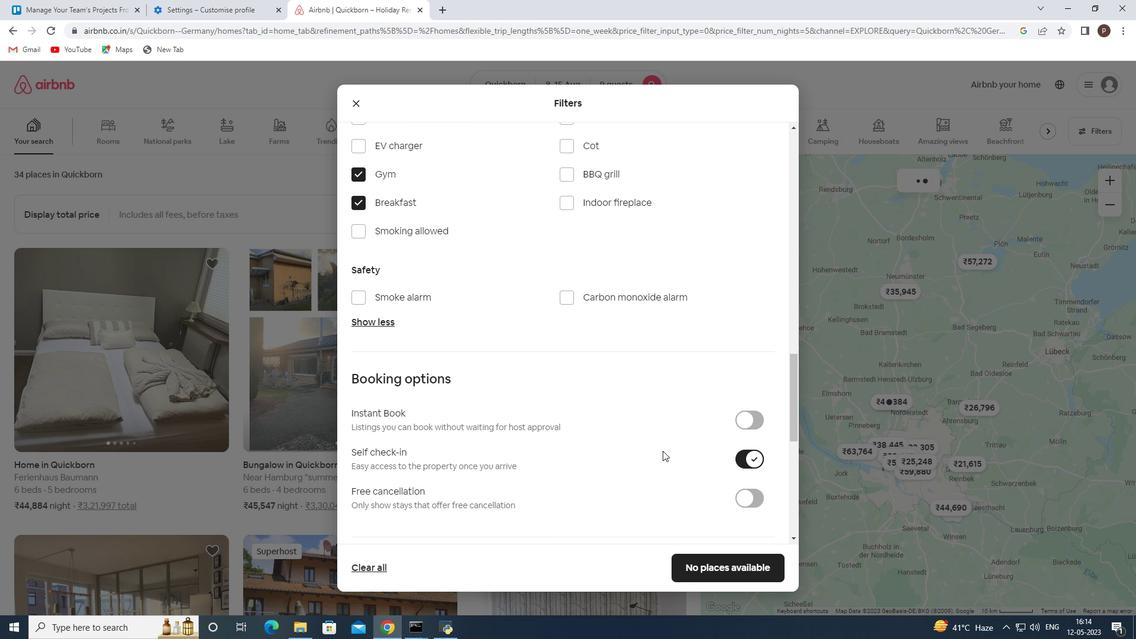 
Action: Mouse scrolled (655, 449) with delta (0, 0)
Screenshot: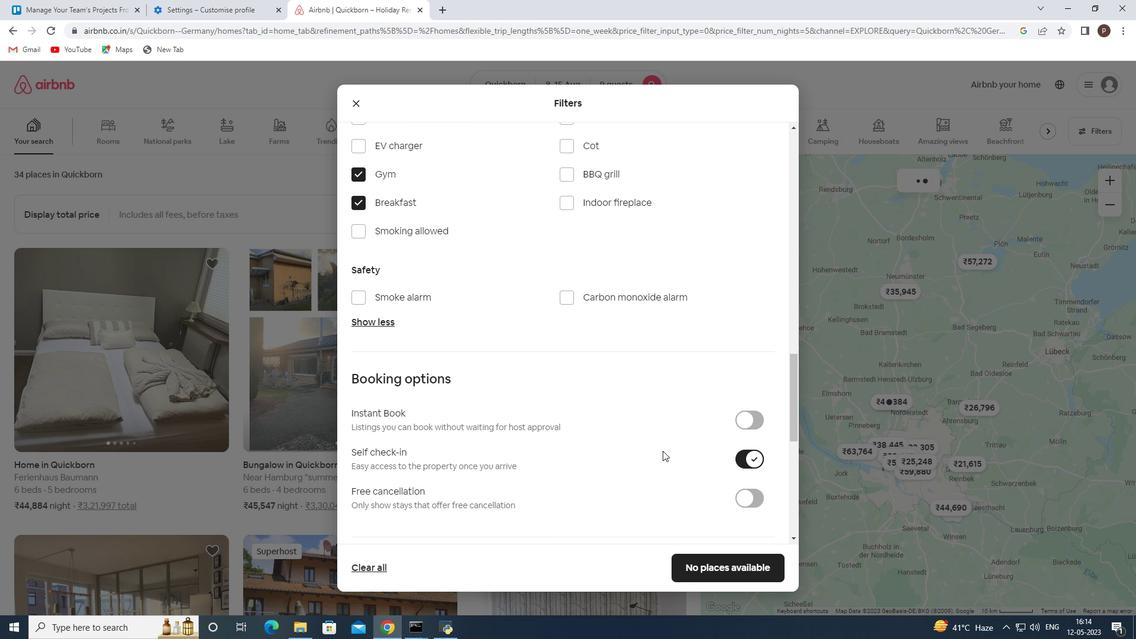 
Action: Mouse moved to (653, 449)
Screenshot: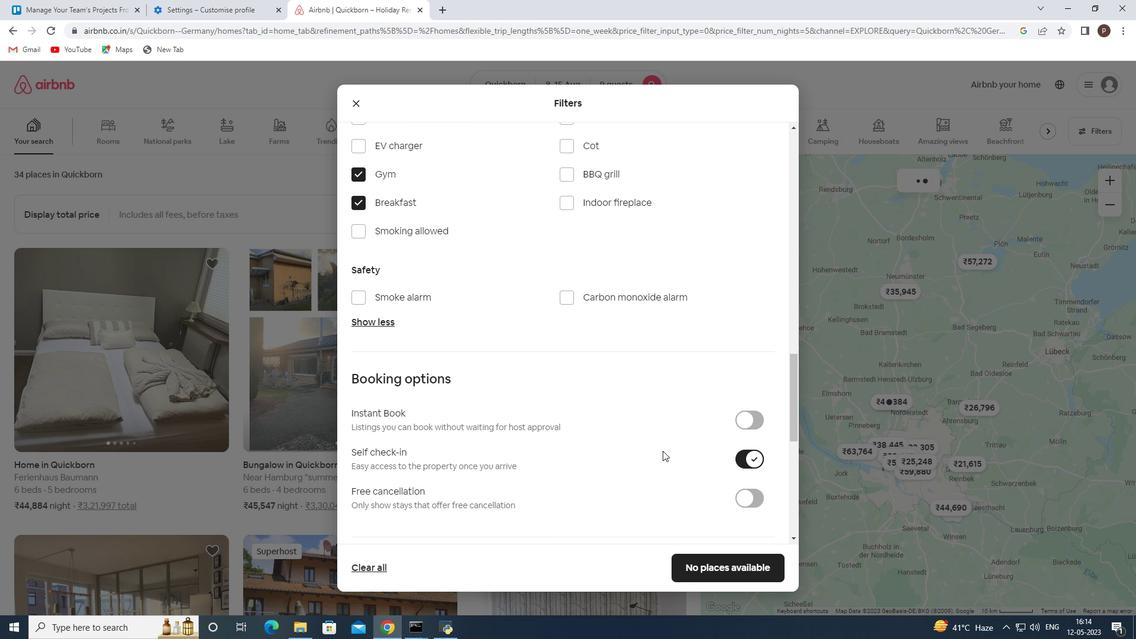 
Action: Mouse scrolled (653, 449) with delta (0, 0)
Screenshot: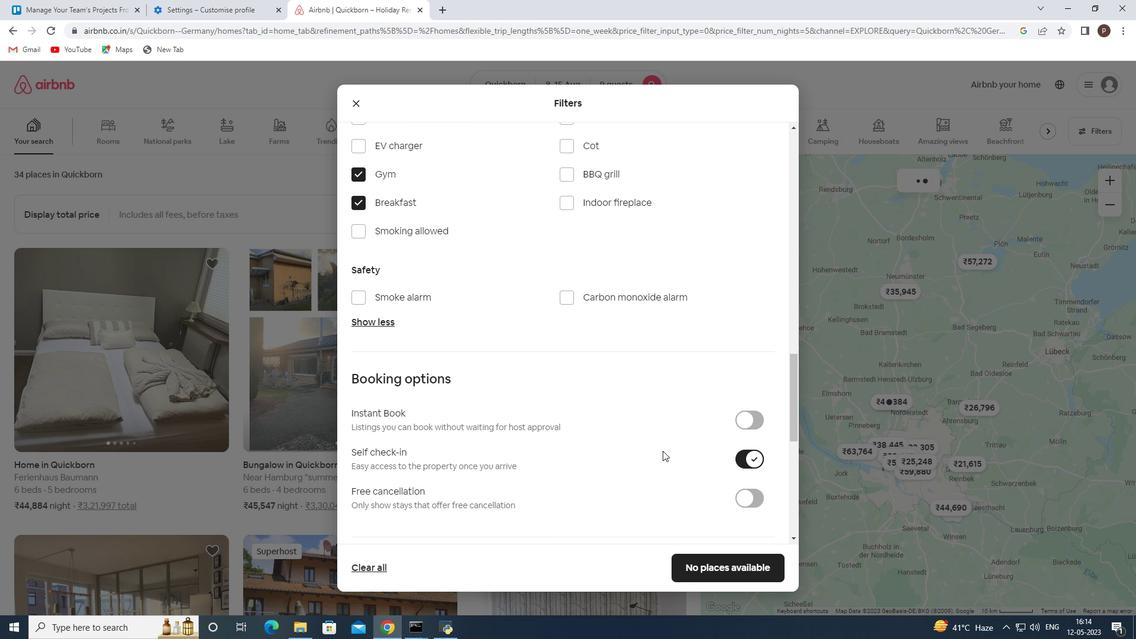 
Action: Mouse moved to (652, 449)
Screenshot: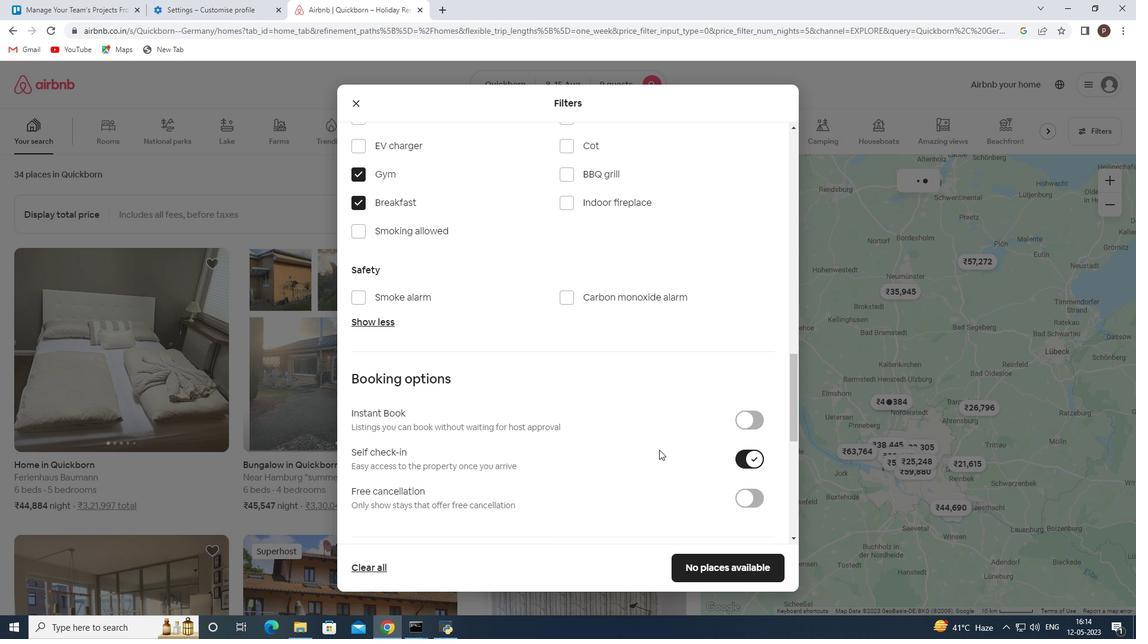 
Action: Mouse scrolled (652, 449) with delta (0, 0)
Screenshot: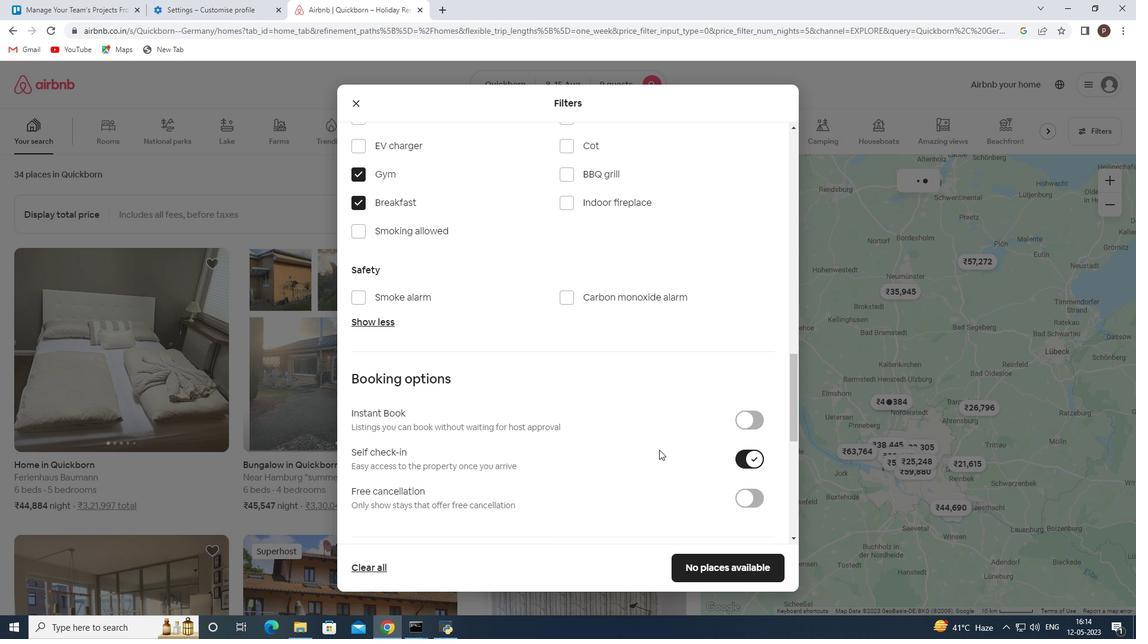 
Action: Mouse moved to (604, 436)
Screenshot: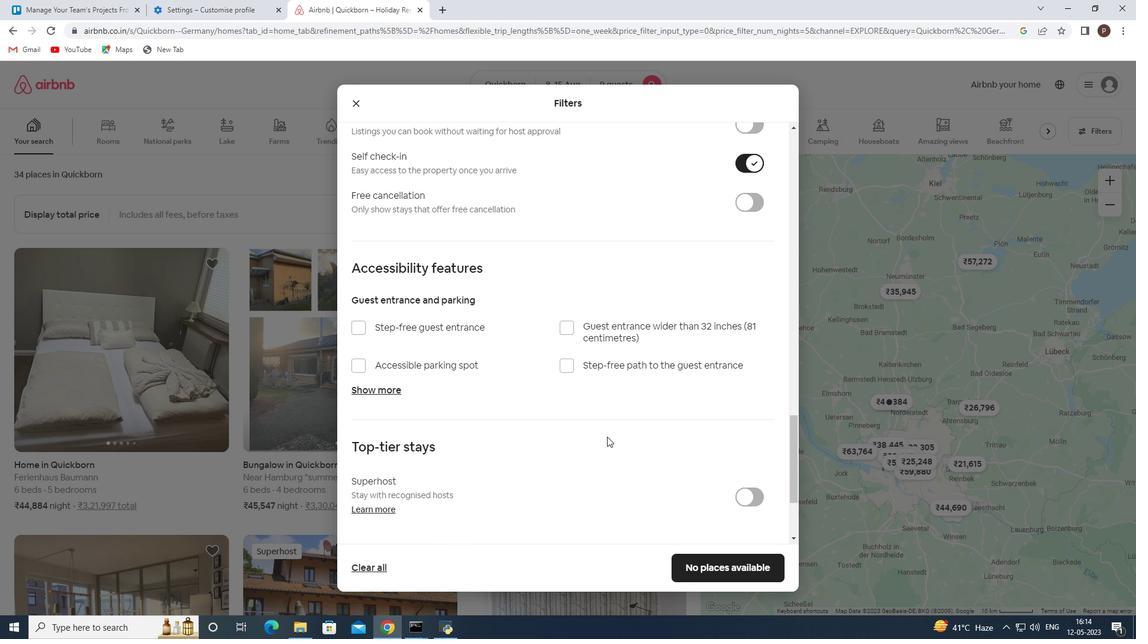 
Action: Mouse scrolled (604, 436) with delta (0, 0)
Screenshot: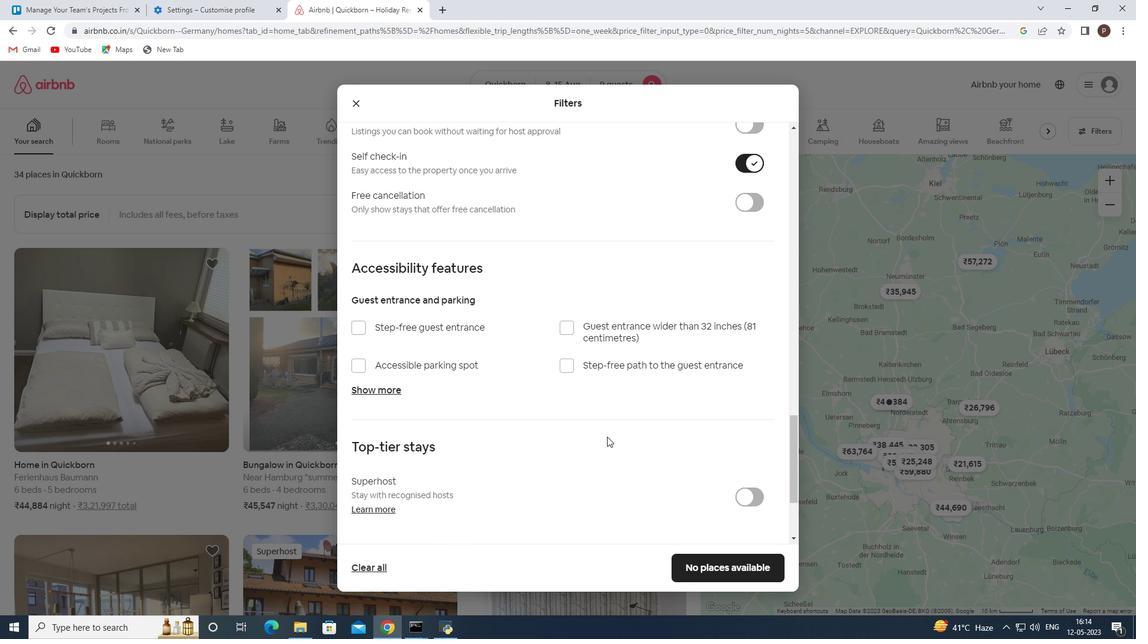 
Action: Mouse moved to (604, 436)
Screenshot: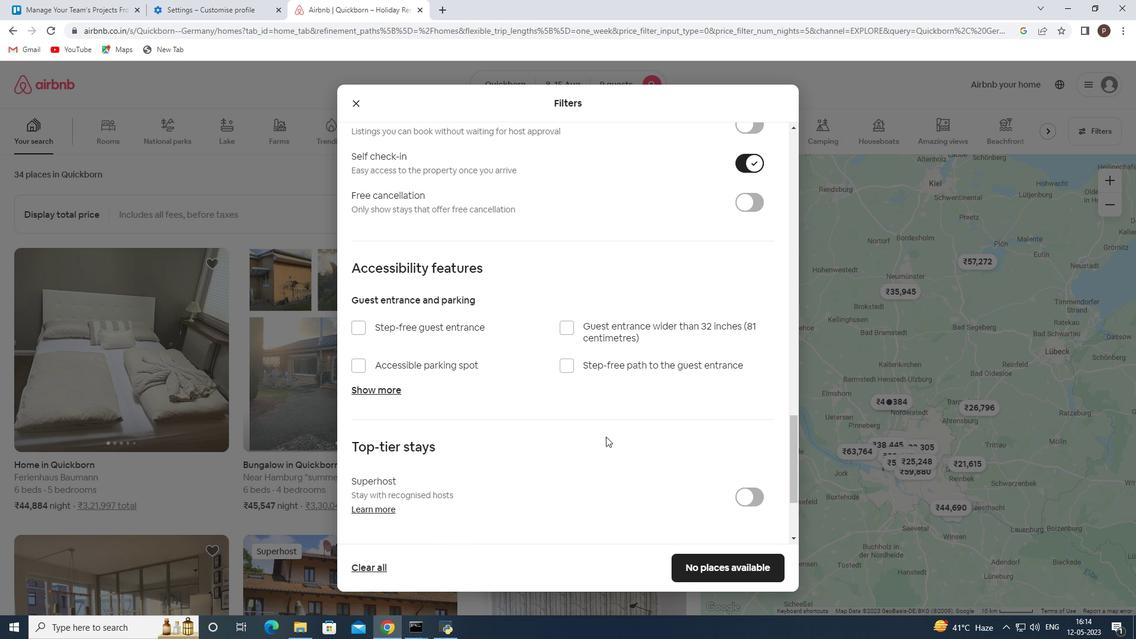 
Action: Mouse scrolled (604, 436) with delta (0, 0)
Screenshot: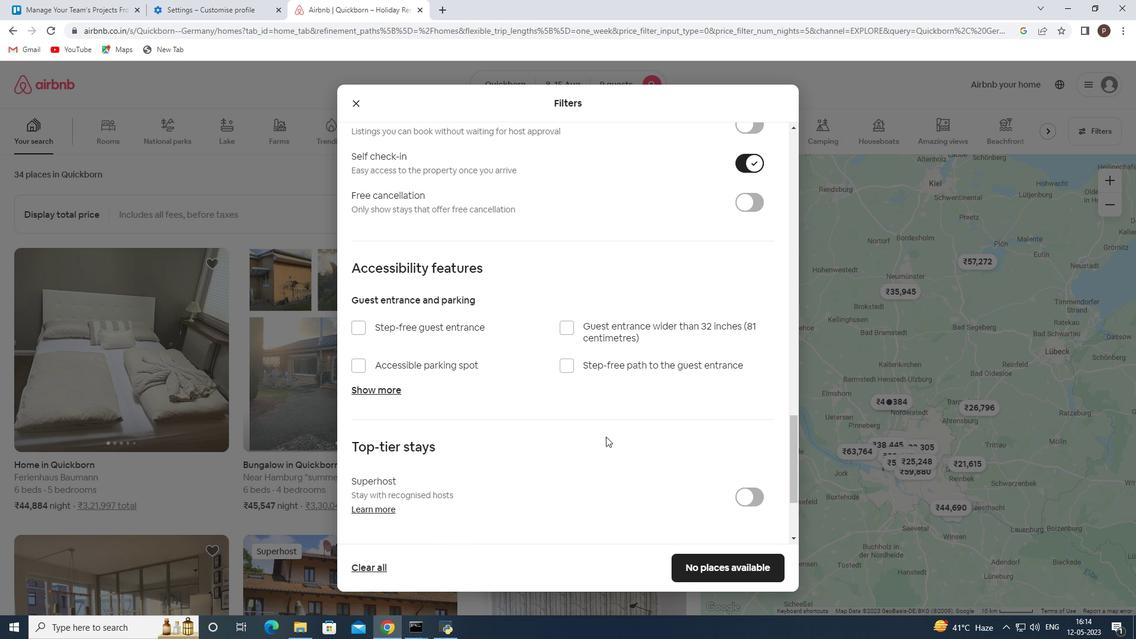 
Action: Mouse scrolled (604, 436) with delta (0, 0)
Screenshot: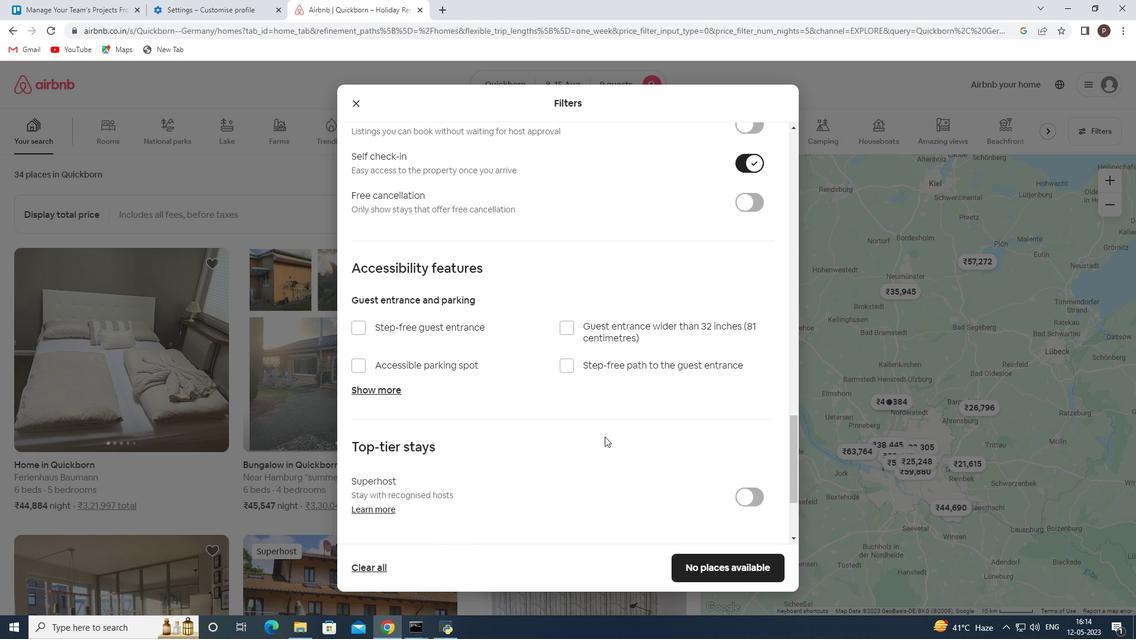 
Action: Mouse scrolled (604, 436) with delta (0, 0)
Screenshot: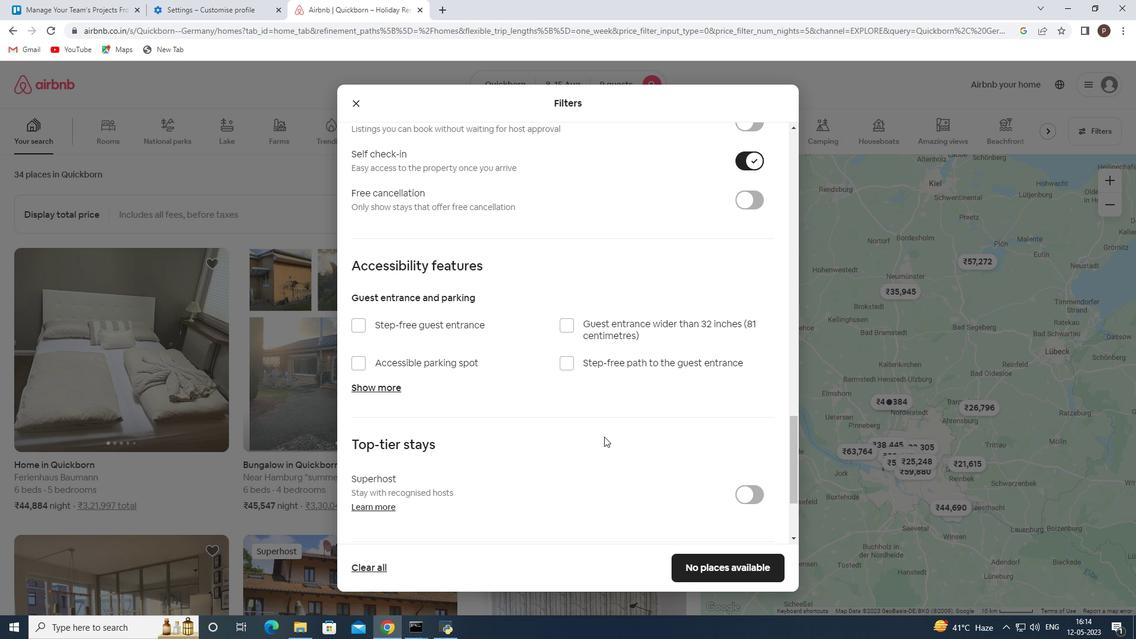 
Action: Mouse moved to (576, 437)
Screenshot: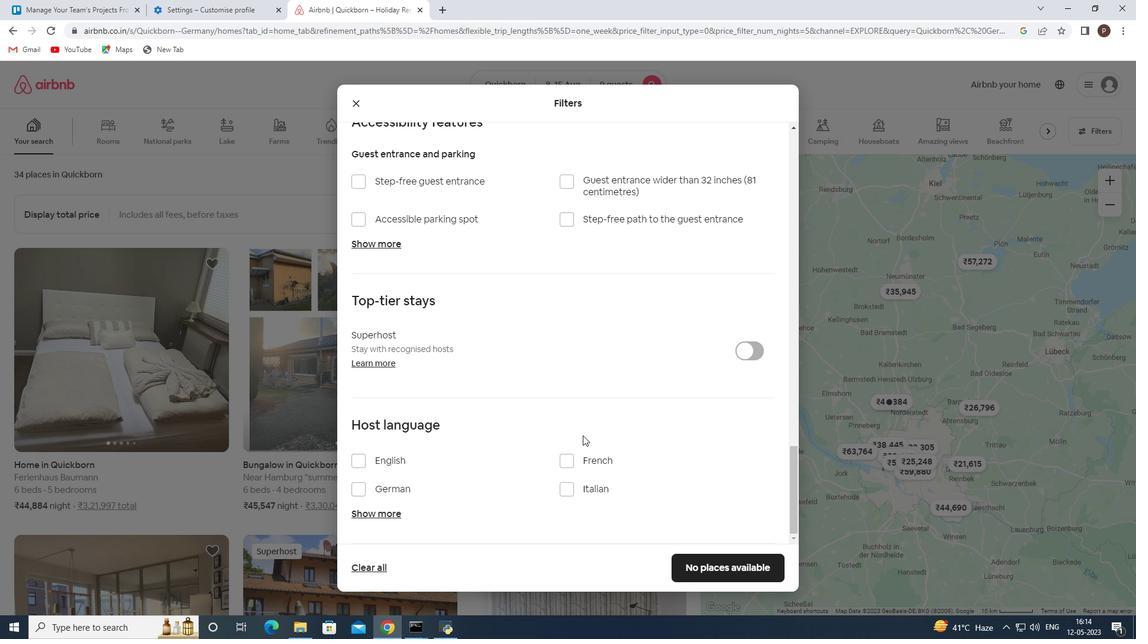 
Action: Mouse scrolled (576, 436) with delta (0, 0)
Screenshot: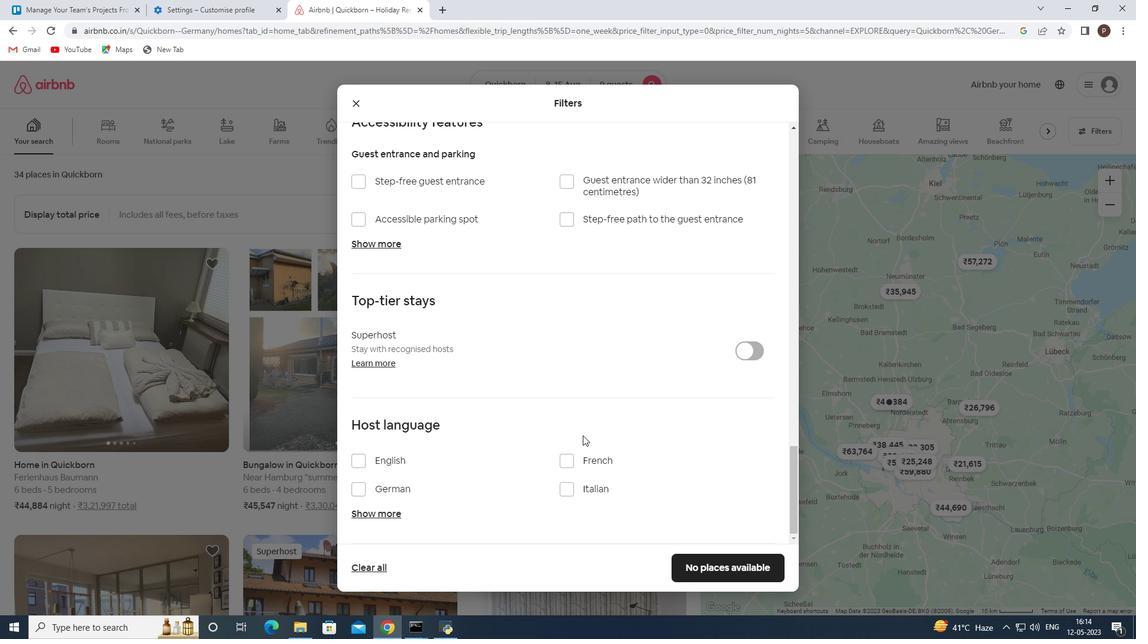 
Action: Mouse moved to (353, 458)
Screenshot: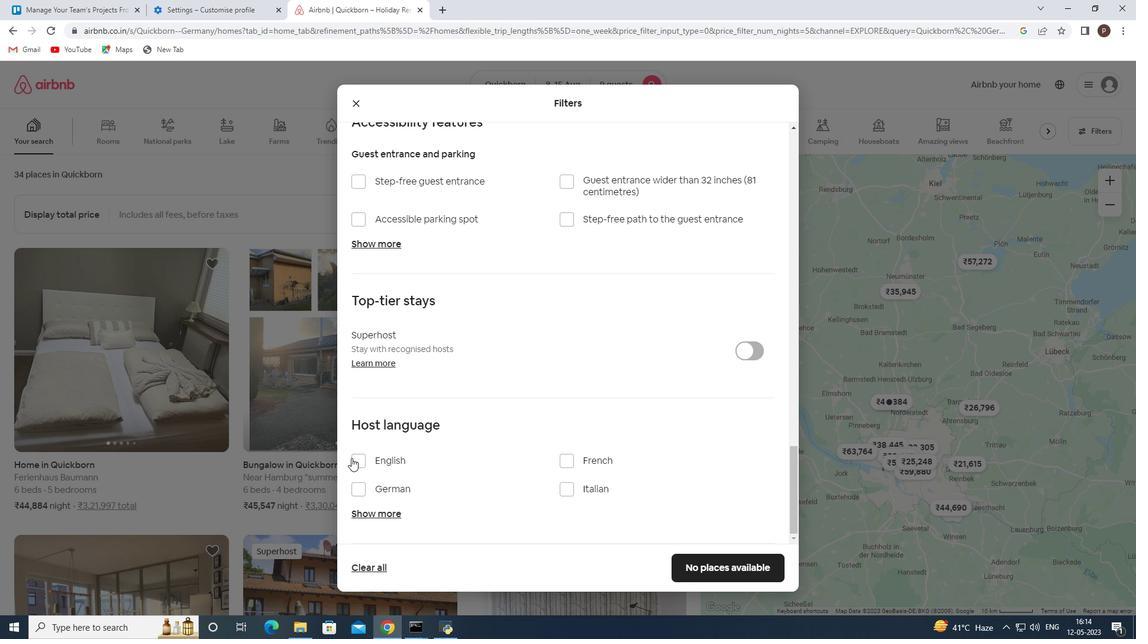 
Action: Mouse pressed left at (353, 458)
Screenshot: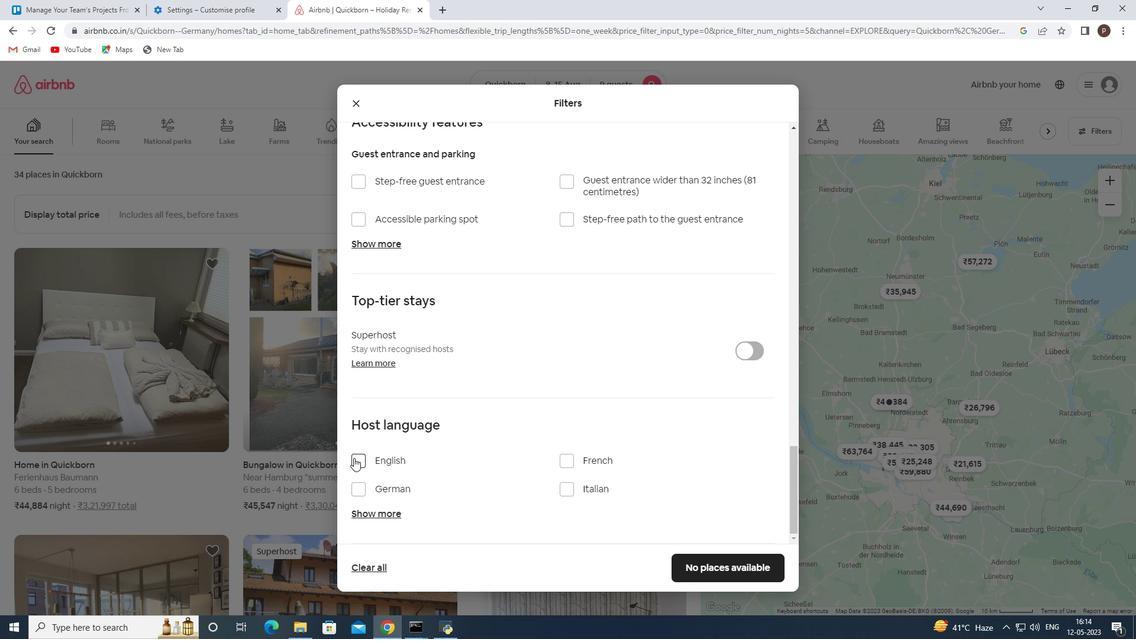 
Action: Mouse moved to (703, 559)
Screenshot: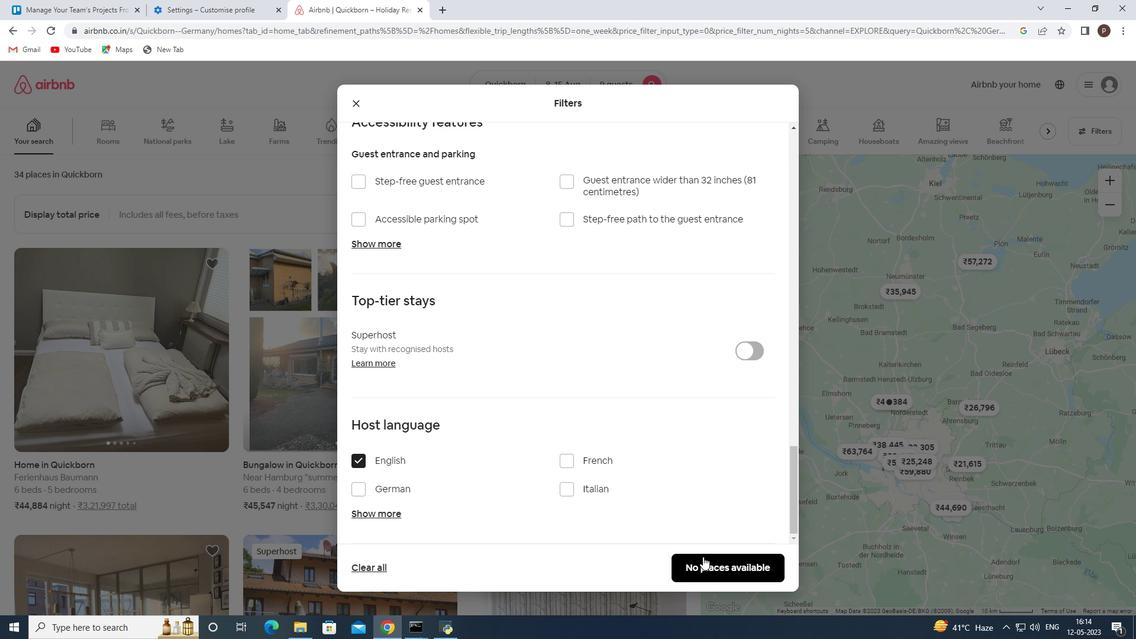 
Action: Mouse pressed left at (703, 559)
Screenshot: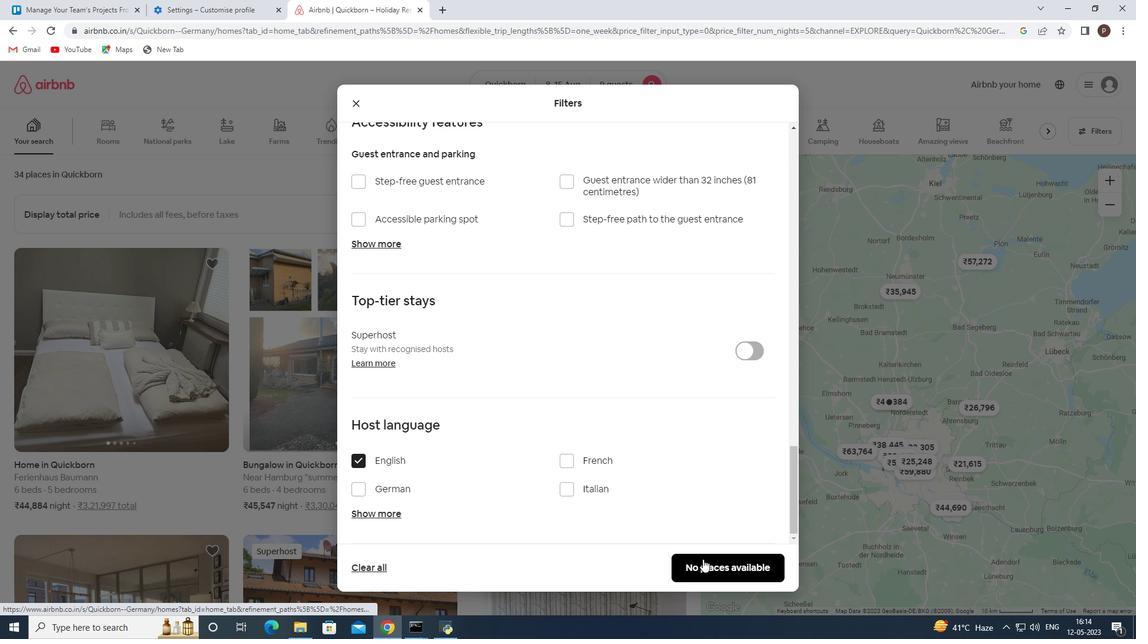 
Action: Mouse moved to (701, 561)
Screenshot: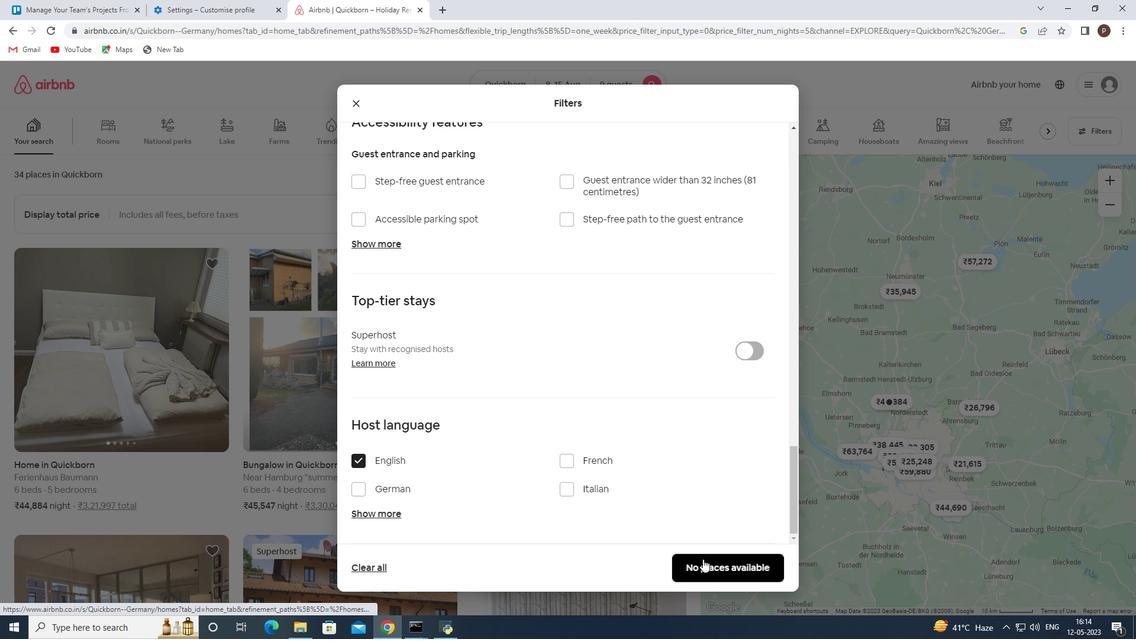 
